Task: Find a place to stay in Papillion, NE, from July 1 to July 3 for 1 guest, with a price range of ₹5000 to ₹15000, 1 bedroom, 1 bathroom, and Wifi.
Action: Mouse moved to (443, 182)
Screenshot: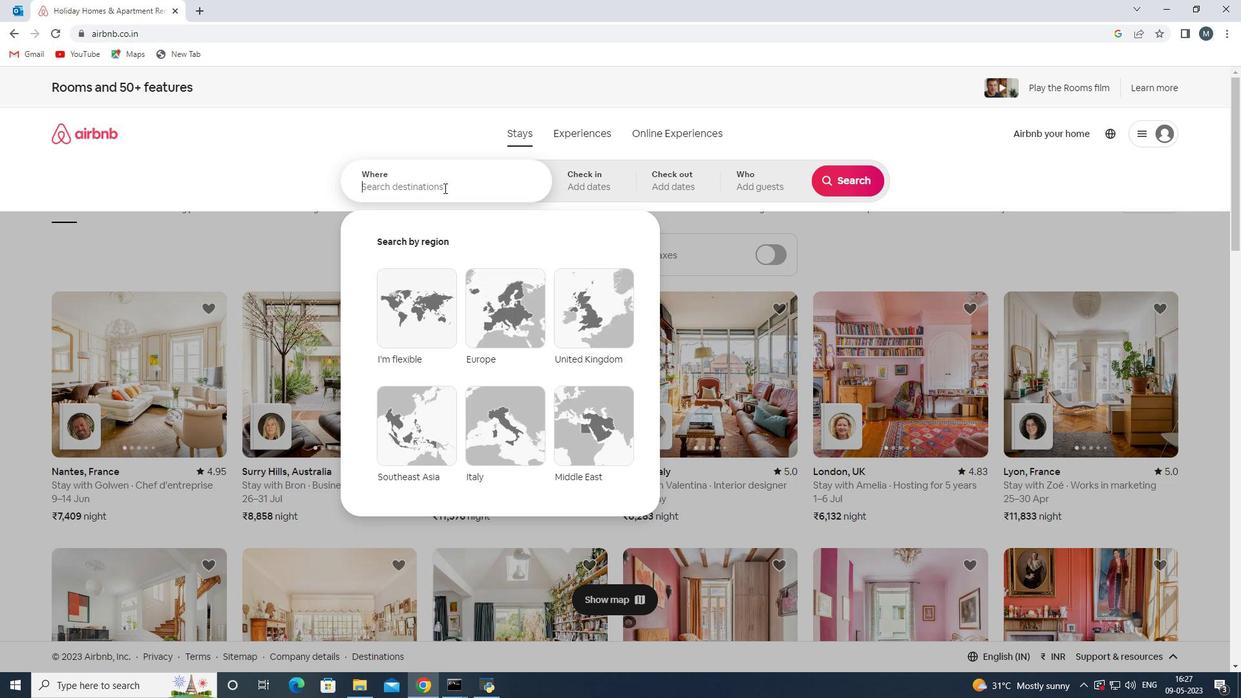 
Action: Mouse pressed left at (443, 182)
Screenshot: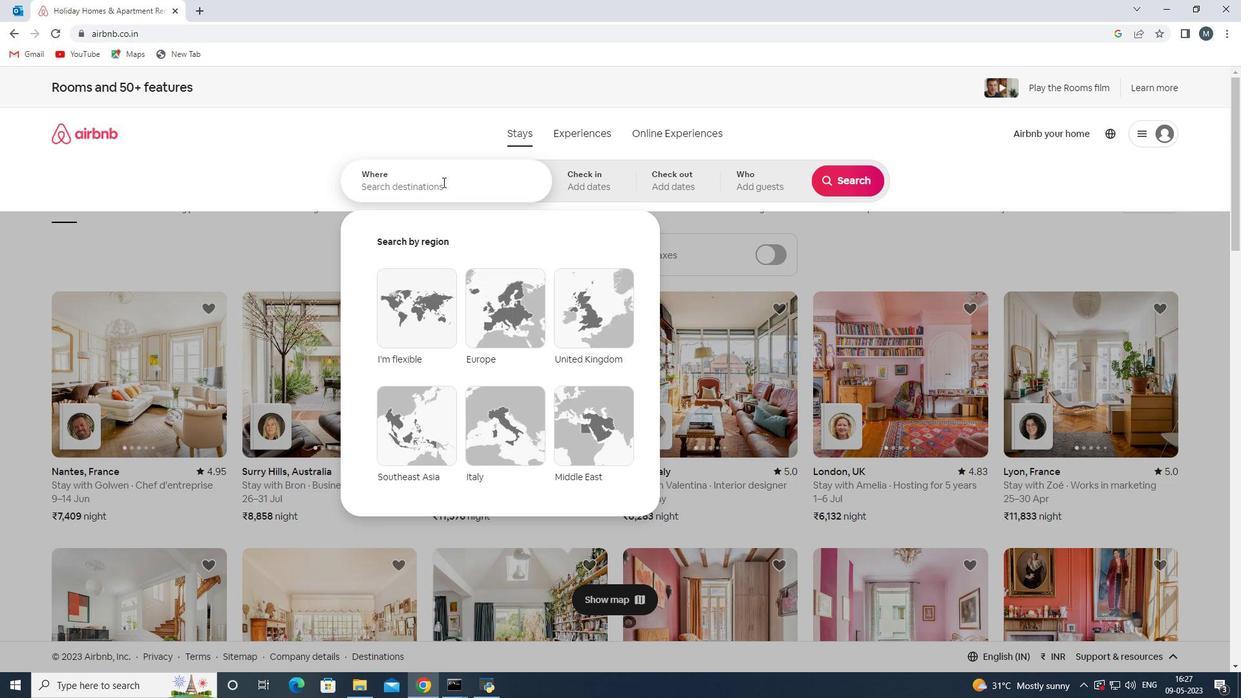 
Action: Key pressed <Key.shift>Papillion,<Key.space><Key.shift>United<Key.space><Key.shift>Sates<Key.space>
Screenshot: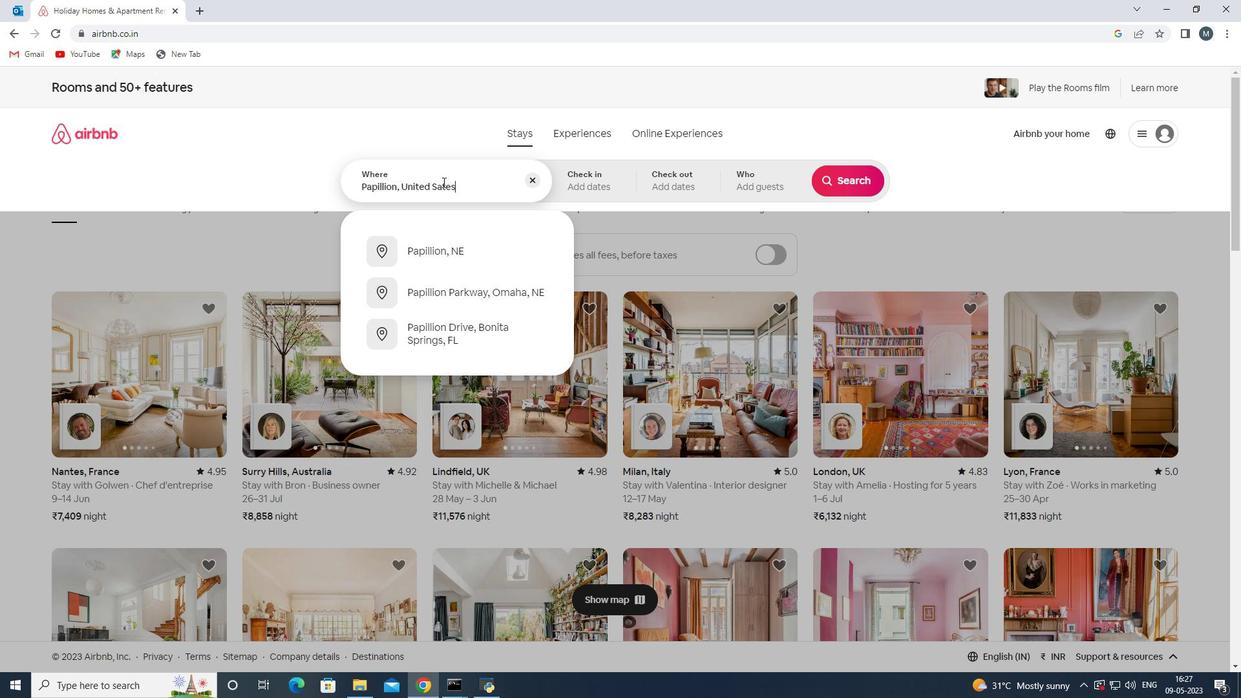 
Action: Mouse moved to (462, 237)
Screenshot: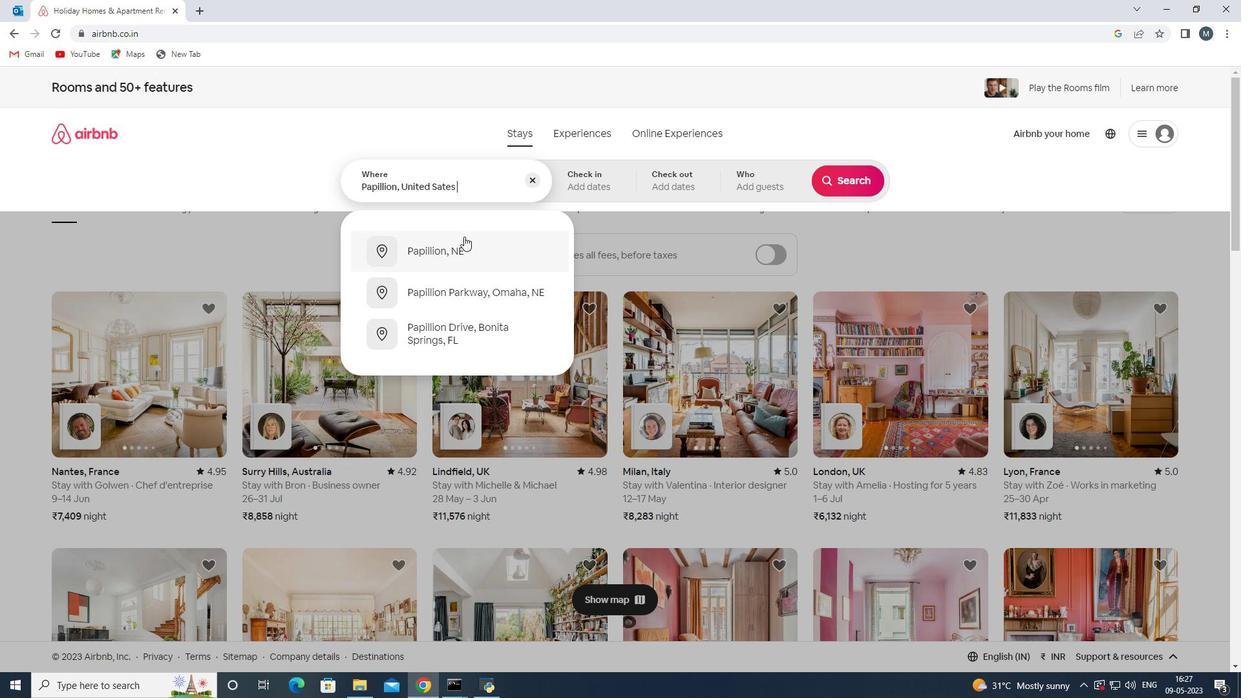 
Action: Key pressed <Key.enter>
Screenshot: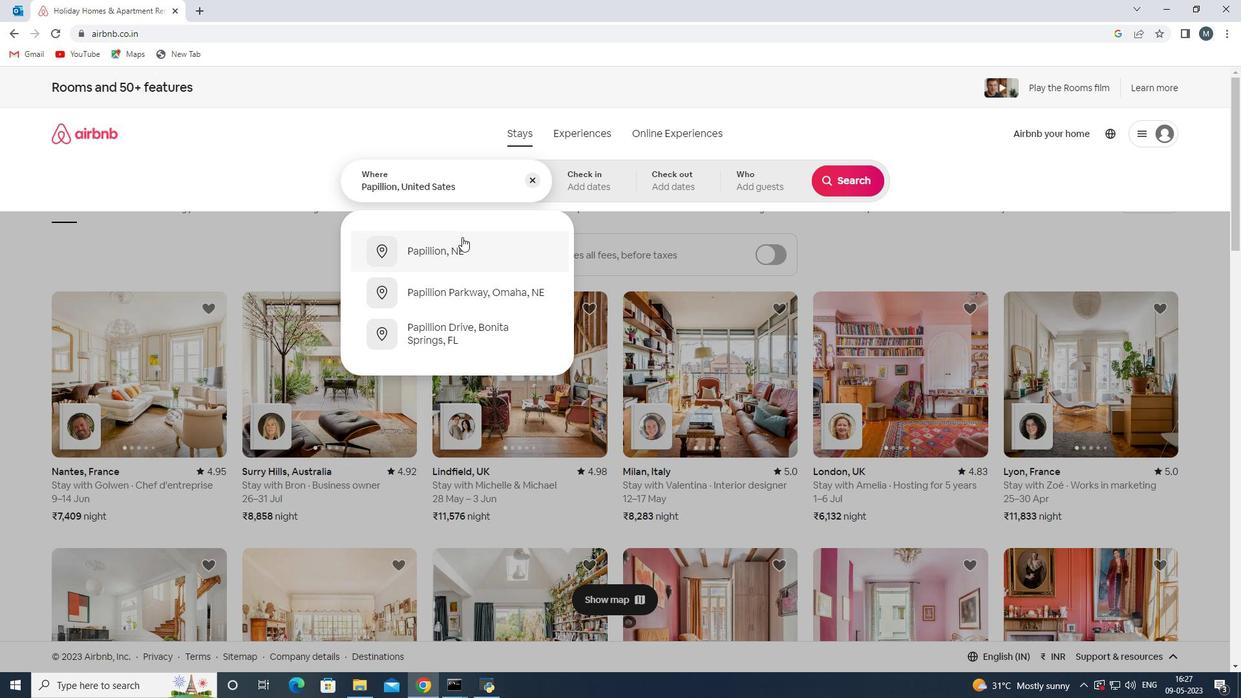 
Action: Mouse moved to (846, 287)
Screenshot: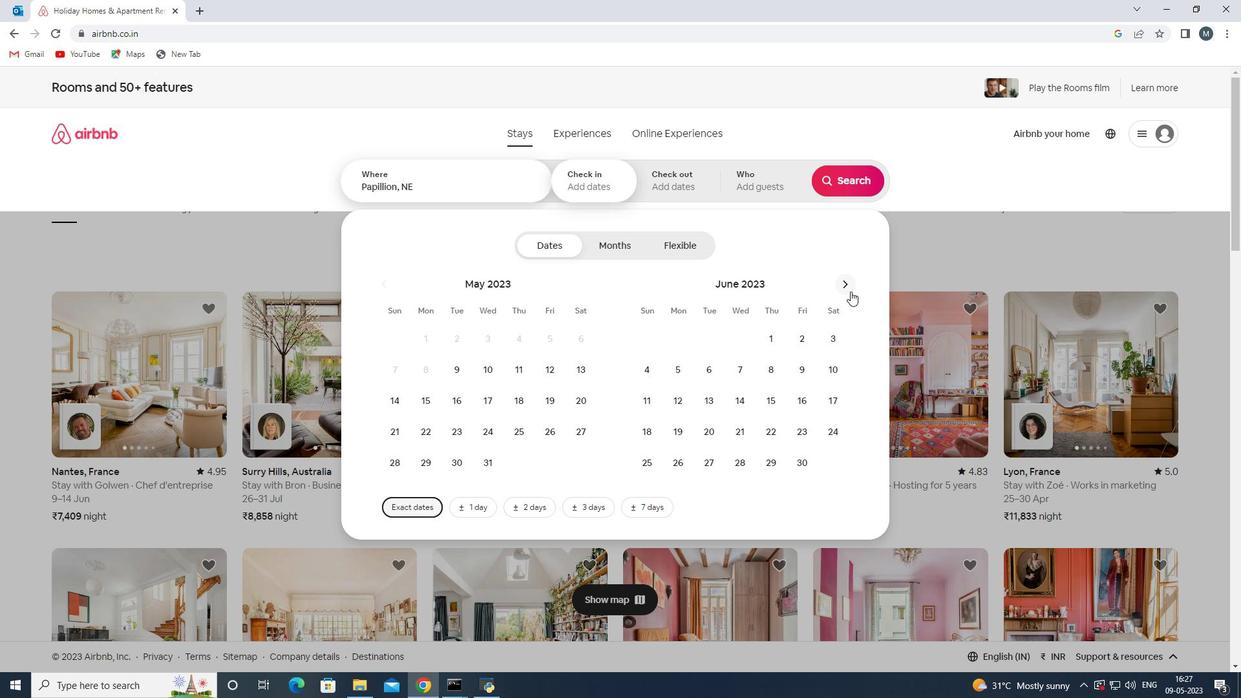 
Action: Mouse pressed left at (846, 287)
Screenshot: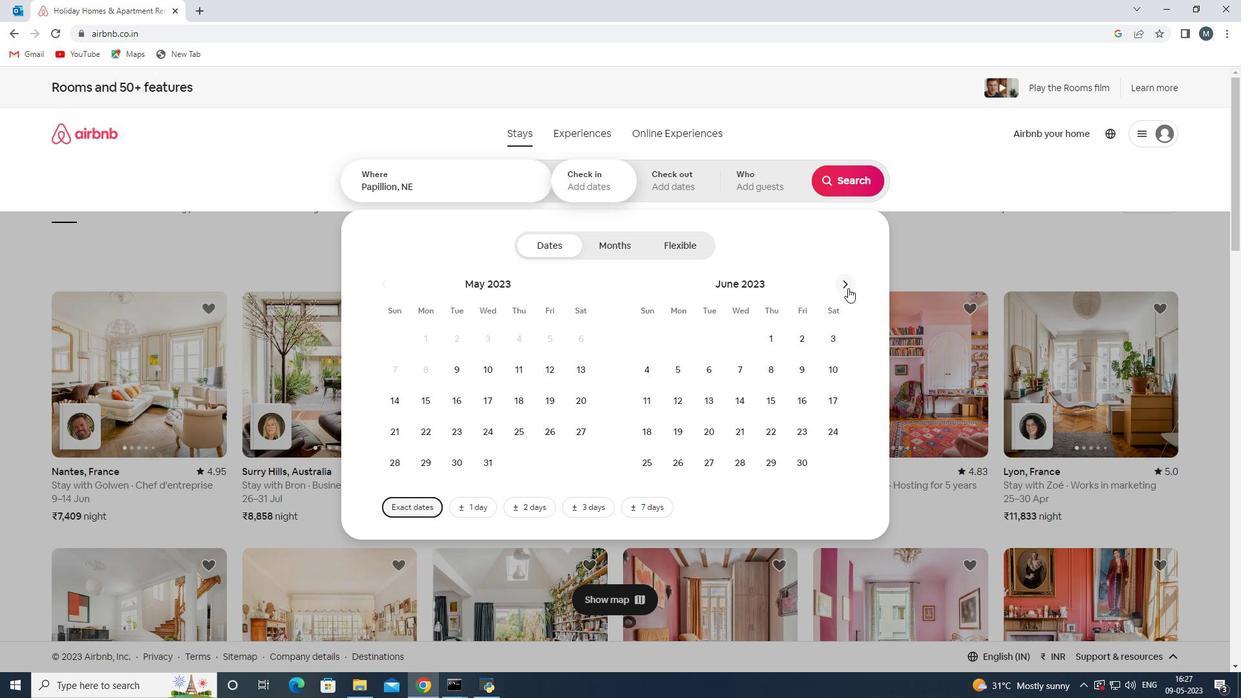 
Action: Mouse moved to (824, 333)
Screenshot: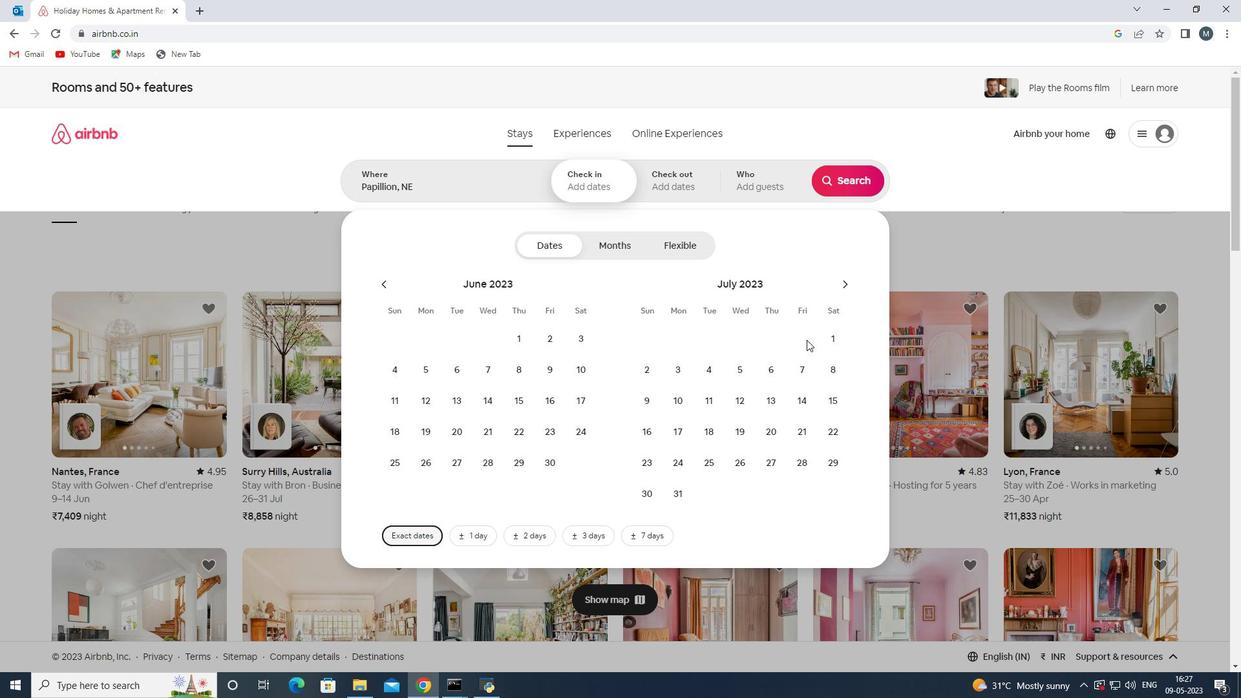 
Action: Mouse pressed left at (824, 333)
Screenshot: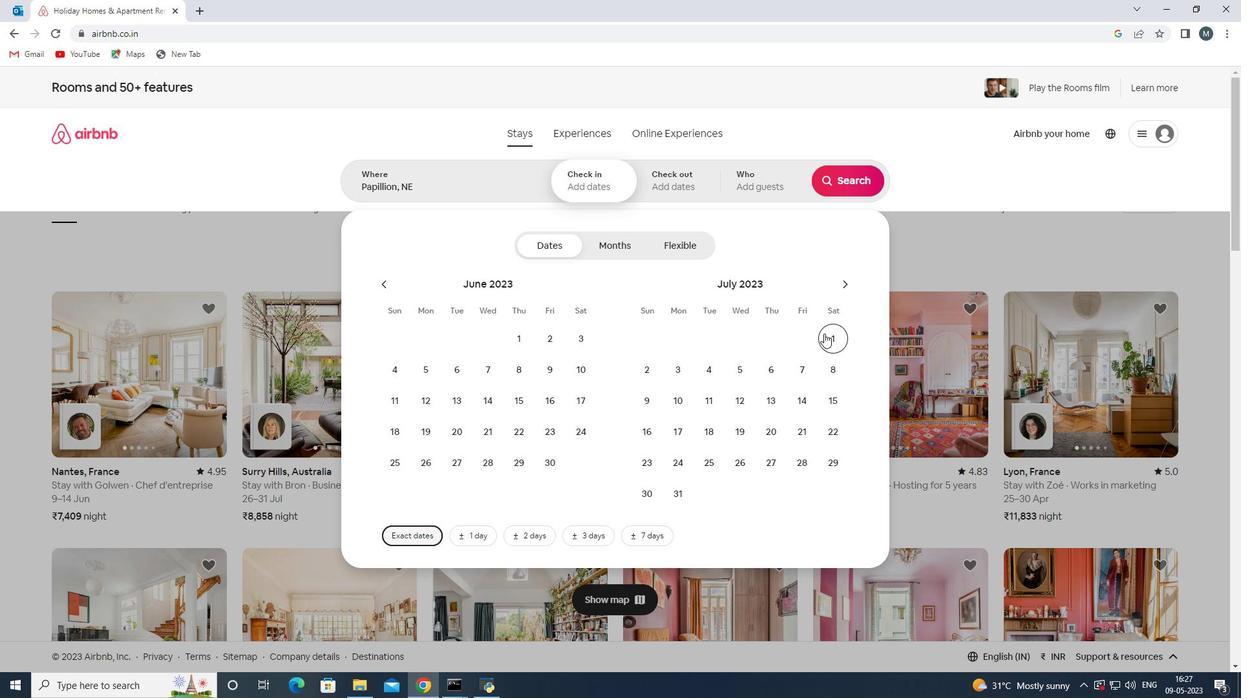 
Action: Mouse moved to (685, 370)
Screenshot: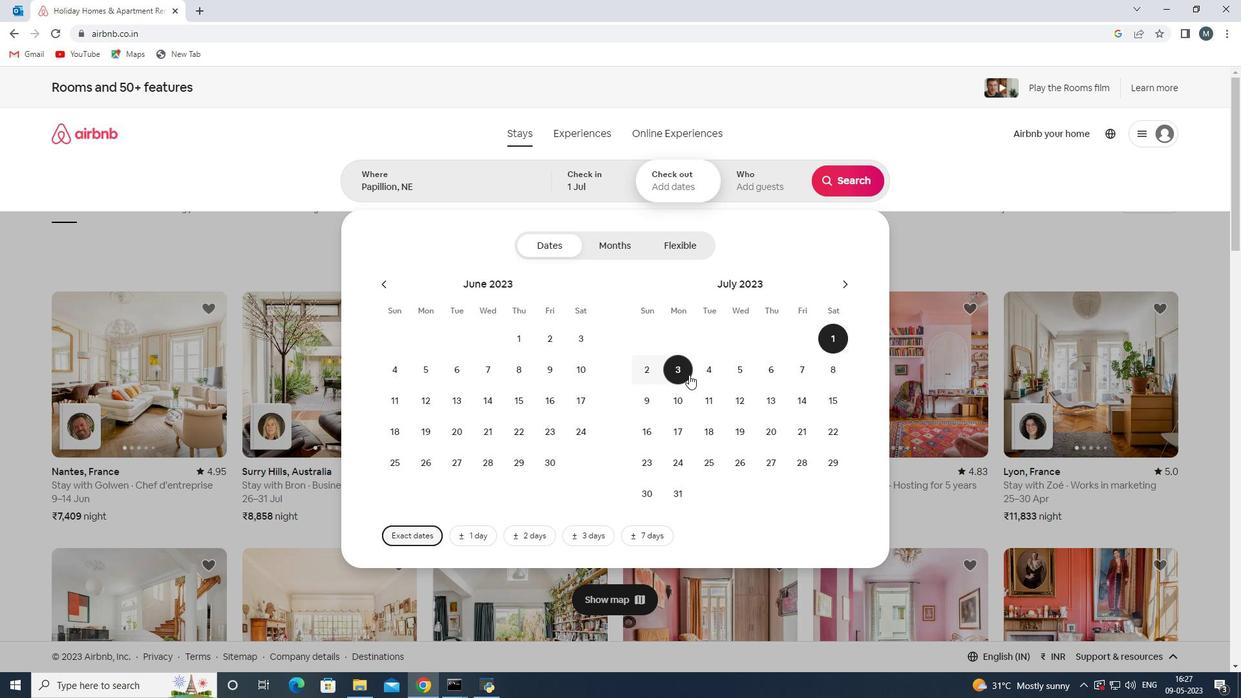 
Action: Mouse pressed left at (685, 370)
Screenshot: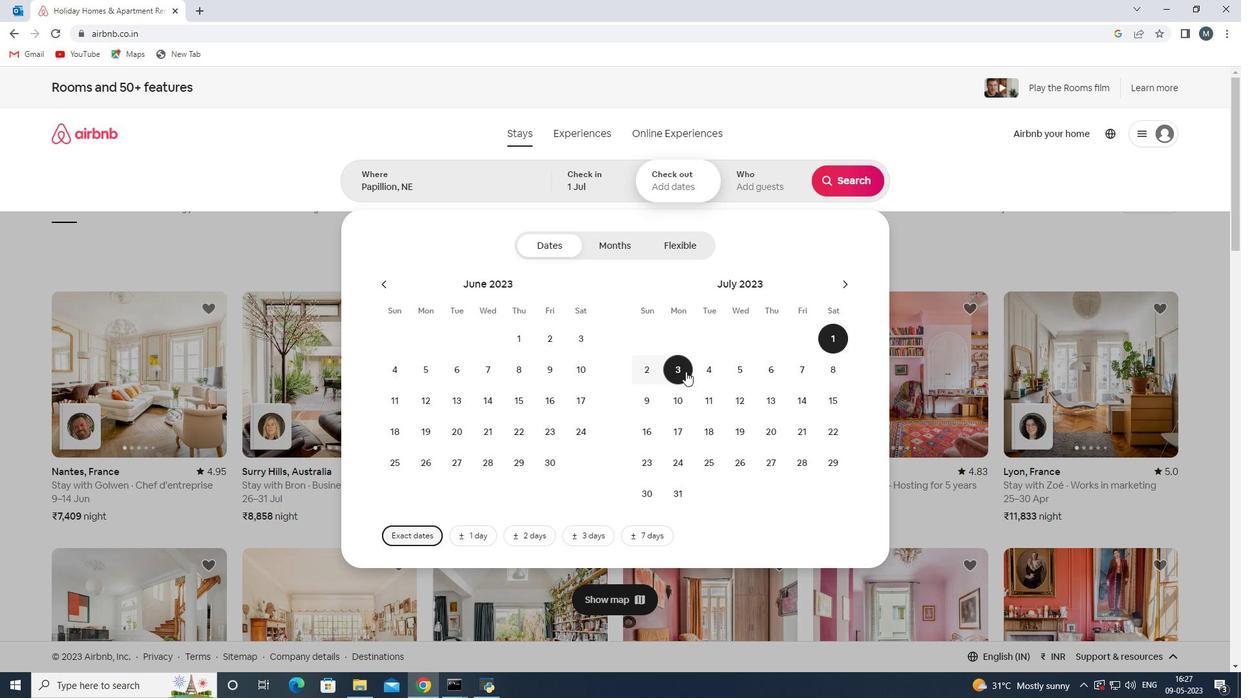 
Action: Mouse moved to (773, 192)
Screenshot: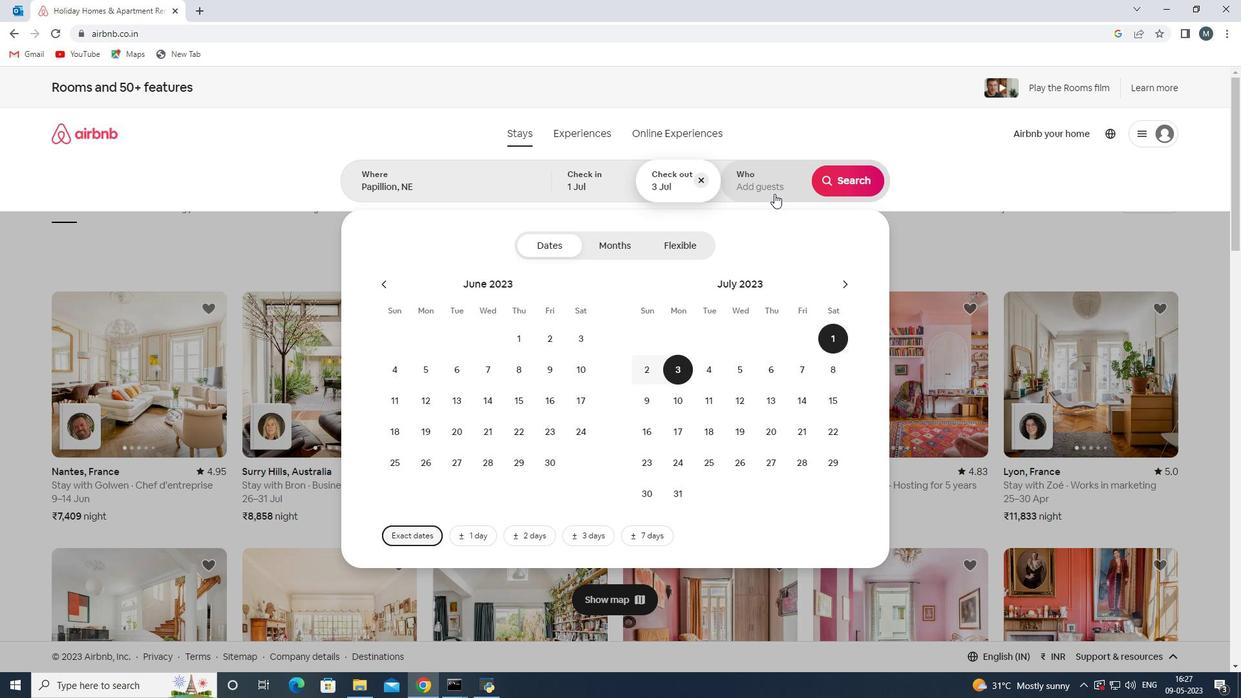 
Action: Mouse pressed left at (773, 192)
Screenshot: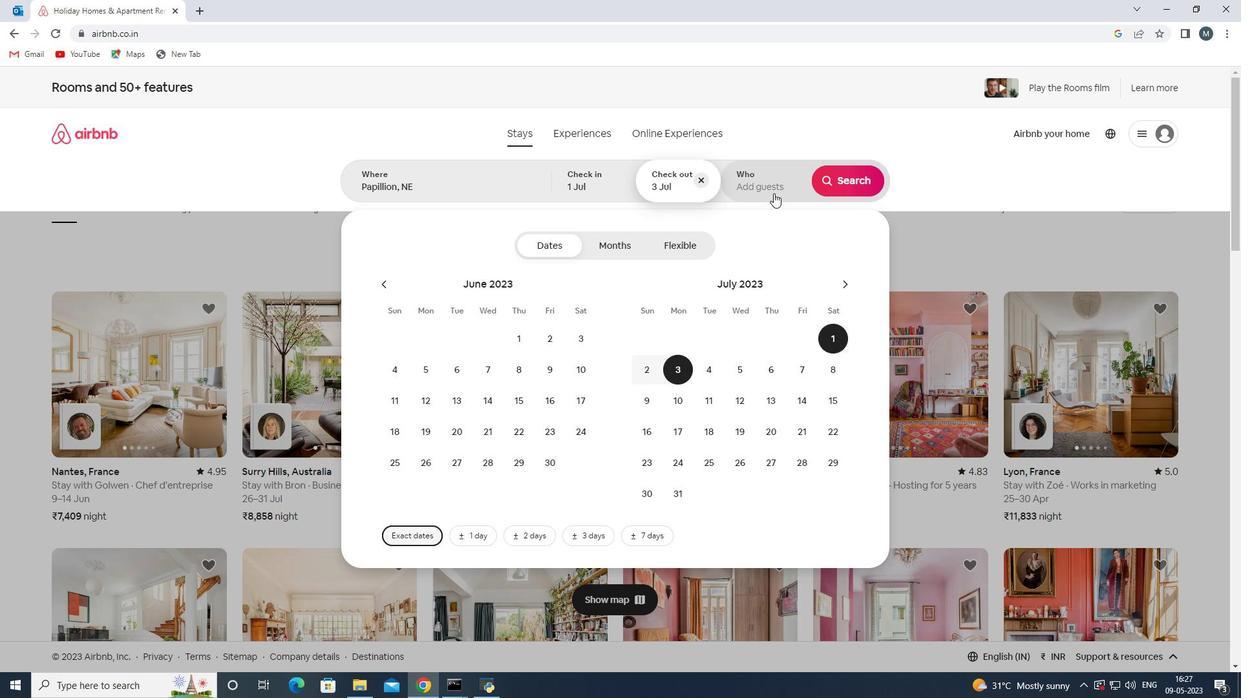 
Action: Mouse moved to (848, 247)
Screenshot: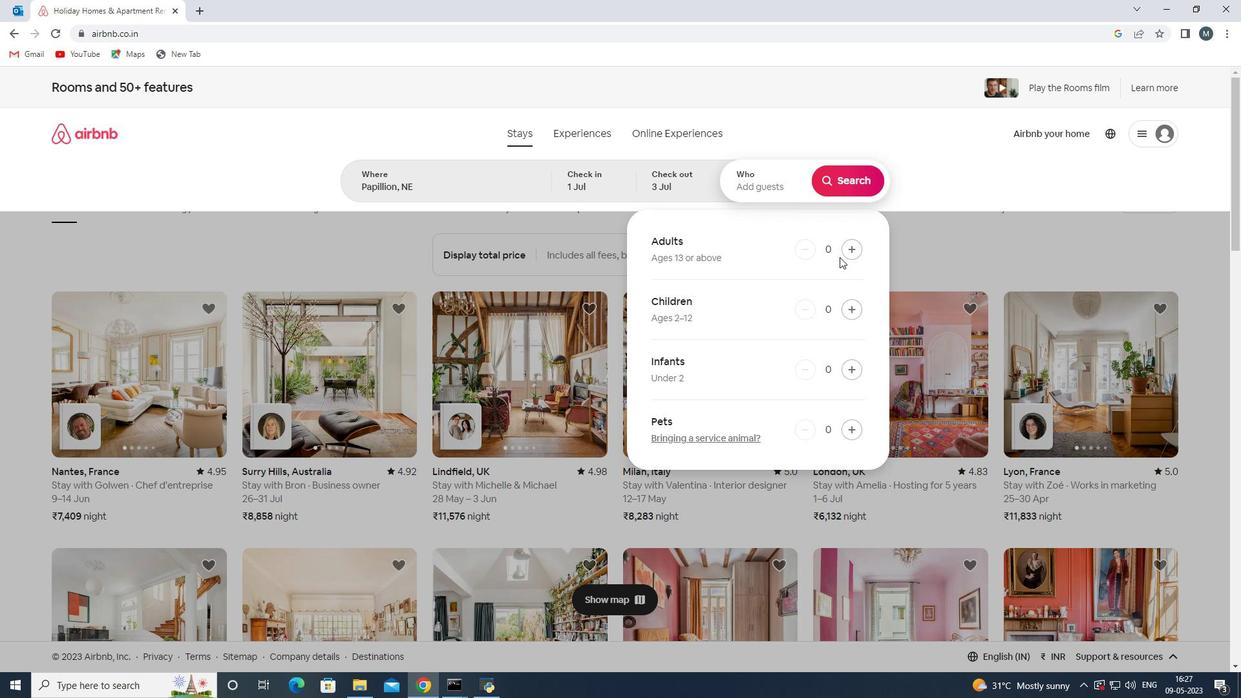 
Action: Mouse pressed left at (848, 247)
Screenshot: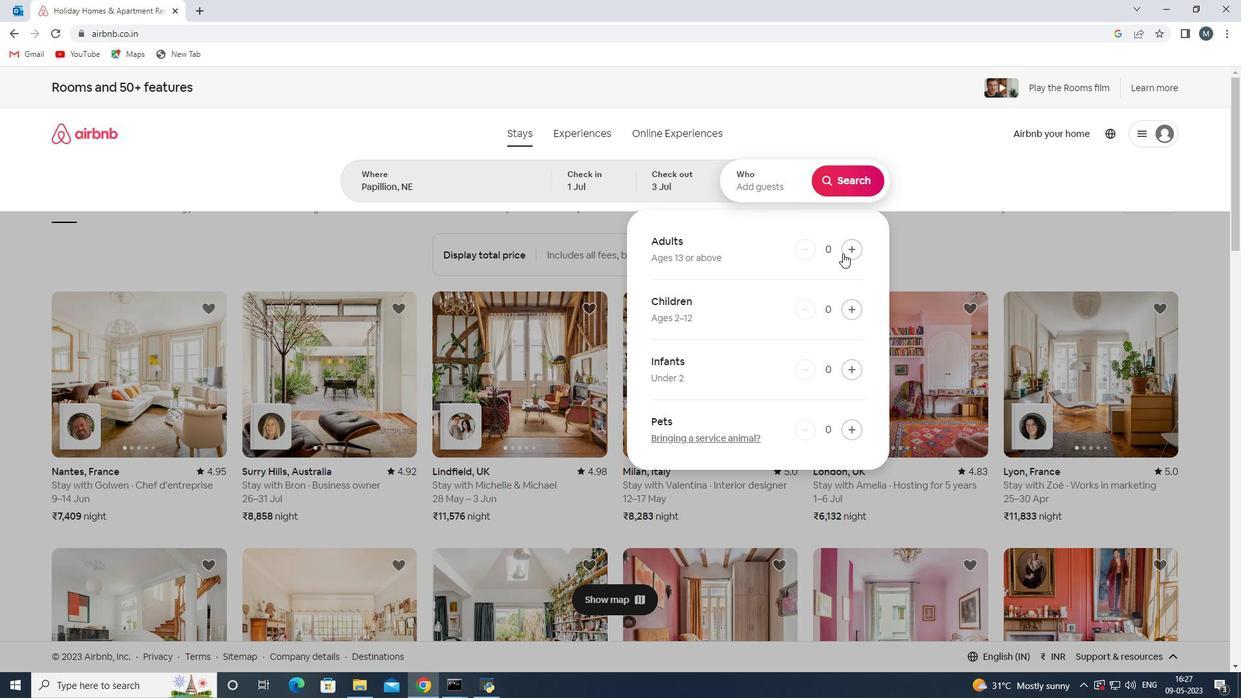 
Action: Mouse moved to (849, 178)
Screenshot: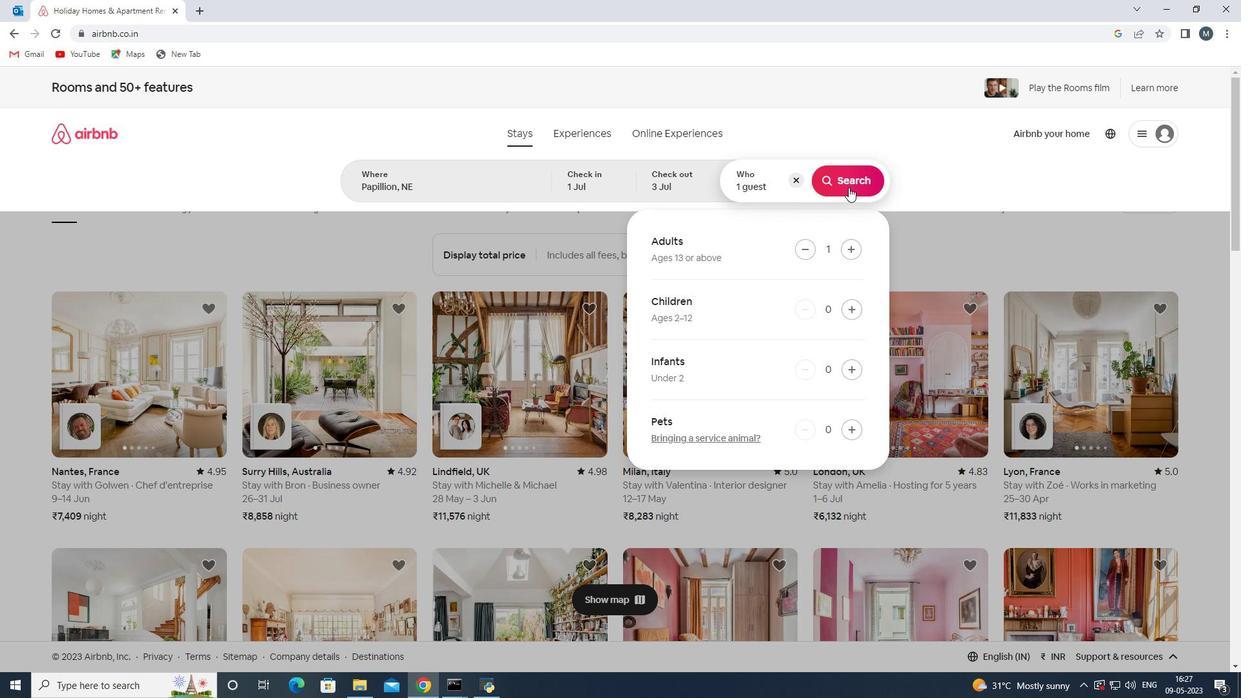 
Action: Mouse pressed left at (849, 178)
Screenshot: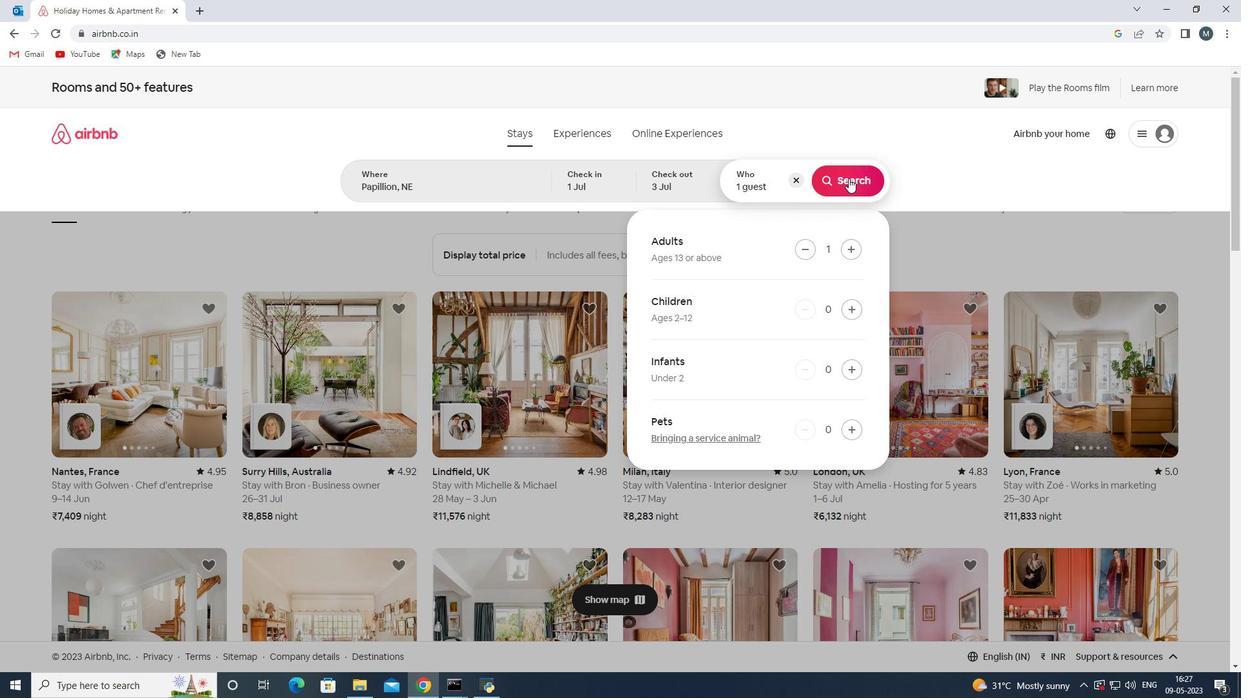 
Action: Mouse moved to (1197, 146)
Screenshot: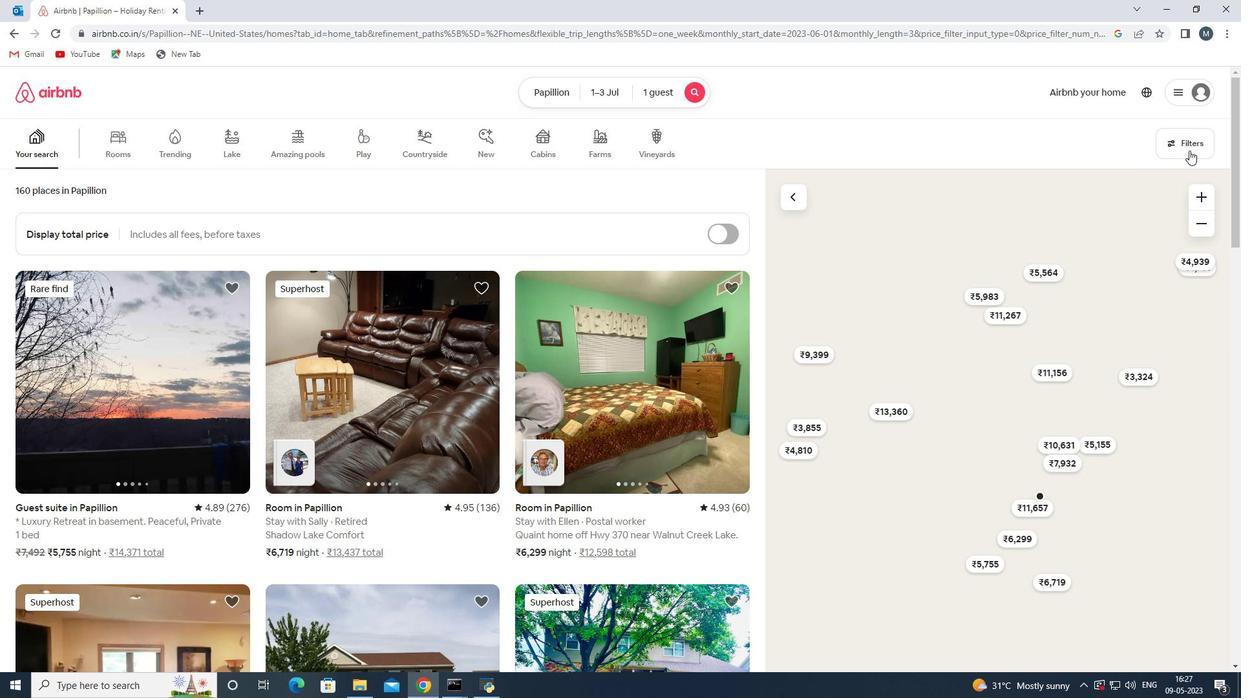 
Action: Mouse pressed left at (1197, 146)
Screenshot: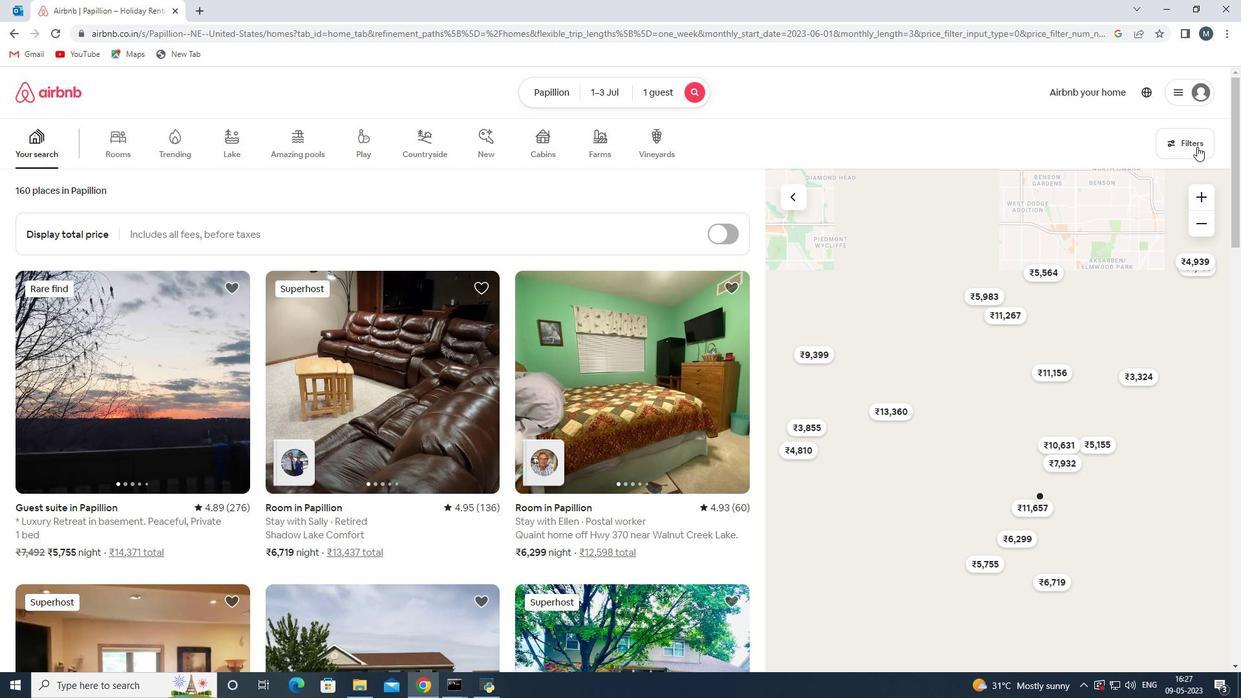 
Action: Mouse moved to (489, 461)
Screenshot: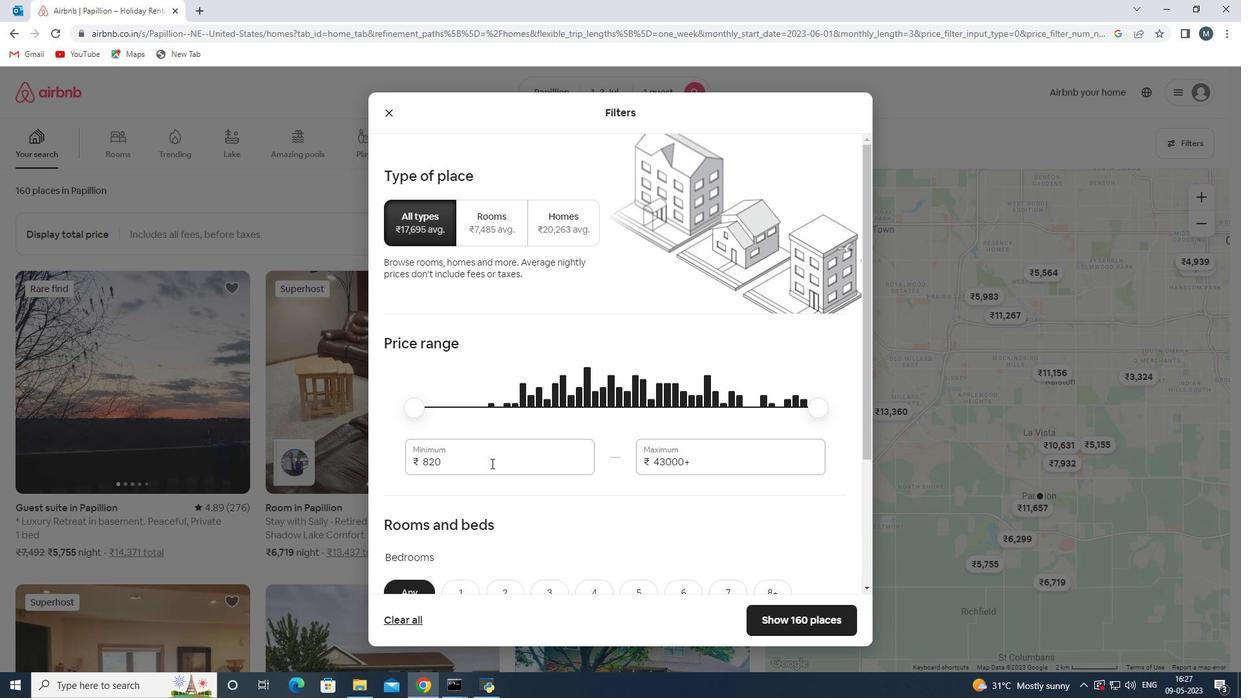 
Action: Mouse pressed left at (489, 461)
Screenshot: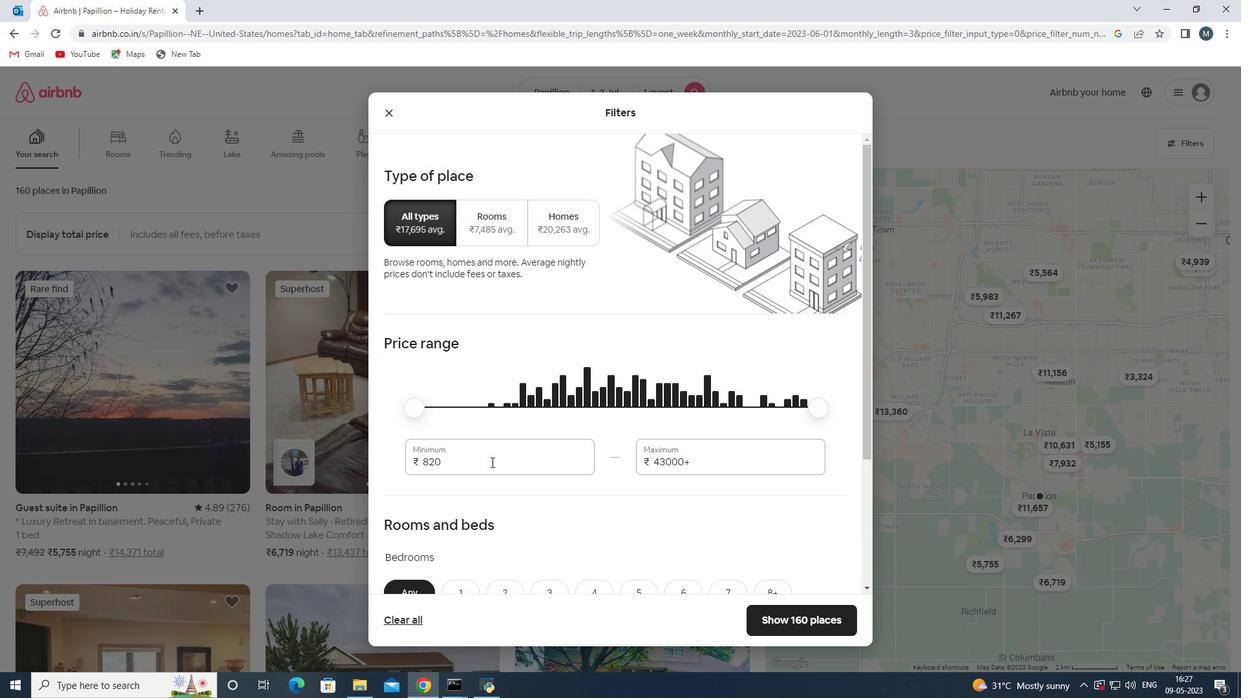 
Action: Mouse moved to (402, 466)
Screenshot: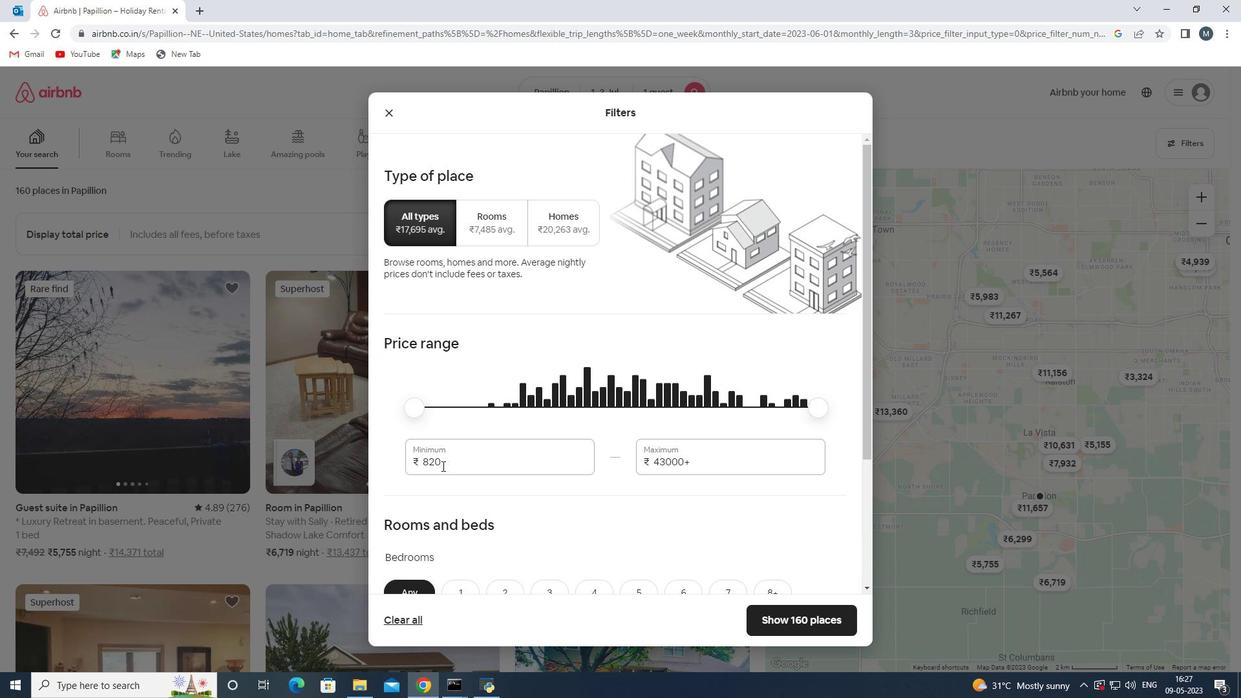
Action: Key pressed 500
Screenshot: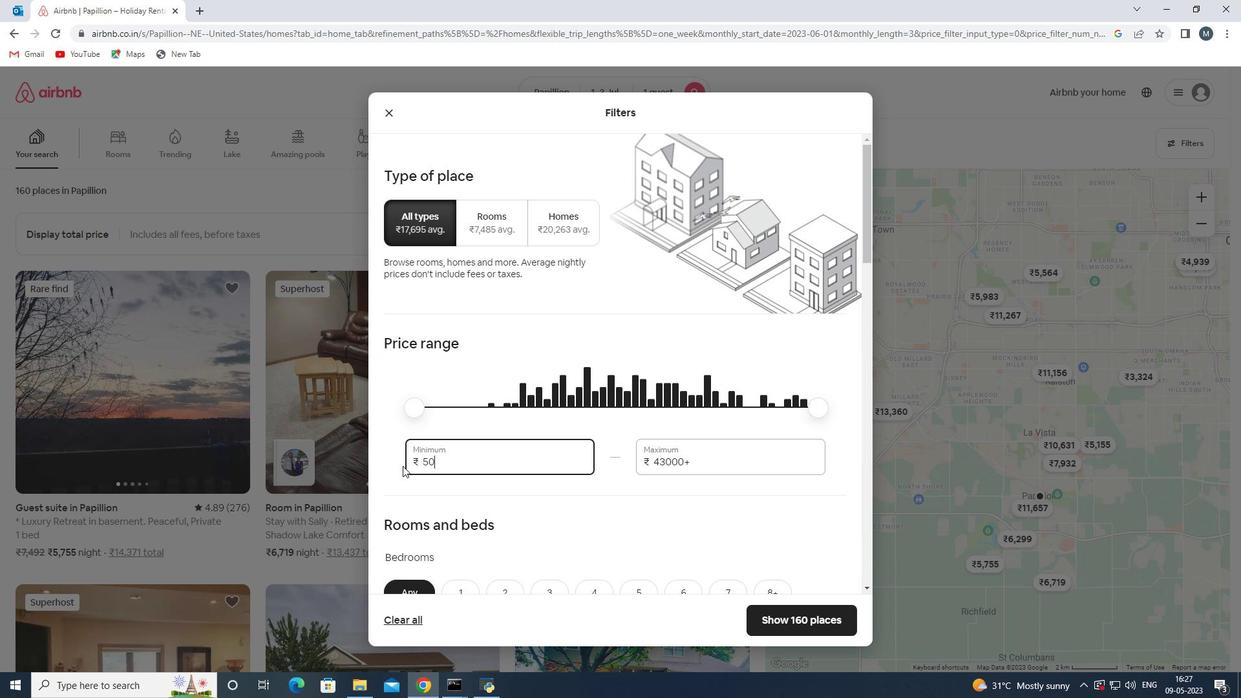 
Action: Mouse moved to (523, 487)
Screenshot: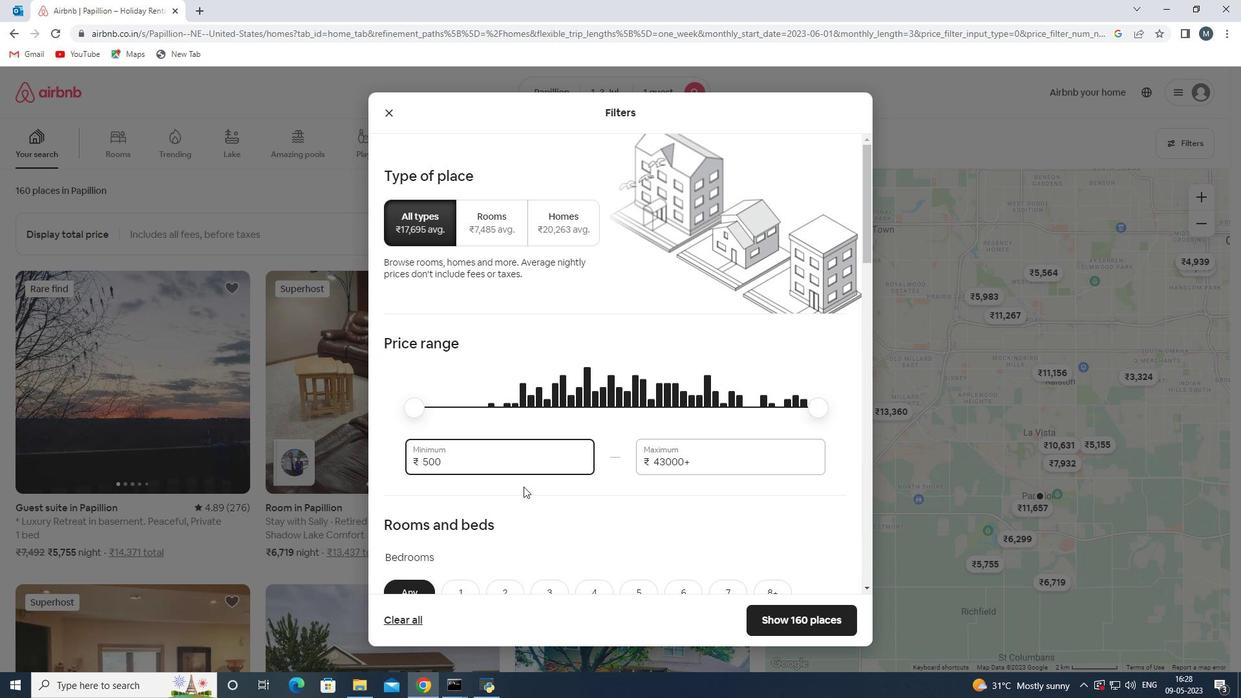 
Action: Key pressed 0
Screenshot: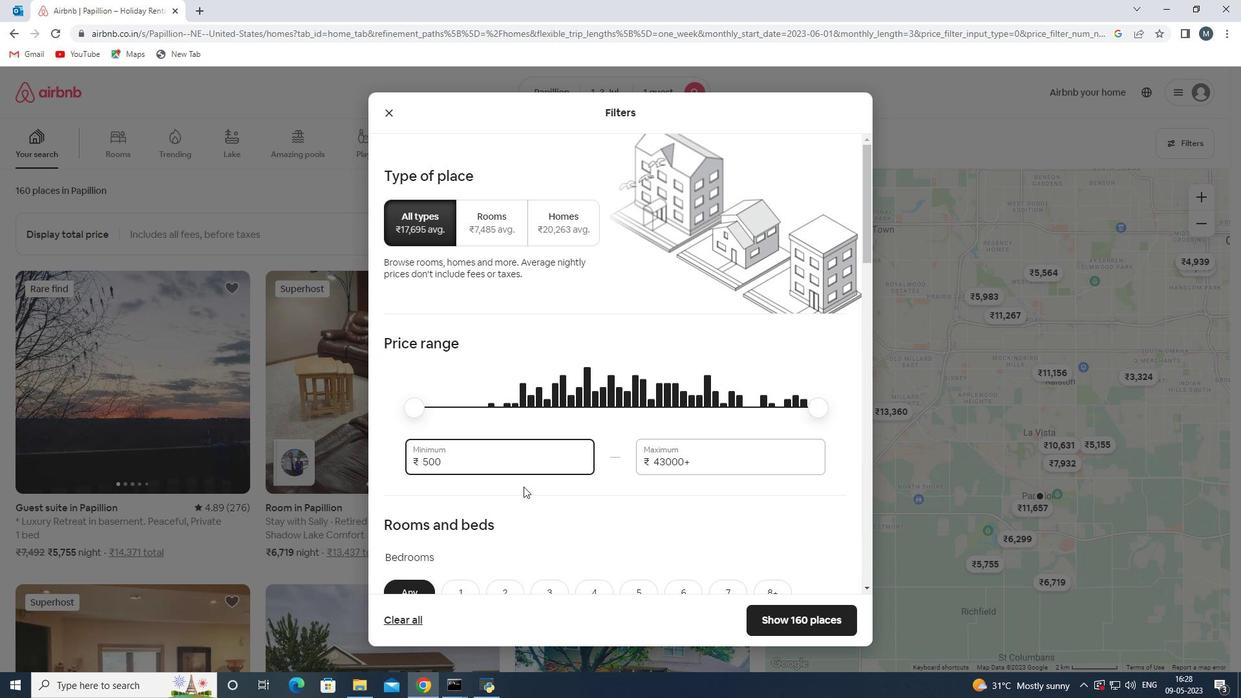 
Action: Mouse moved to (699, 463)
Screenshot: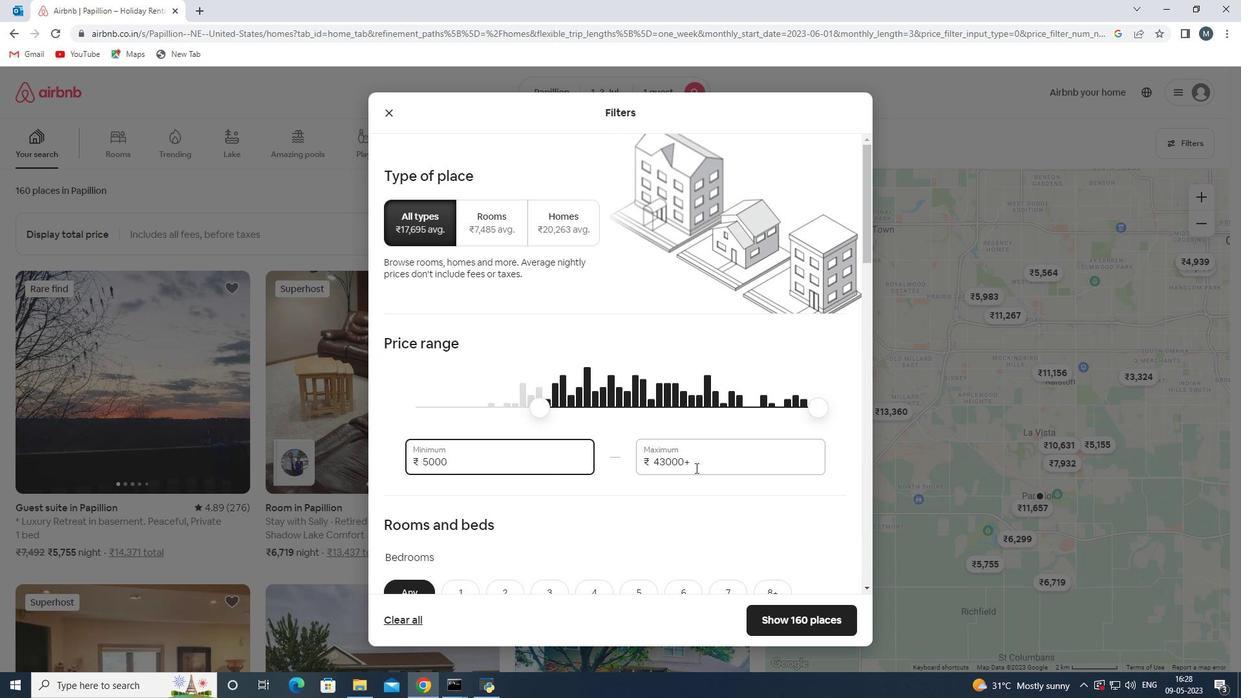
Action: Mouse pressed left at (699, 463)
Screenshot: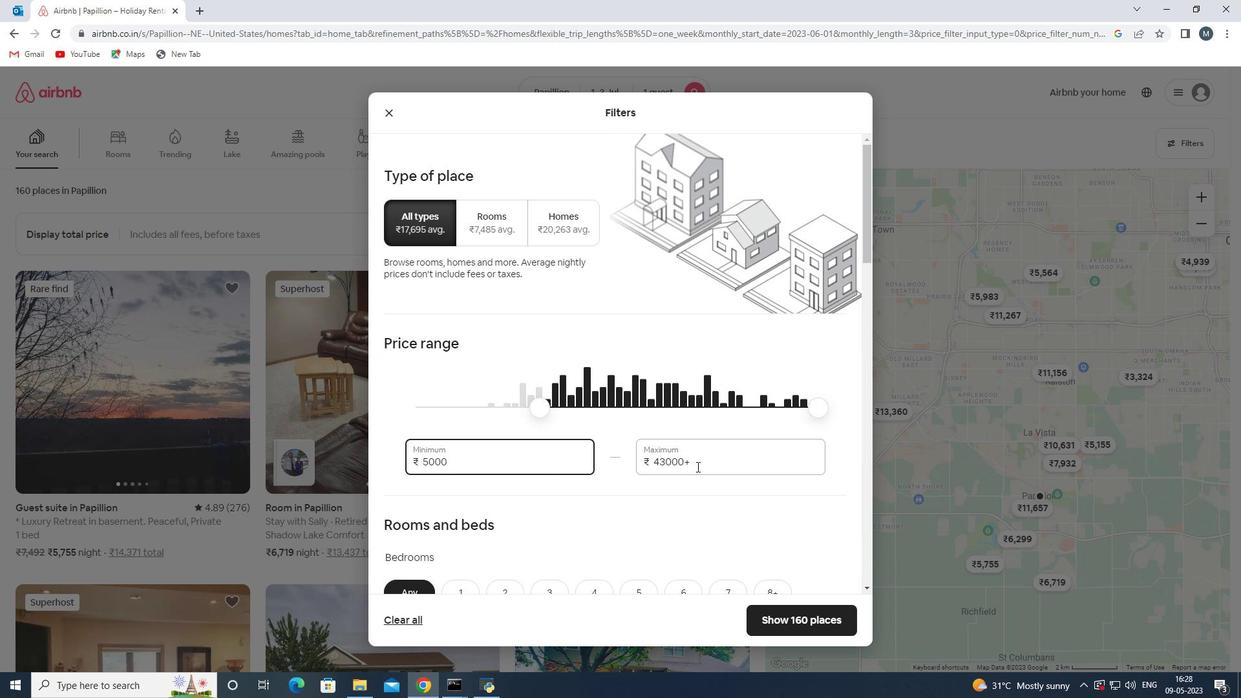 
Action: Mouse moved to (646, 467)
Screenshot: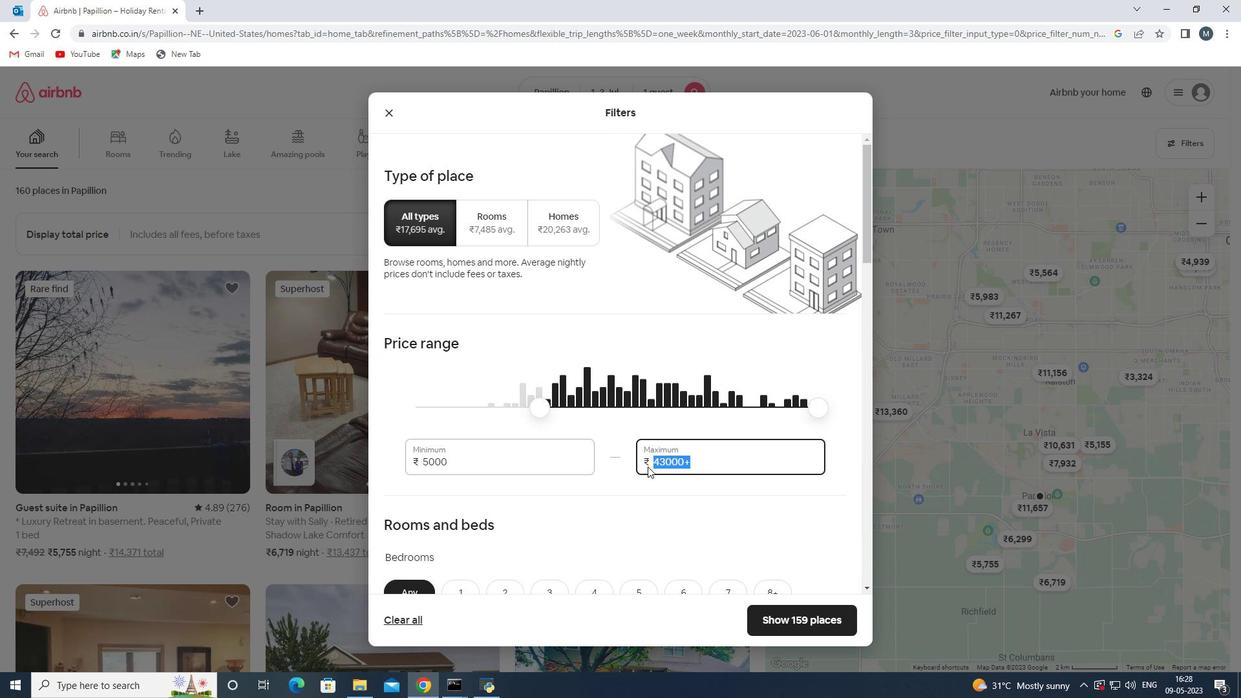
Action: Key pressed 1
Screenshot: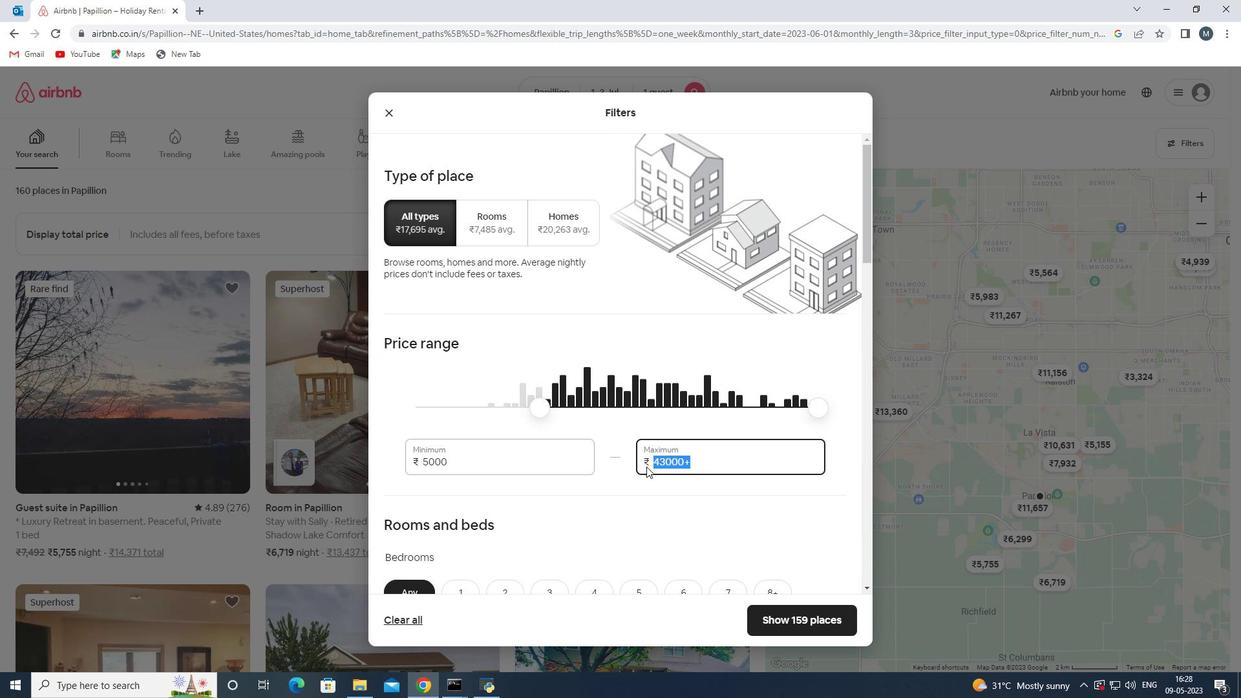 
Action: Mouse moved to (644, 467)
Screenshot: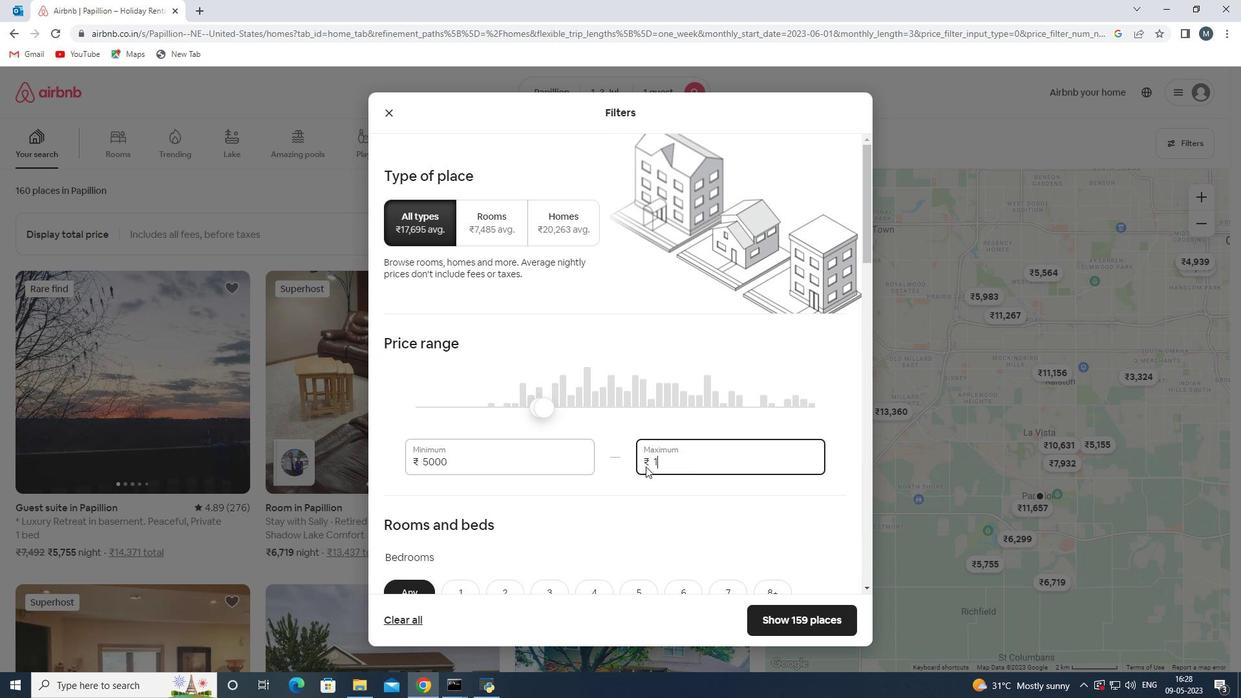 
Action: Key pressed 5000
Screenshot: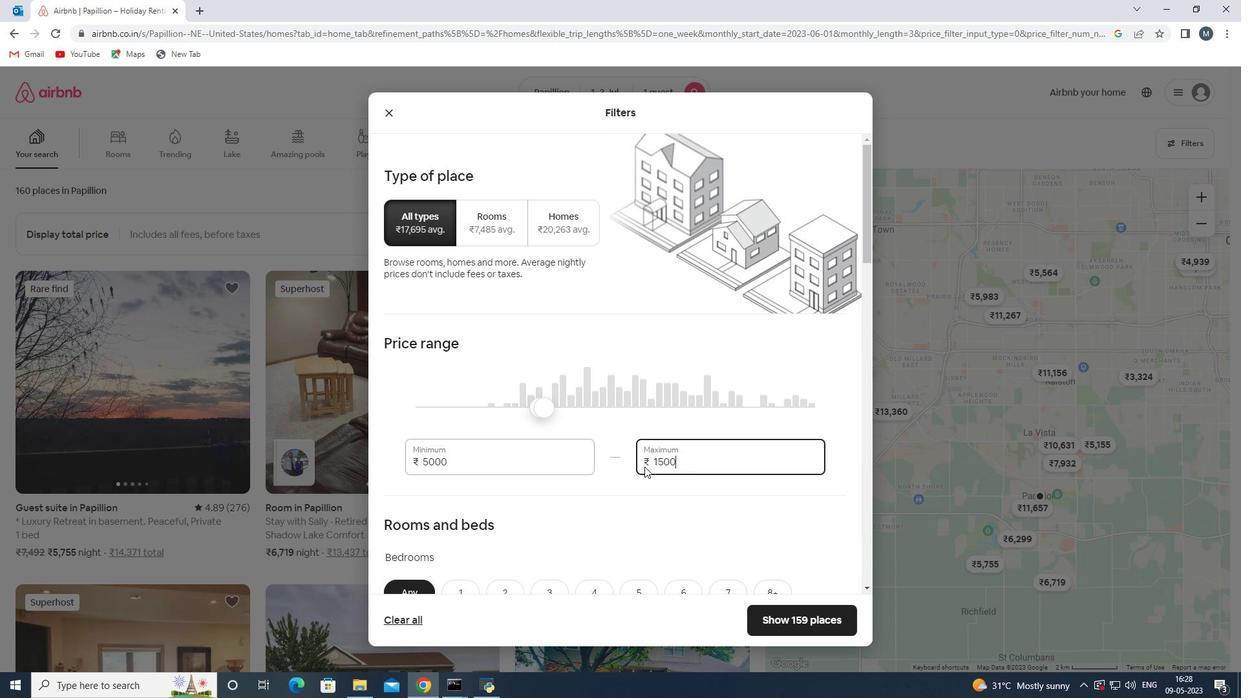 
Action: Mouse moved to (596, 425)
Screenshot: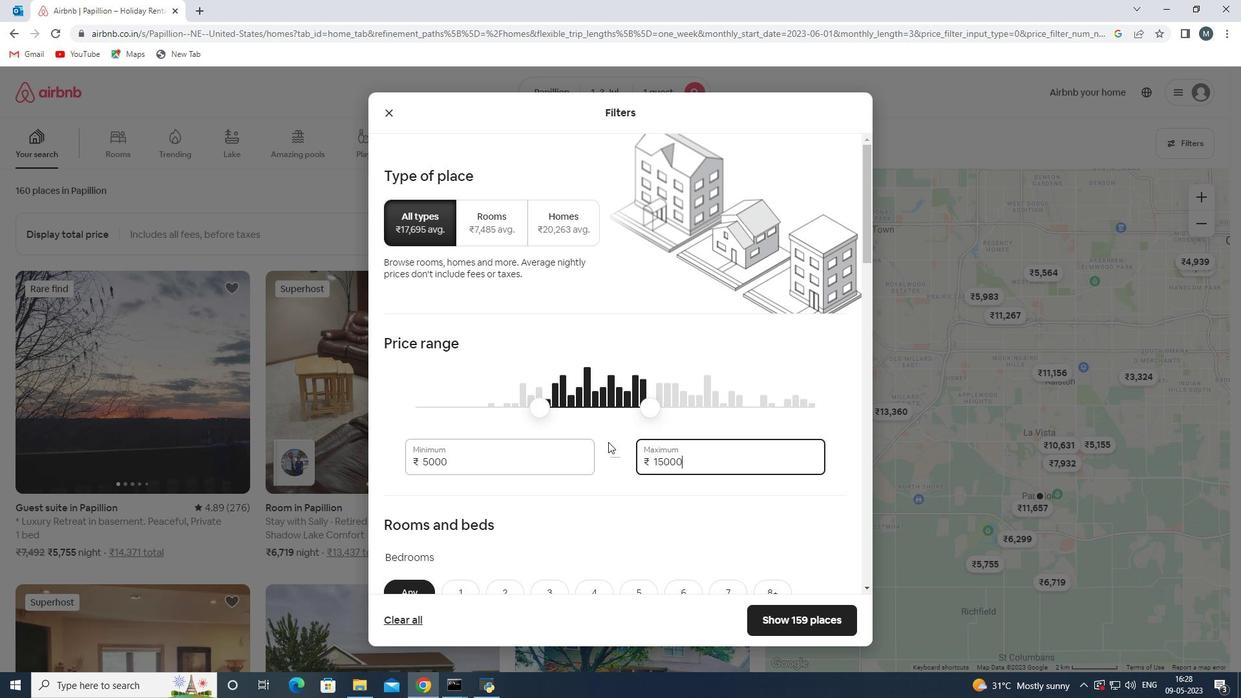 
Action: Mouse scrolled (596, 424) with delta (0, 0)
Screenshot: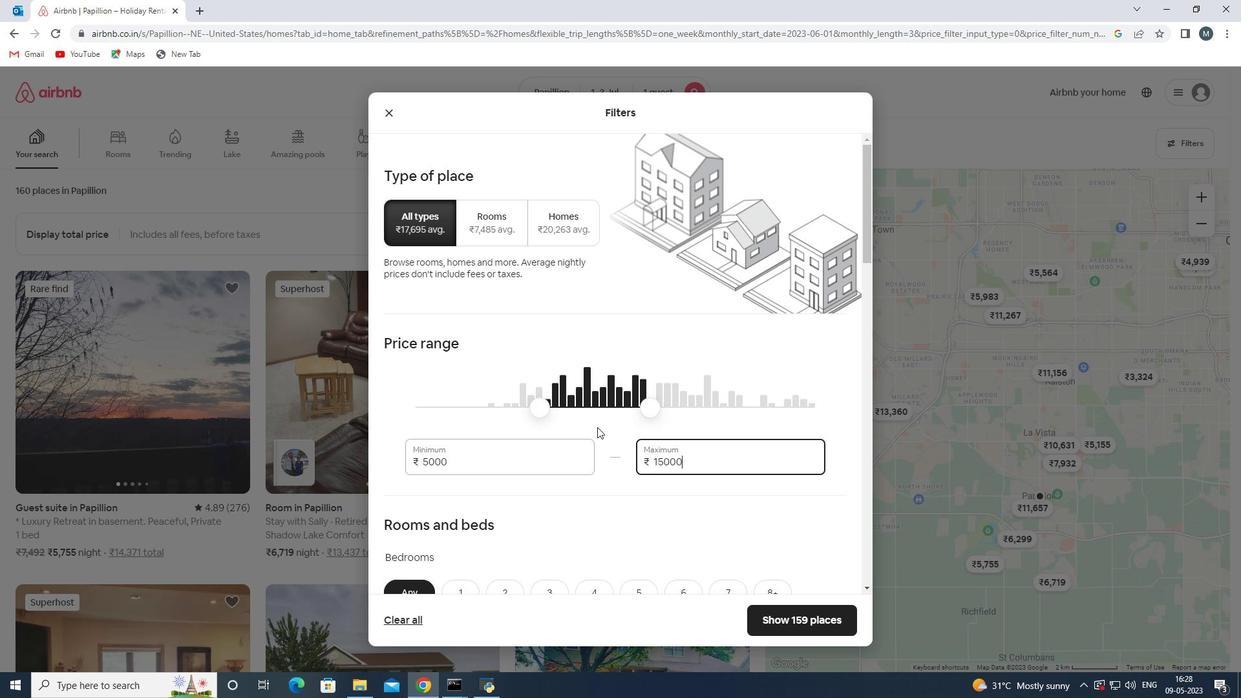 
Action: Mouse moved to (595, 424)
Screenshot: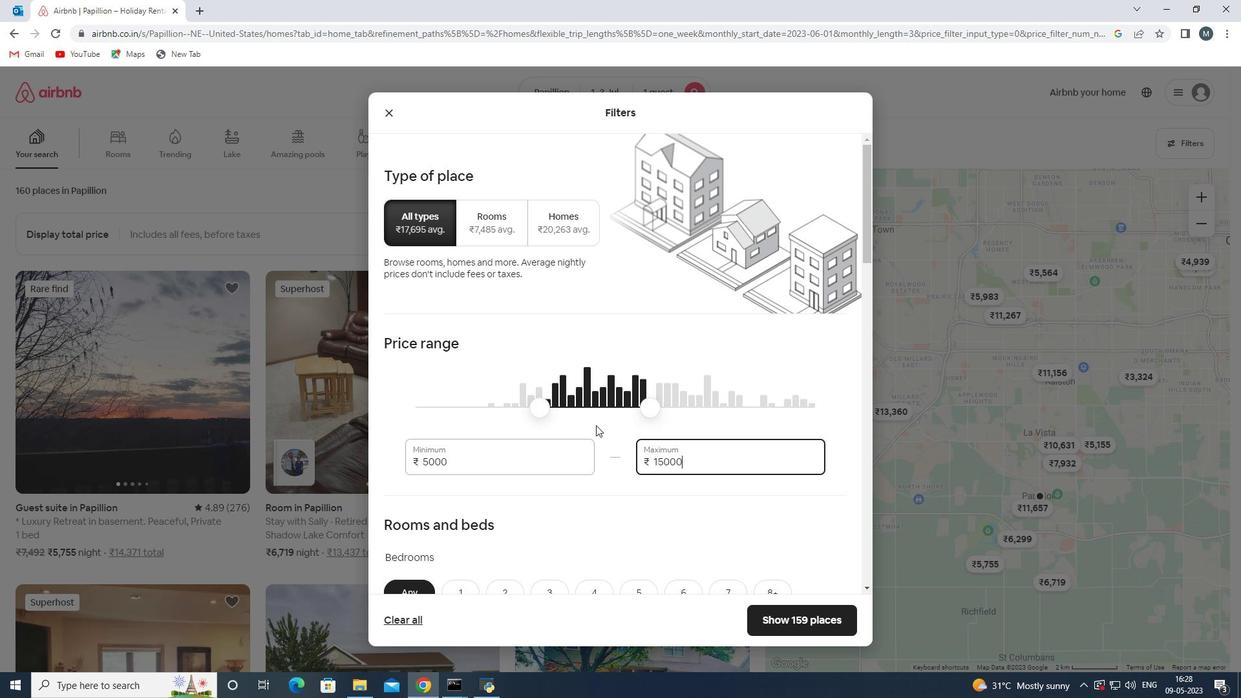 
Action: Mouse scrolled (596, 424) with delta (0, 0)
Screenshot: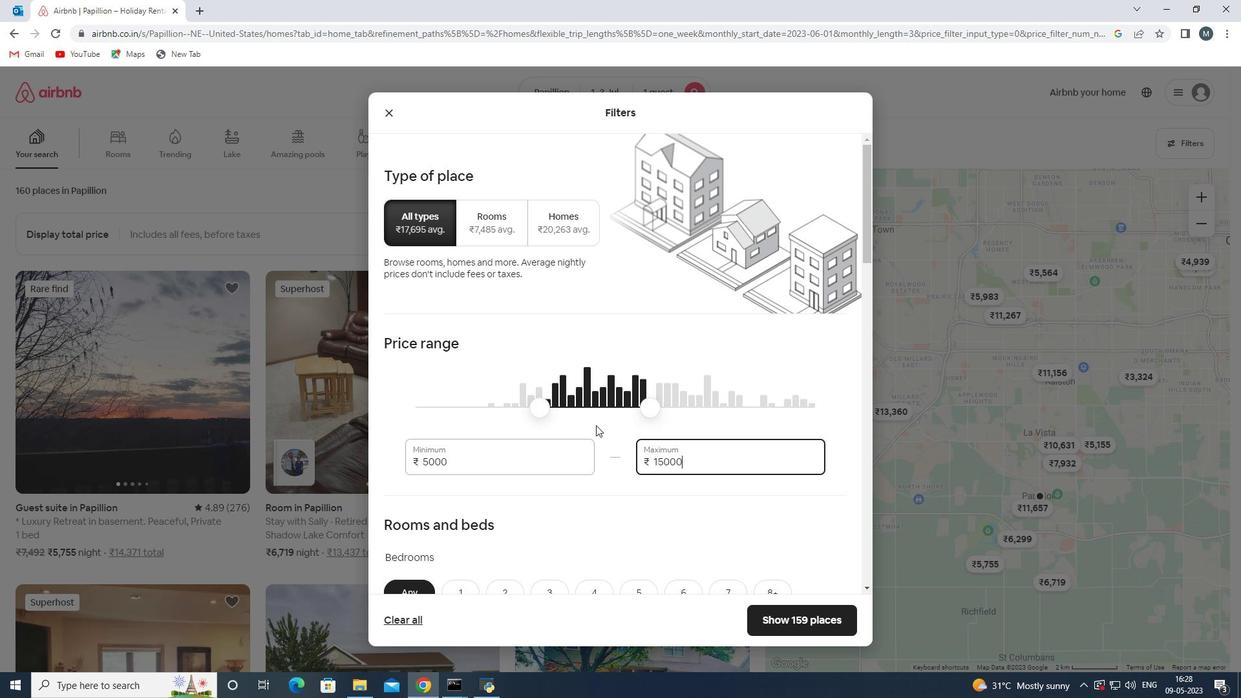 
Action: Mouse moved to (578, 424)
Screenshot: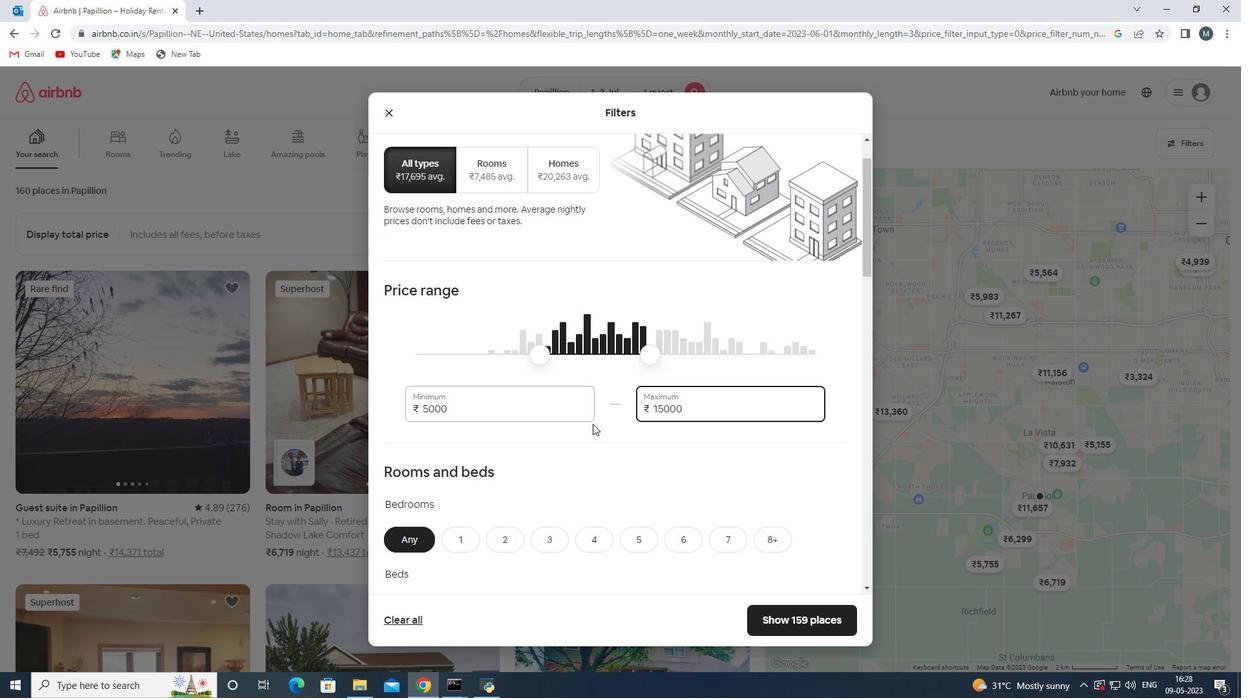 
Action: Mouse scrolled (578, 424) with delta (0, 0)
Screenshot: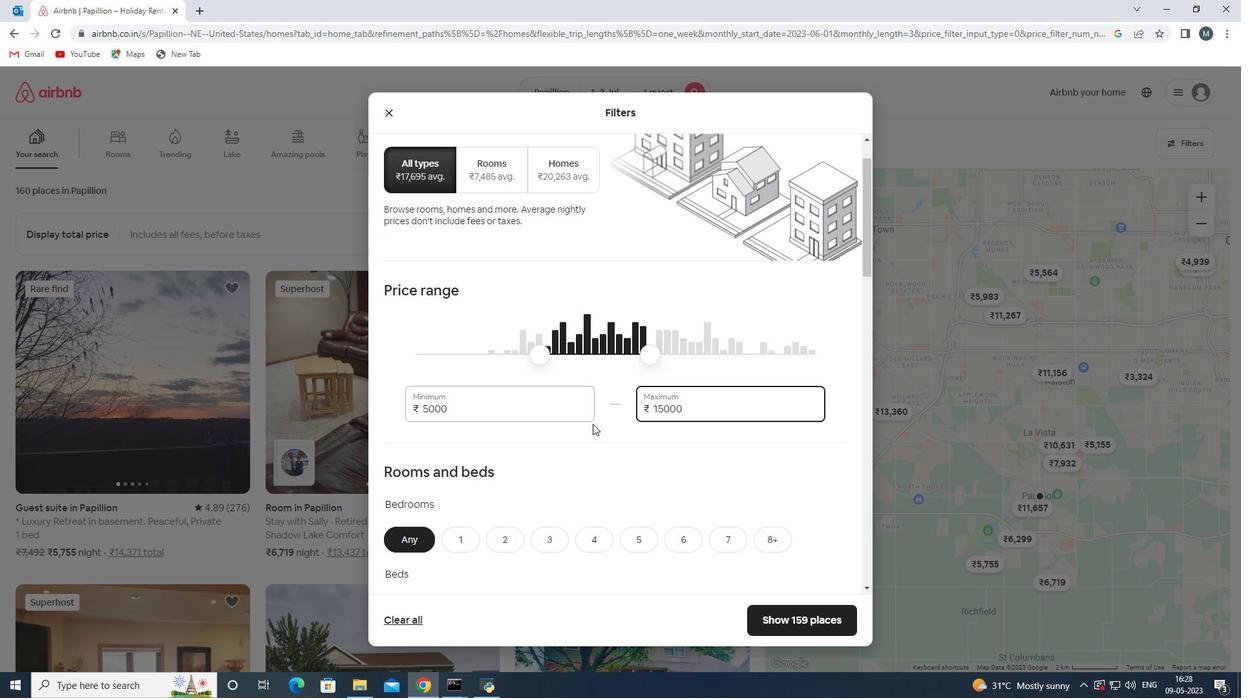 
Action: Mouse moved to (468, 408)
Screenshot: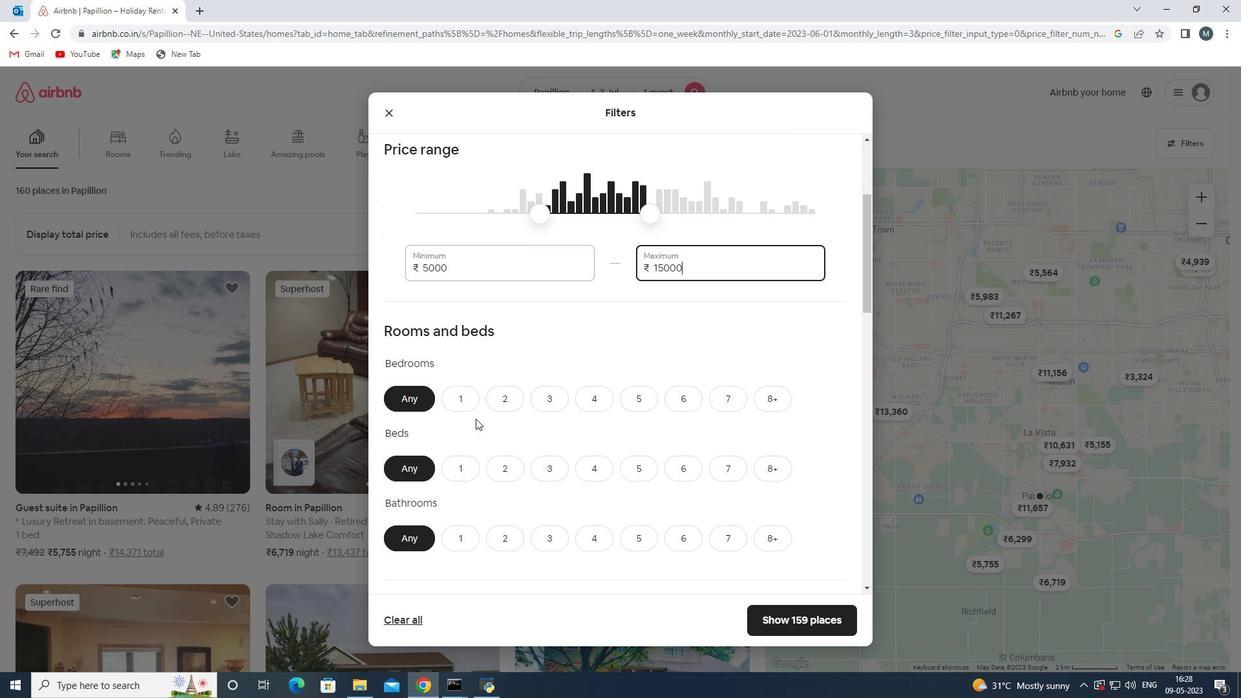 
Action: Mouse pressed left at (468, 408)
Screenshot: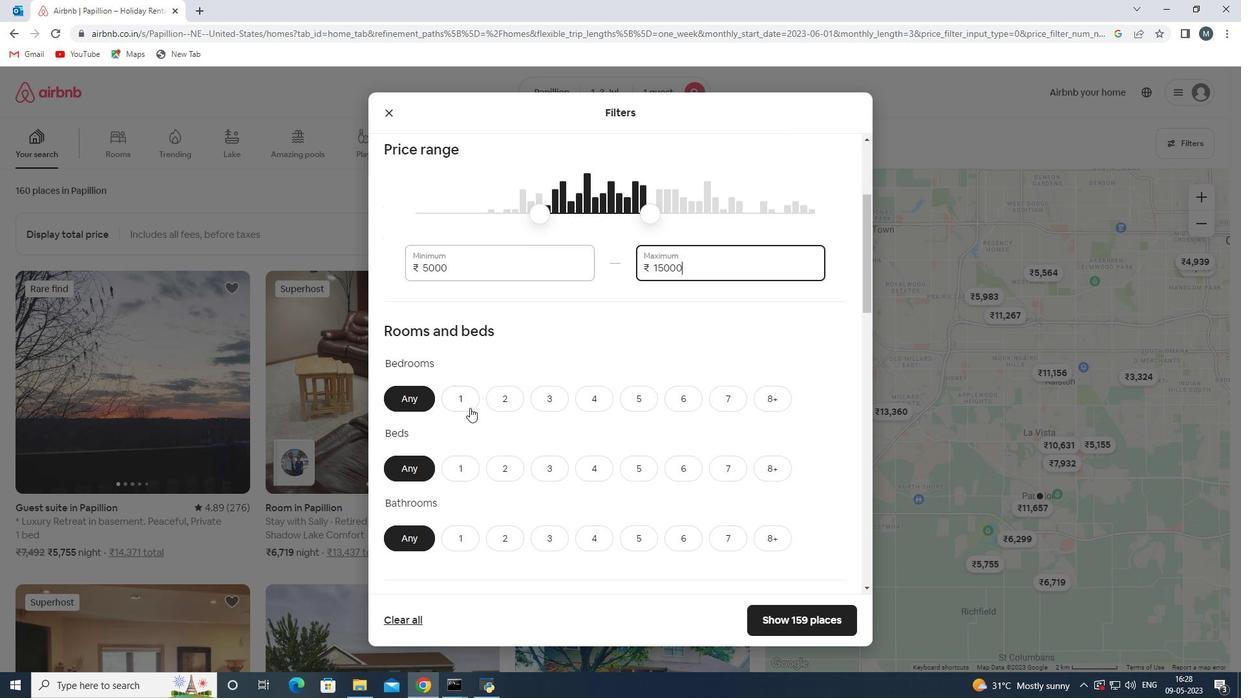 
Action: Mouse moved to (457, 461)
Screenshot: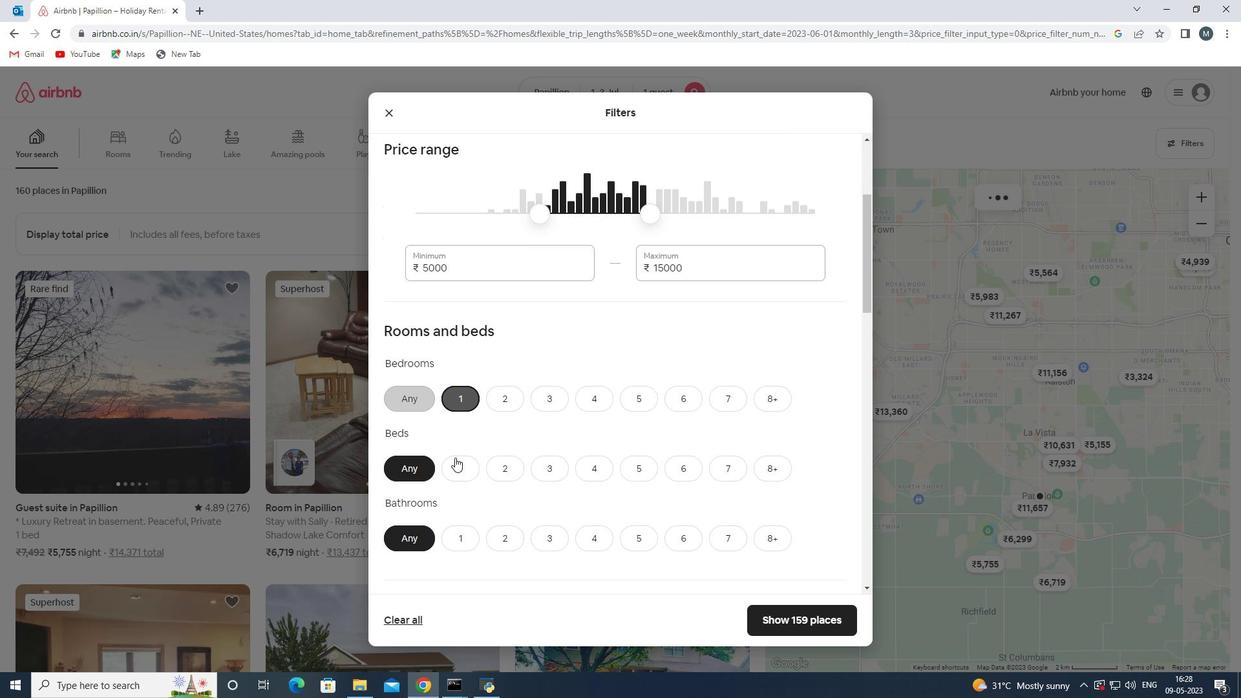 
Action: Mouse pressed left at (457, 461)
Screenshot: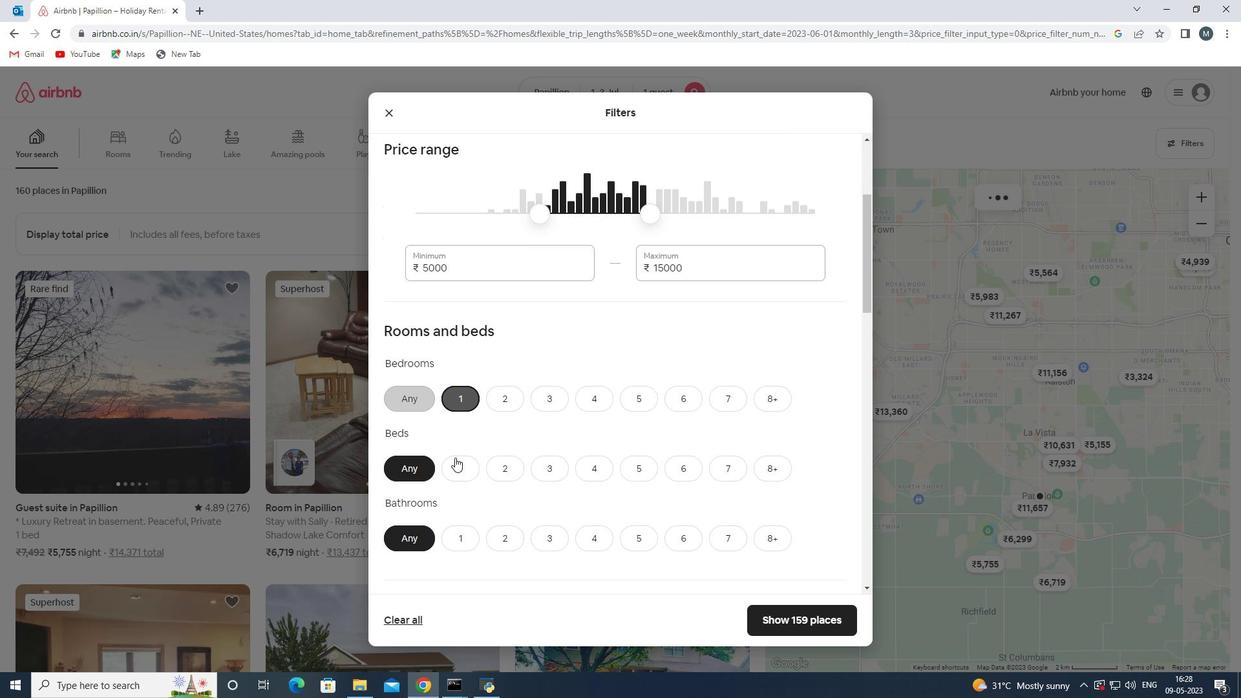 
Action: Mouse moved to (461, 459)
Screenshot: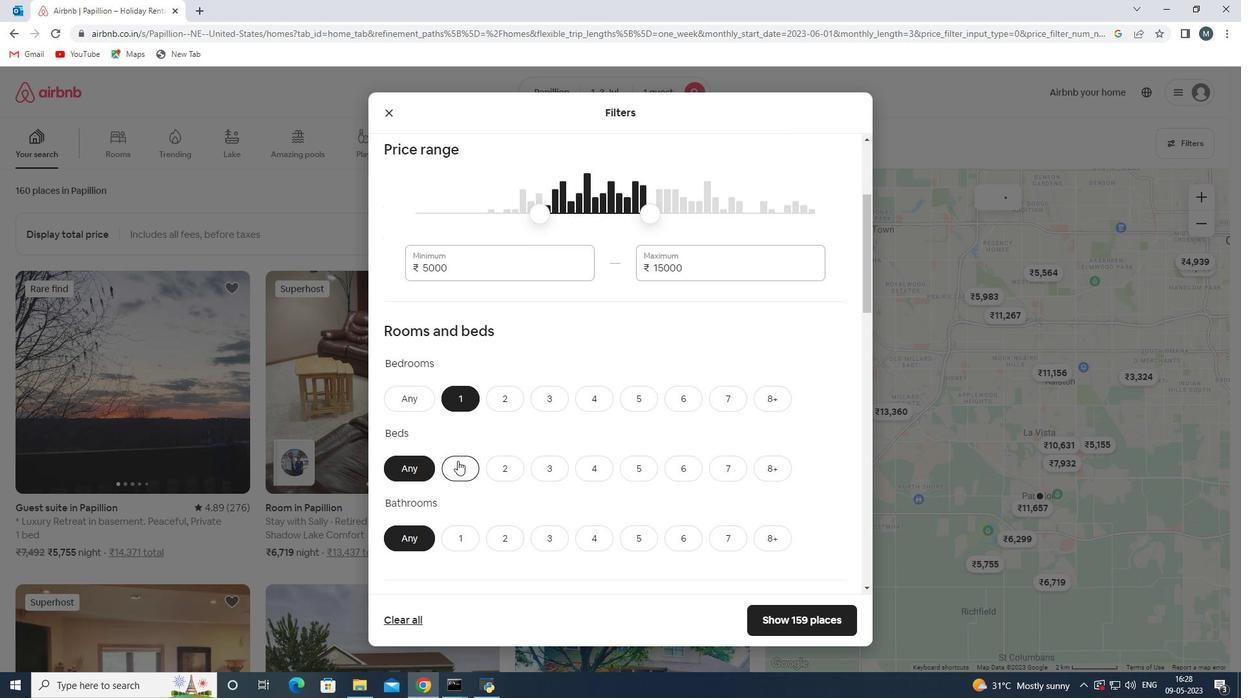 
Action: Mouse scrolled (461, 458) with delta (0, 0)
Screenshot: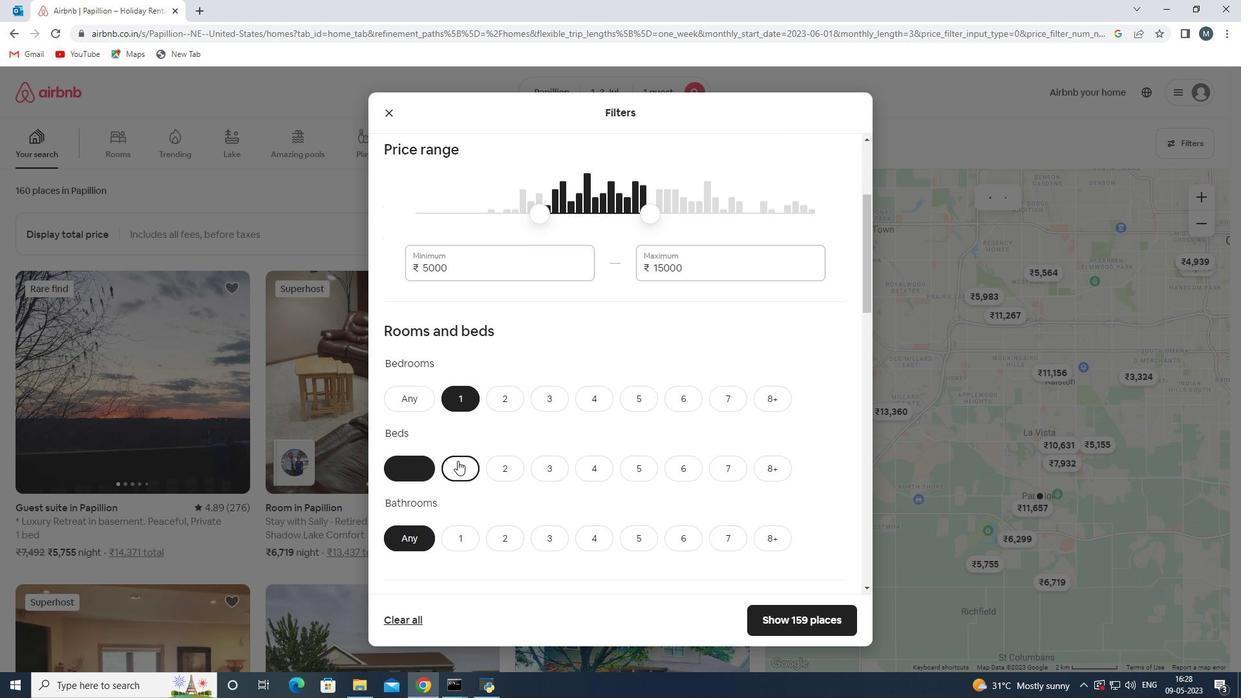 
Action: Mouse moved to (463, 464)
Screenshot: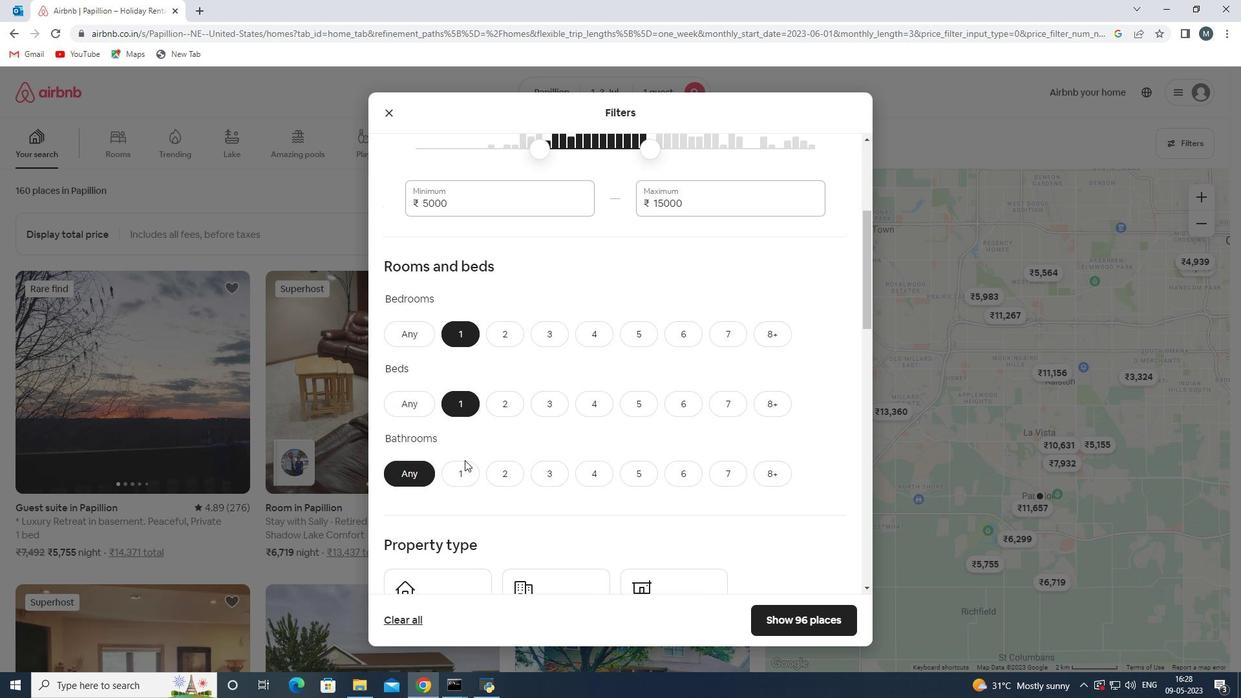 
Action: Mouse pressed left at (463, 464)
Screenshot: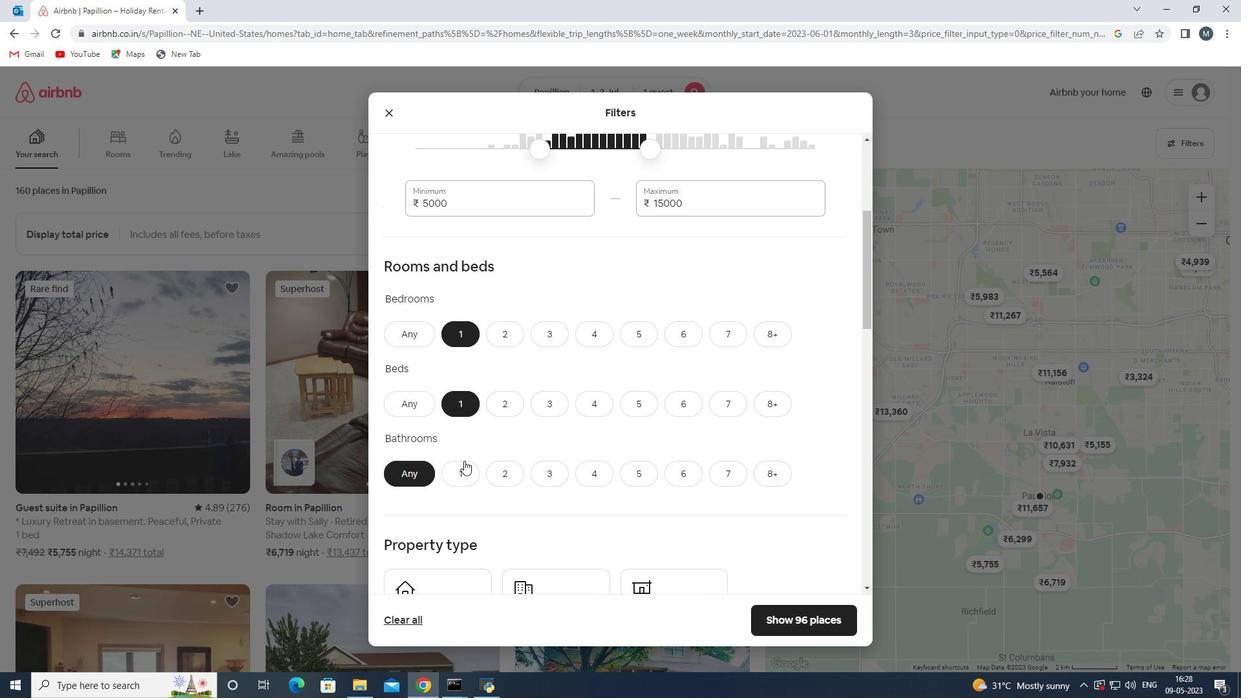
Action: Mouse moved to (489, 441)
Screenshot: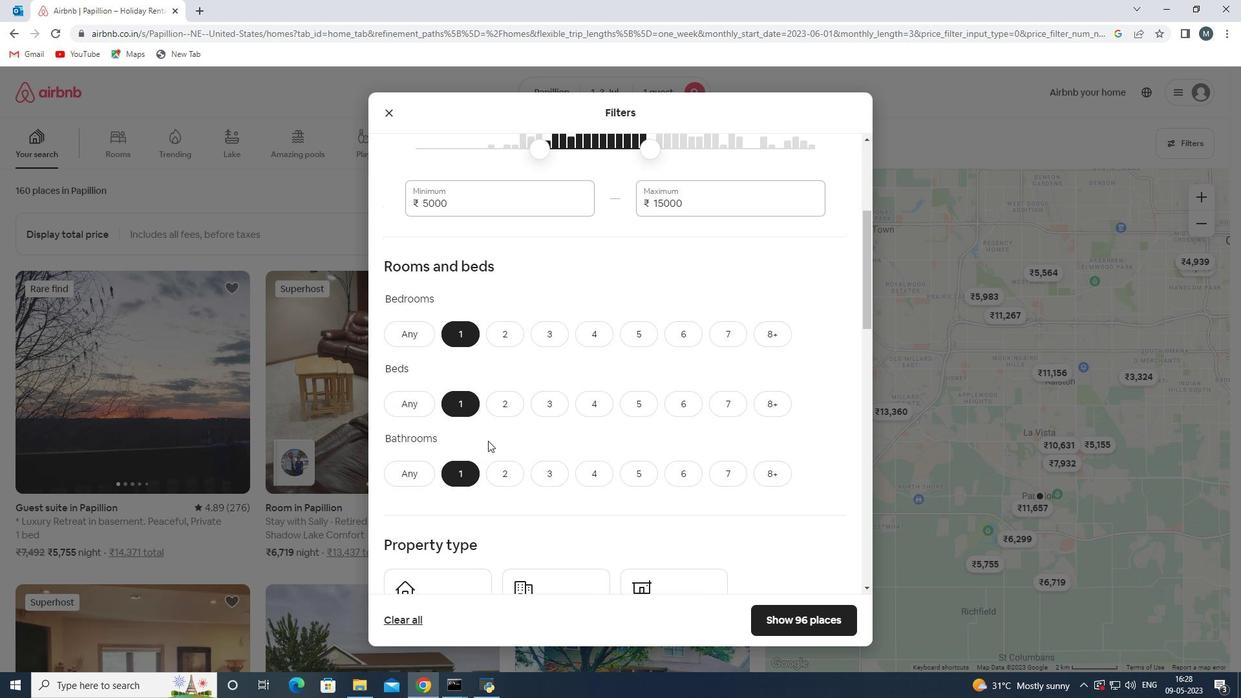 
Action: Mouse scrolled (489, 440) with delta (0, 0)
Screenshot: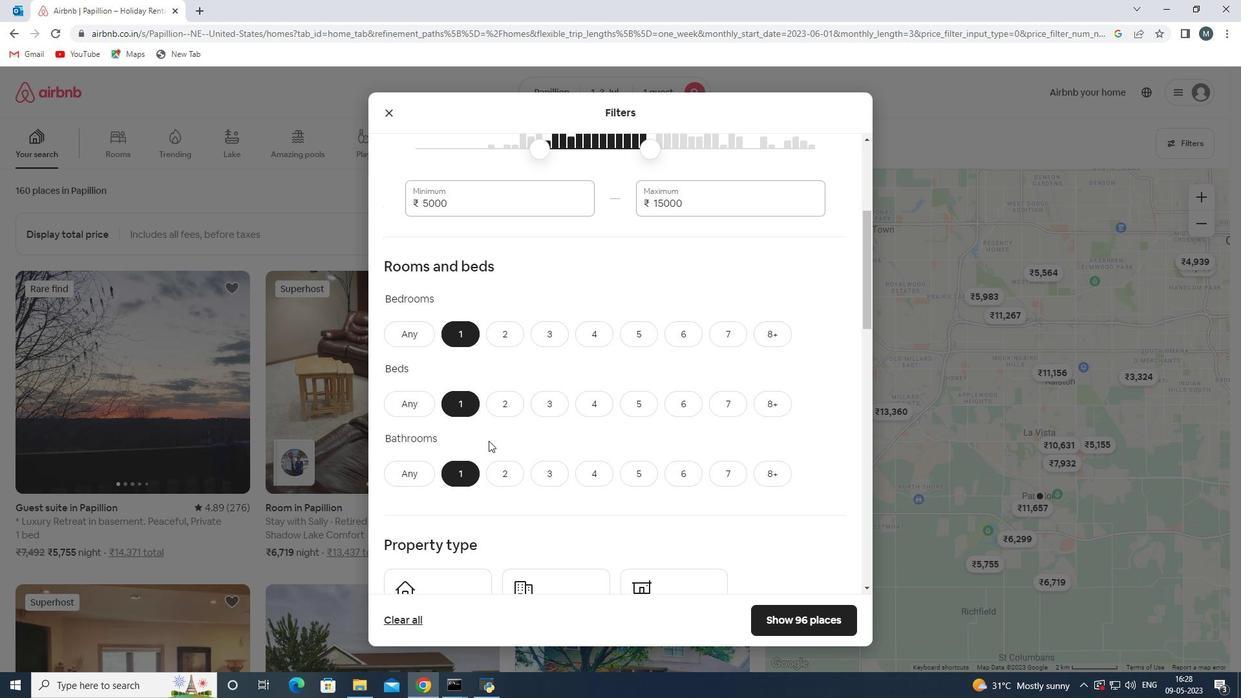 
Action: Mouse moved to (489, 441)
Screenshot: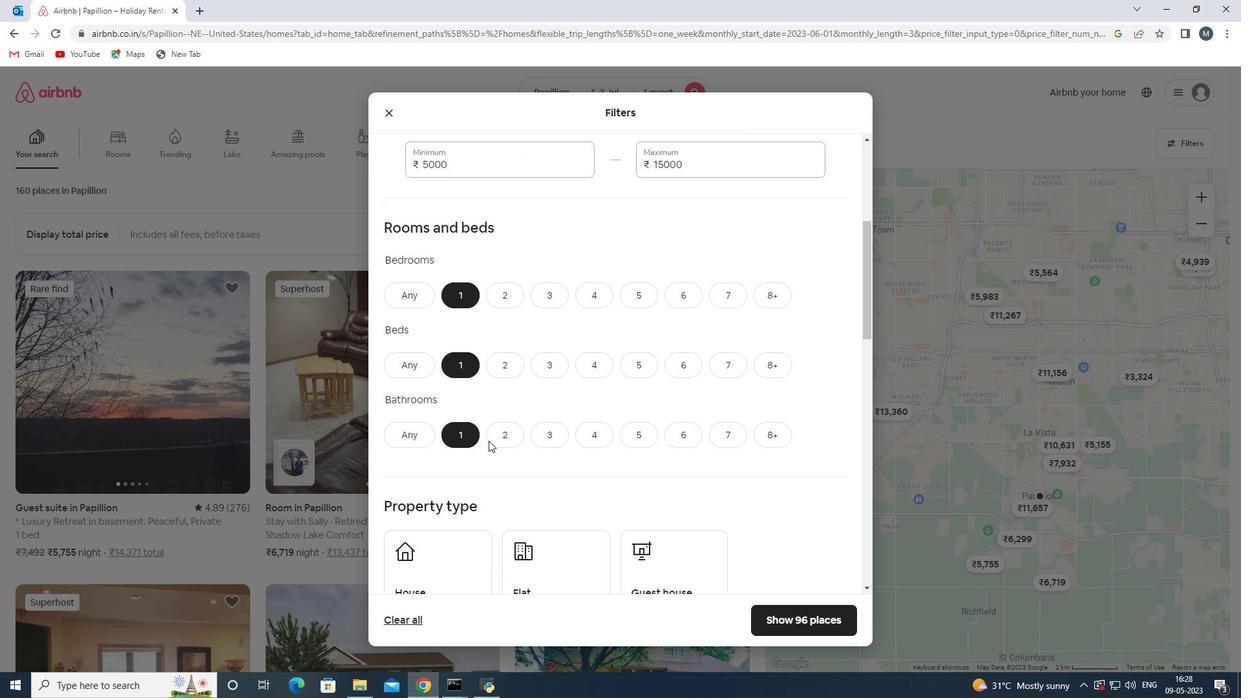 
Action: Mouse scrolled (489, 440) with delta (0, 0)
Screenshot: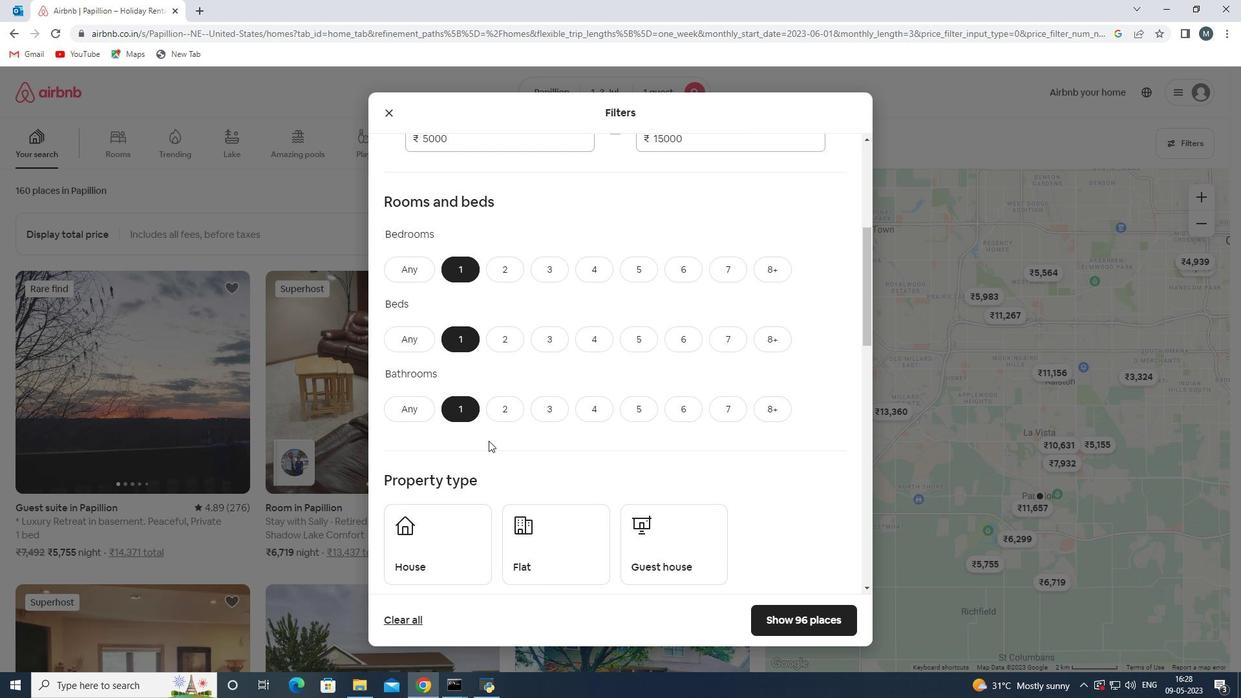 
Action: Mouse moved to (444, 465)
Screenshot: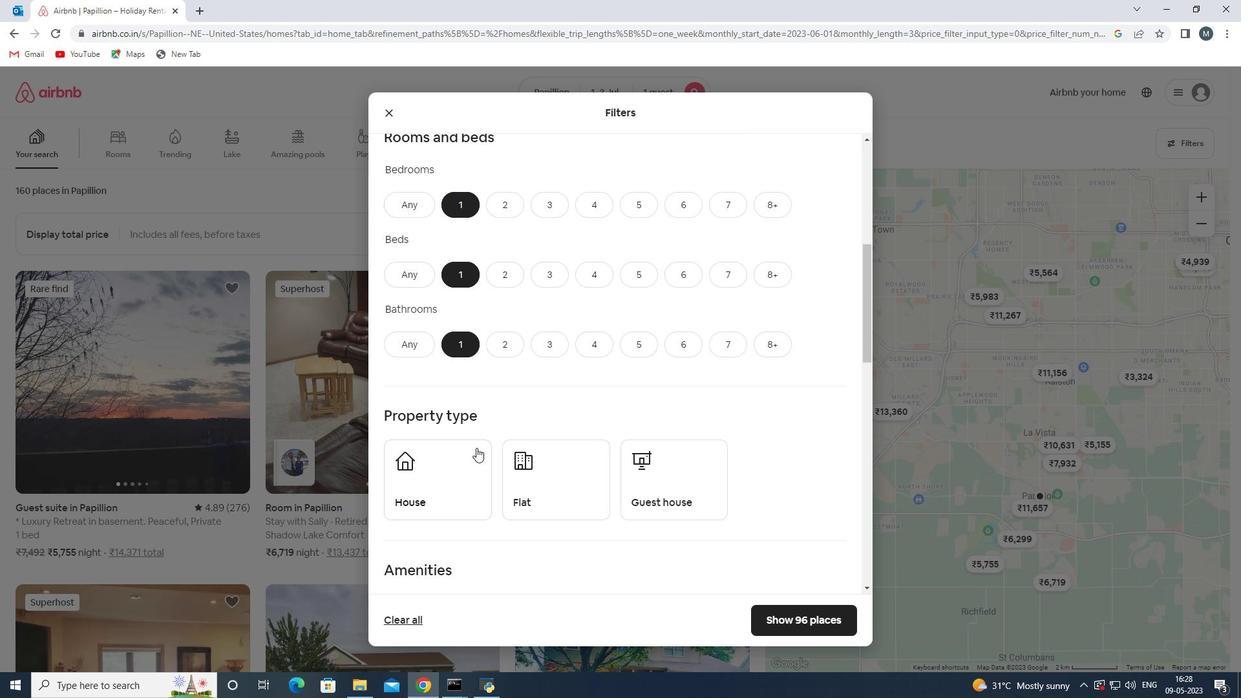 
Action: Mouse pressed left at (444, 465)
Screenshot: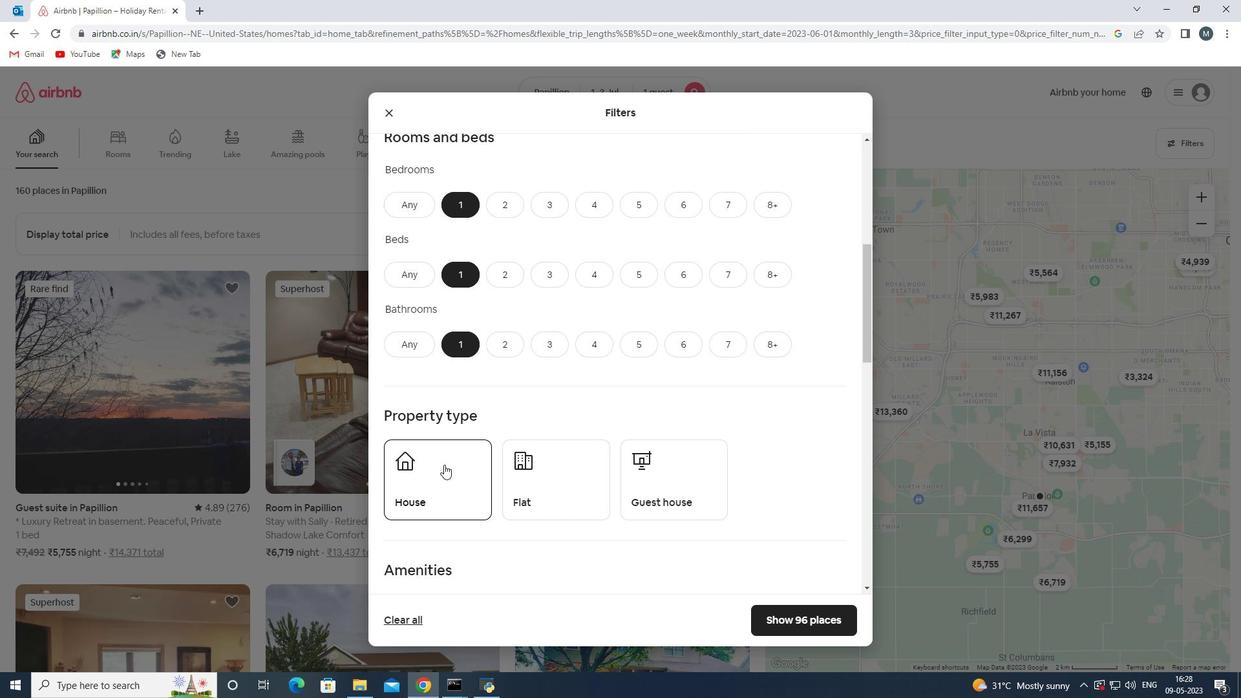 
Action: Mouse moved to (531, 468)
Screenshot: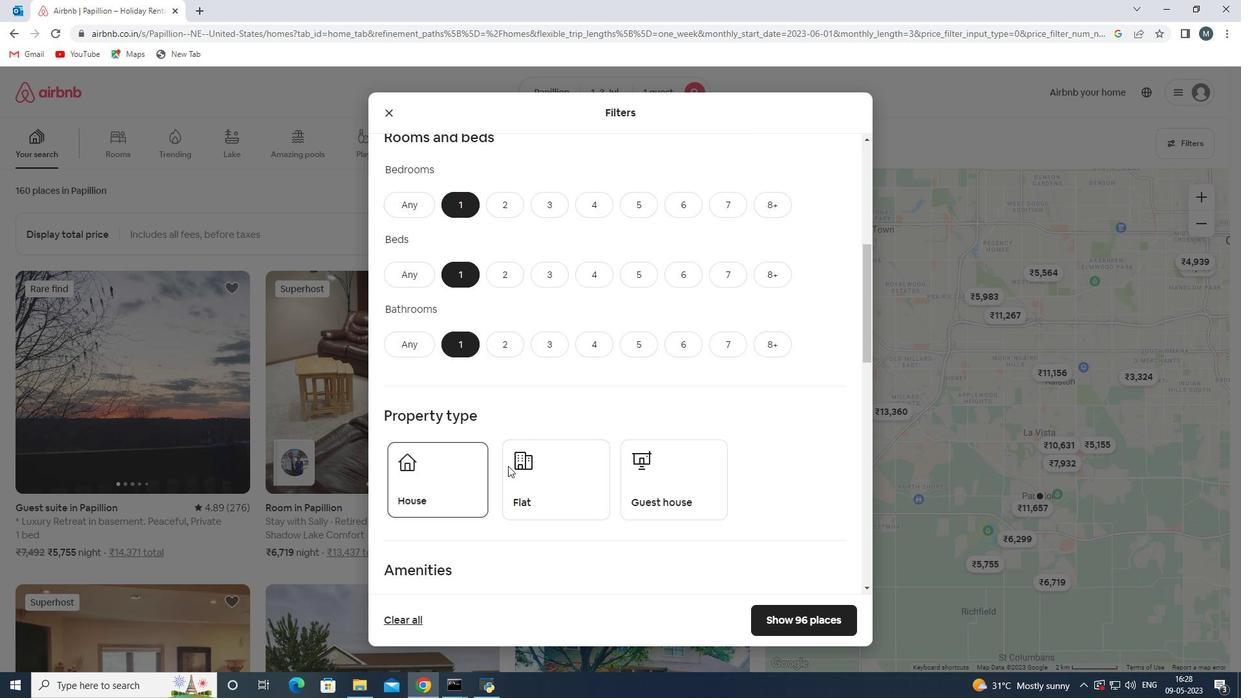 
Action: Mouse pressed left at (531, 468)
Screenshot: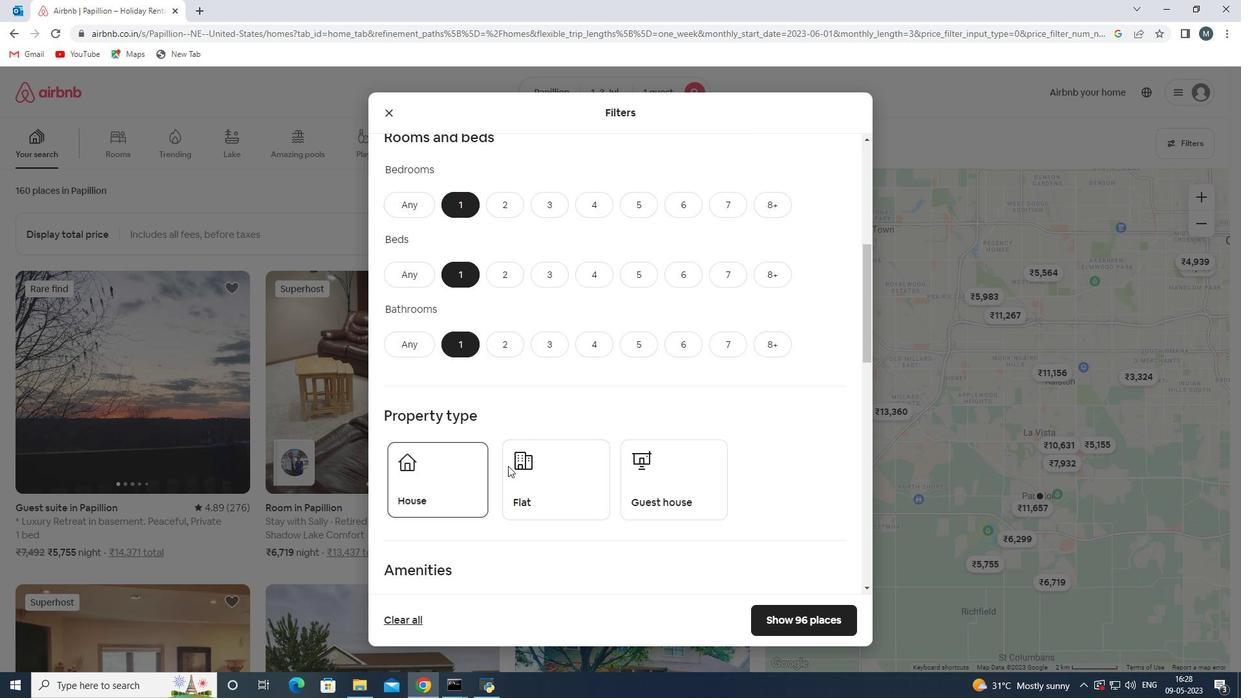
Action: Mouse moved to (613, 475)
Screenshot: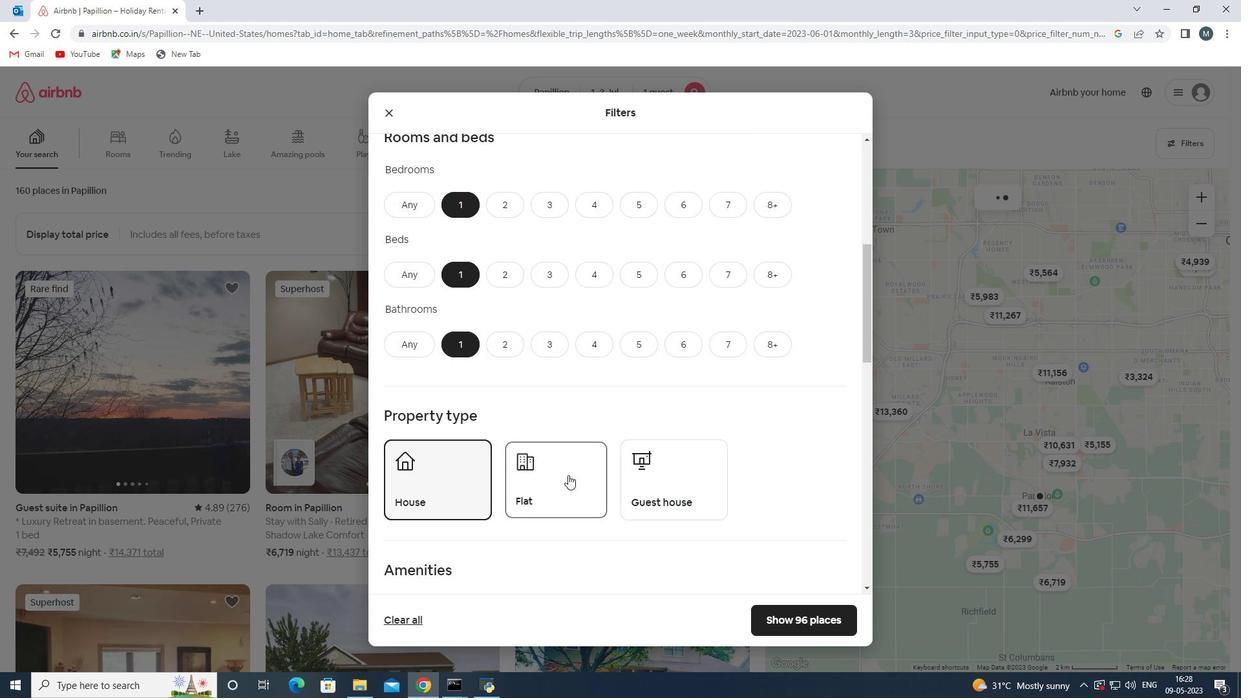 
Action: Mouse pressed left at (613, 475)
Screenshot: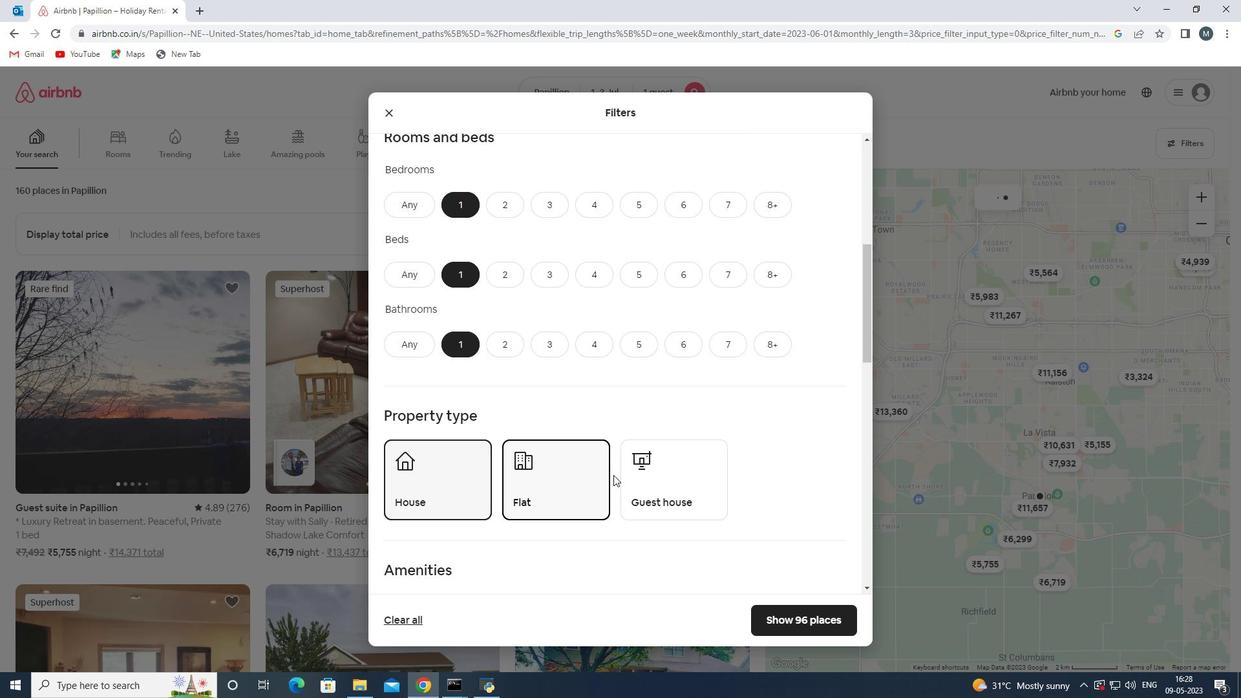 
Action: Mouse moved to (659, 476)
Screenshot: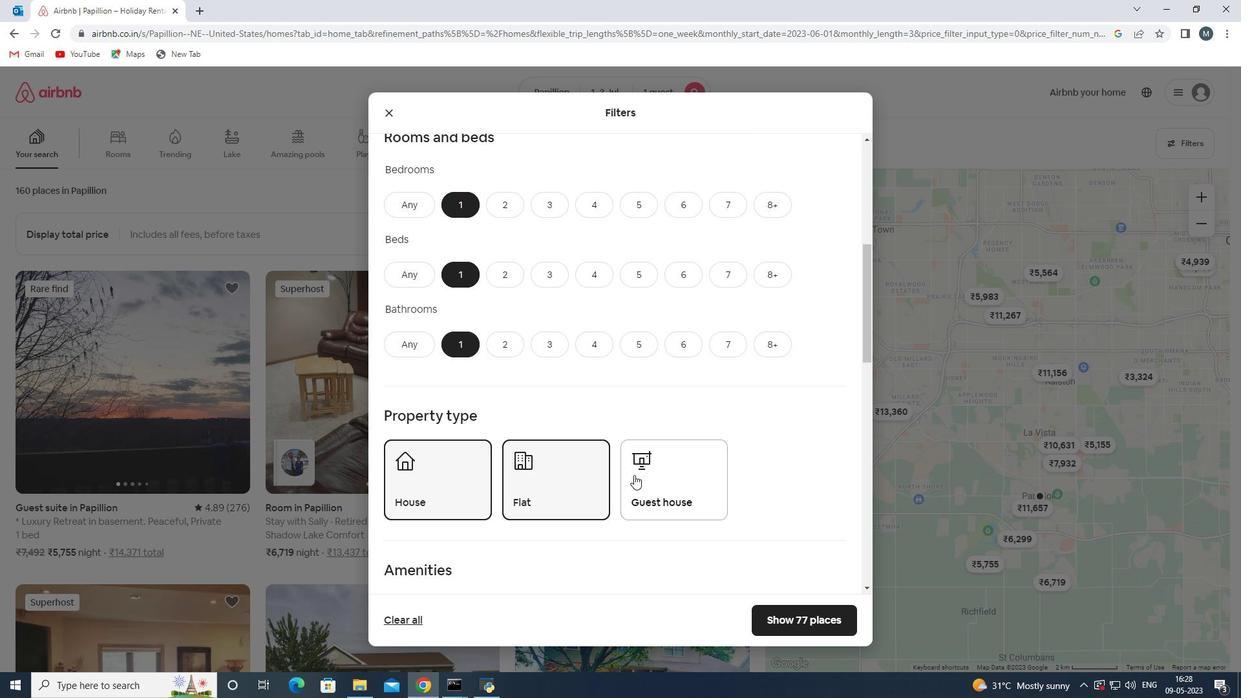 
Action: Mouse pressed left at (659, 476)
Screenshot: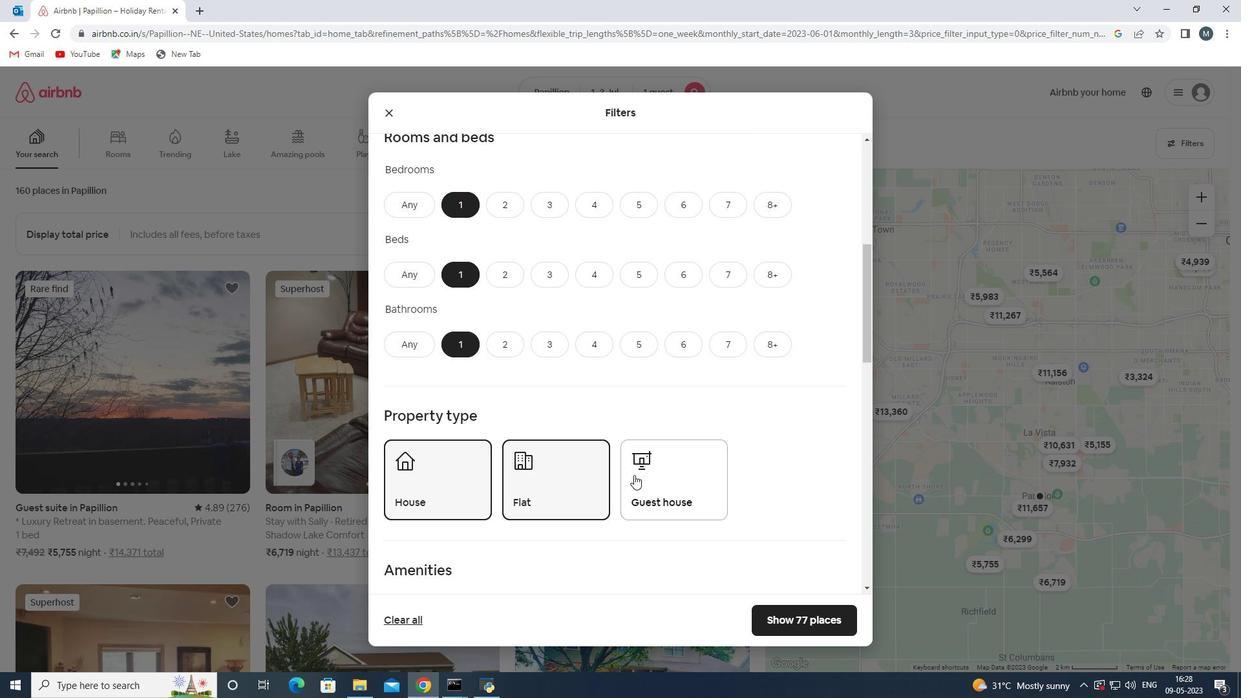 
Action: Mouse moved to (519, 478)
Screenshot: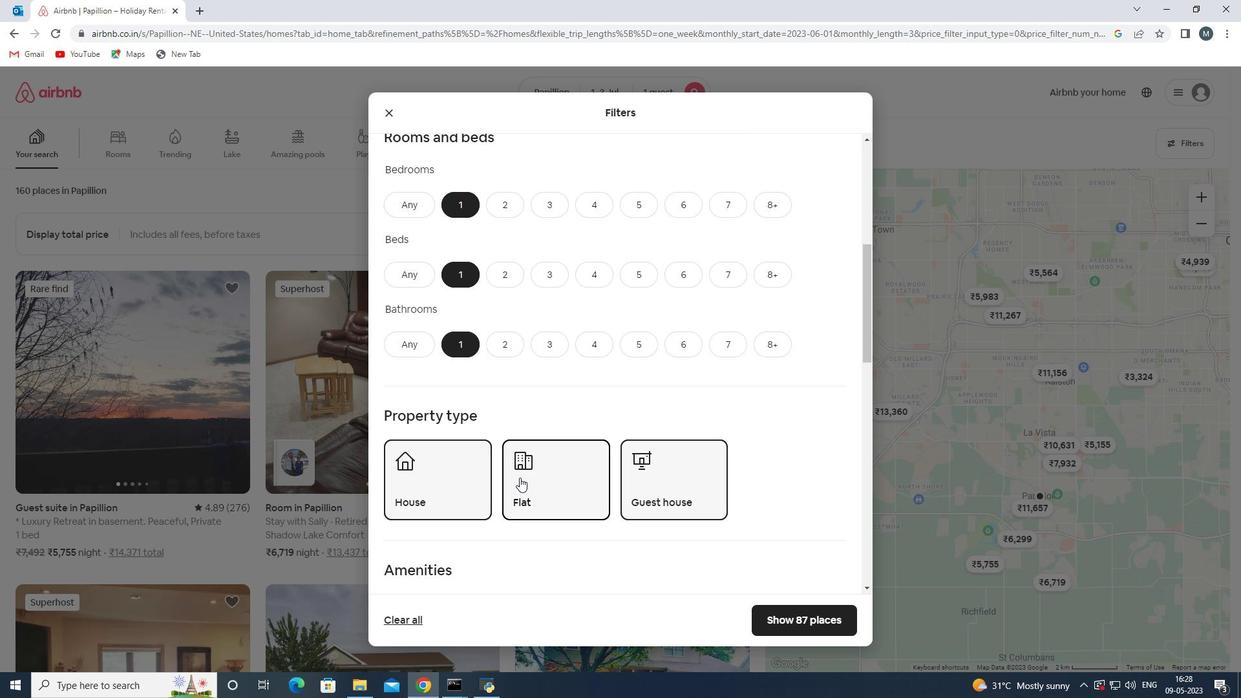 
Action: Mouse scrolled (519, 477) with delta (0, 0)
Screenshot: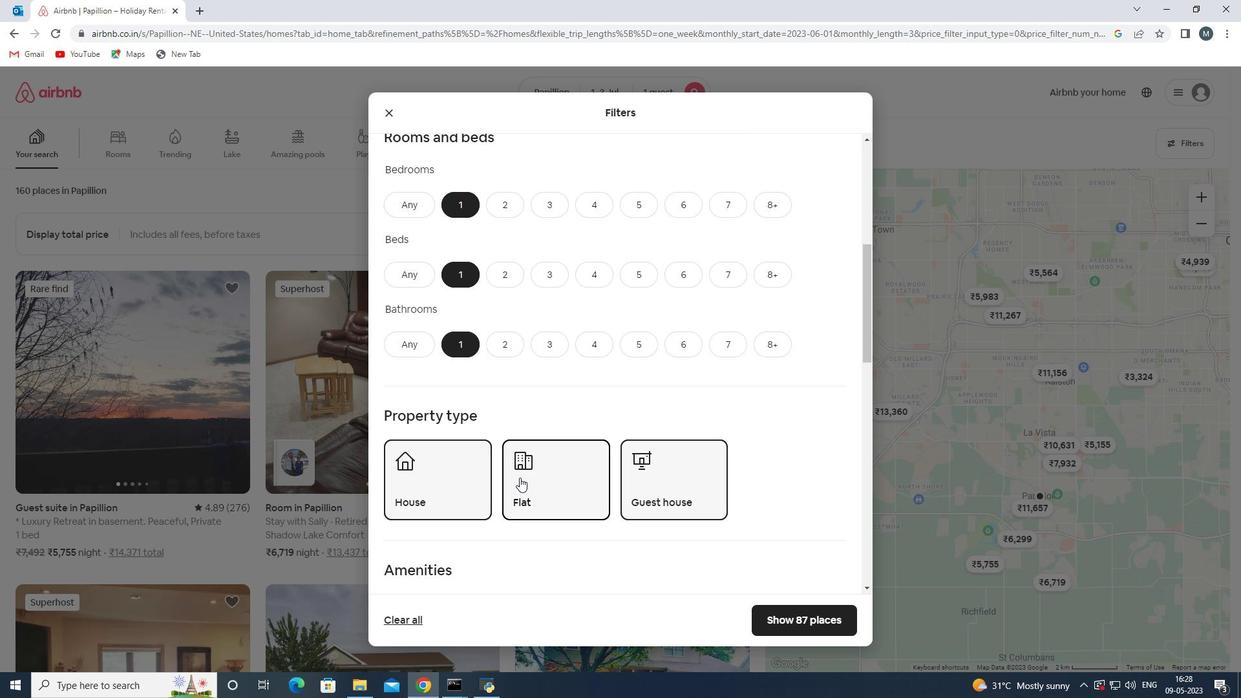 
Action: Mouse moved to (485, 469)
Screenshot: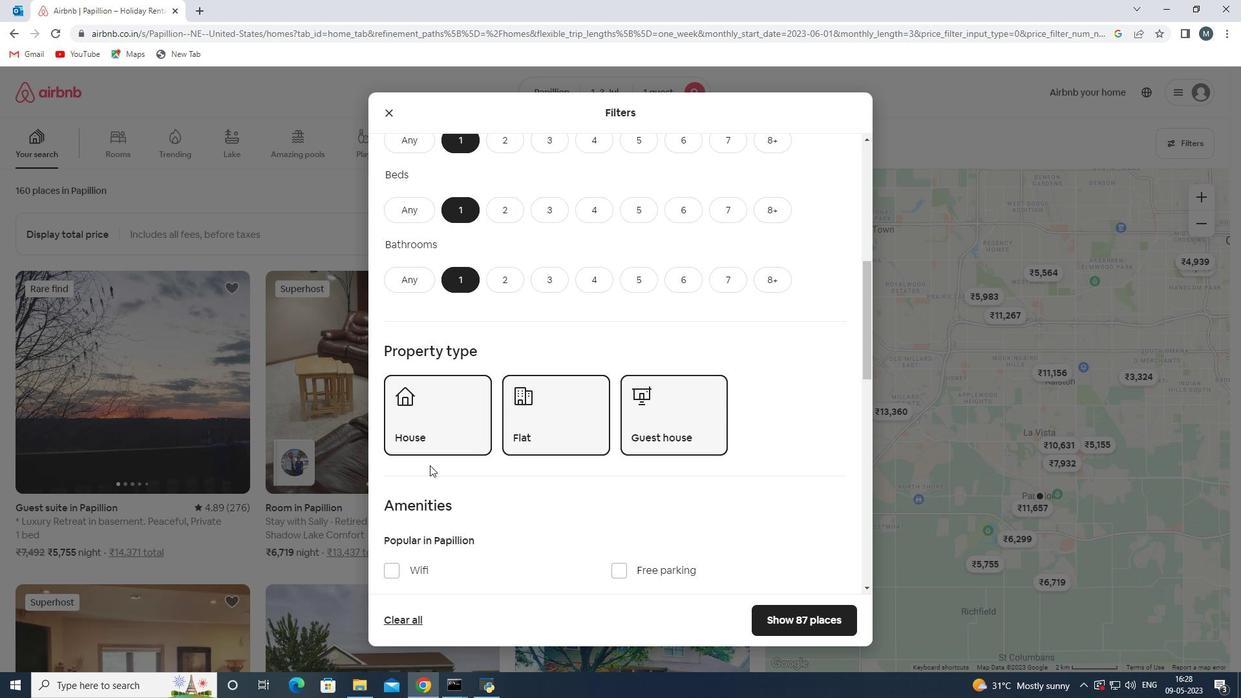 
Action: Mouse scrolled (485, 468) with delta (0, 0)
Screenshot: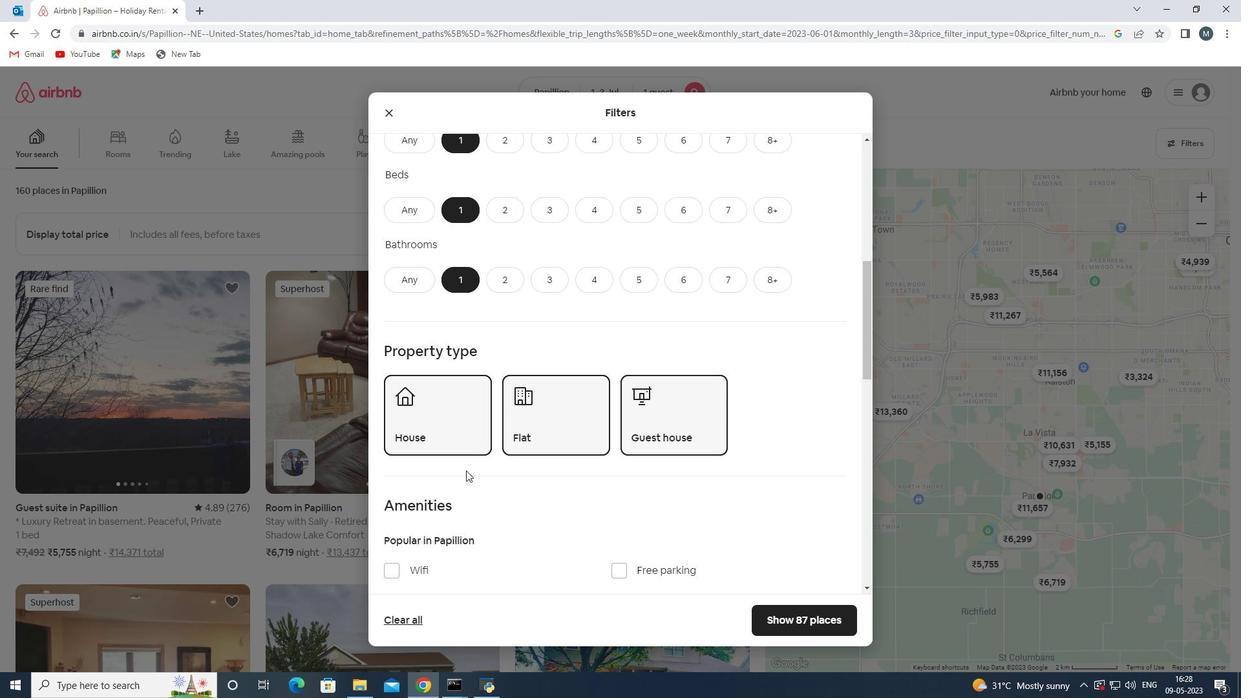 
Action: Mouse moved to (408, 506)
Screenshot: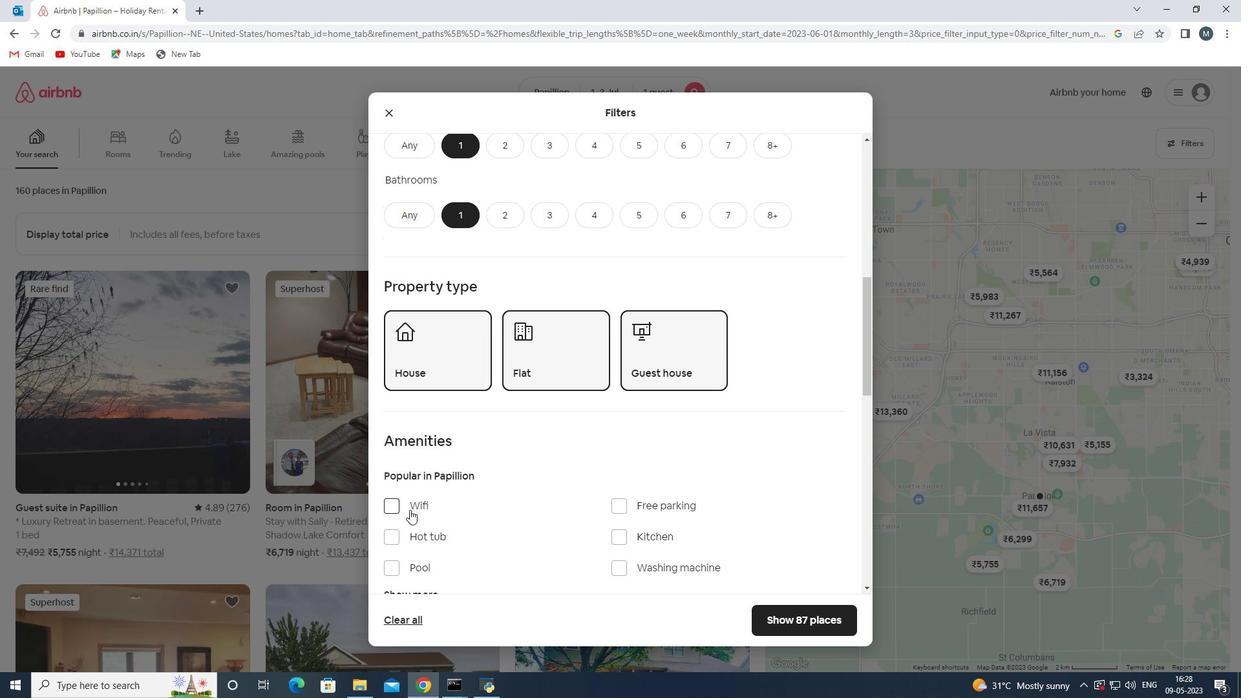 
Action: Mouse pressed left at (408, 506)
Screenshot: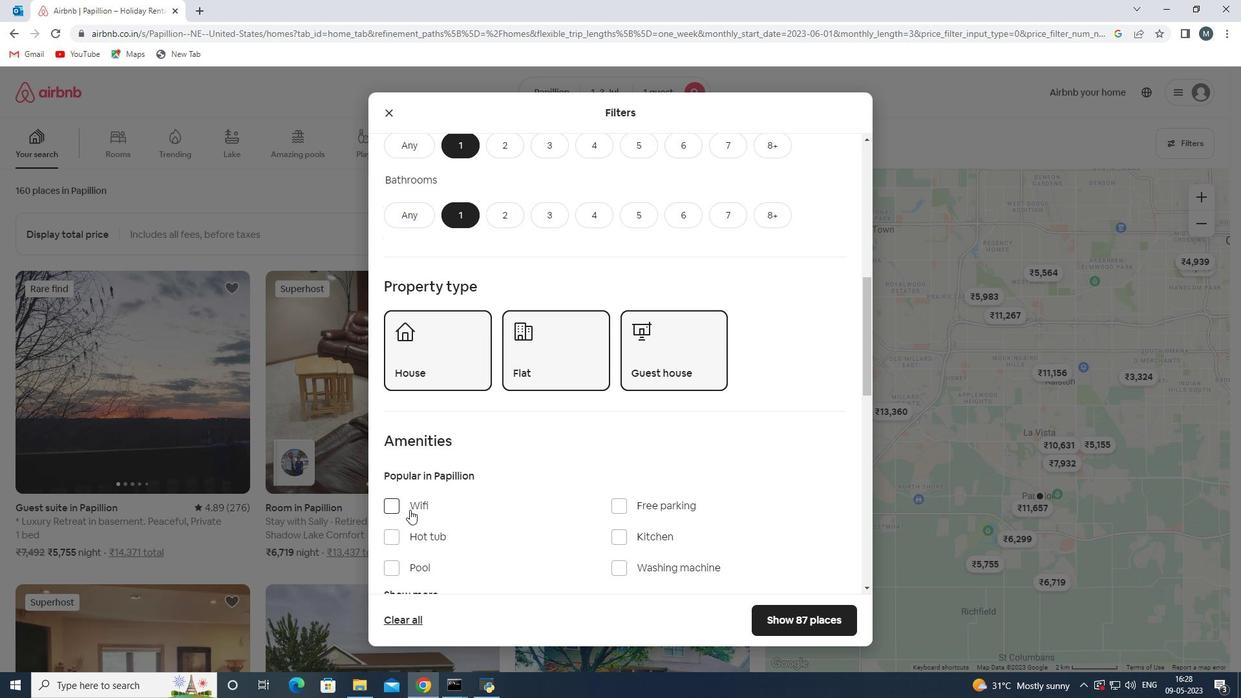 
Action: Mouse moved to (465, 492)
Screenshot: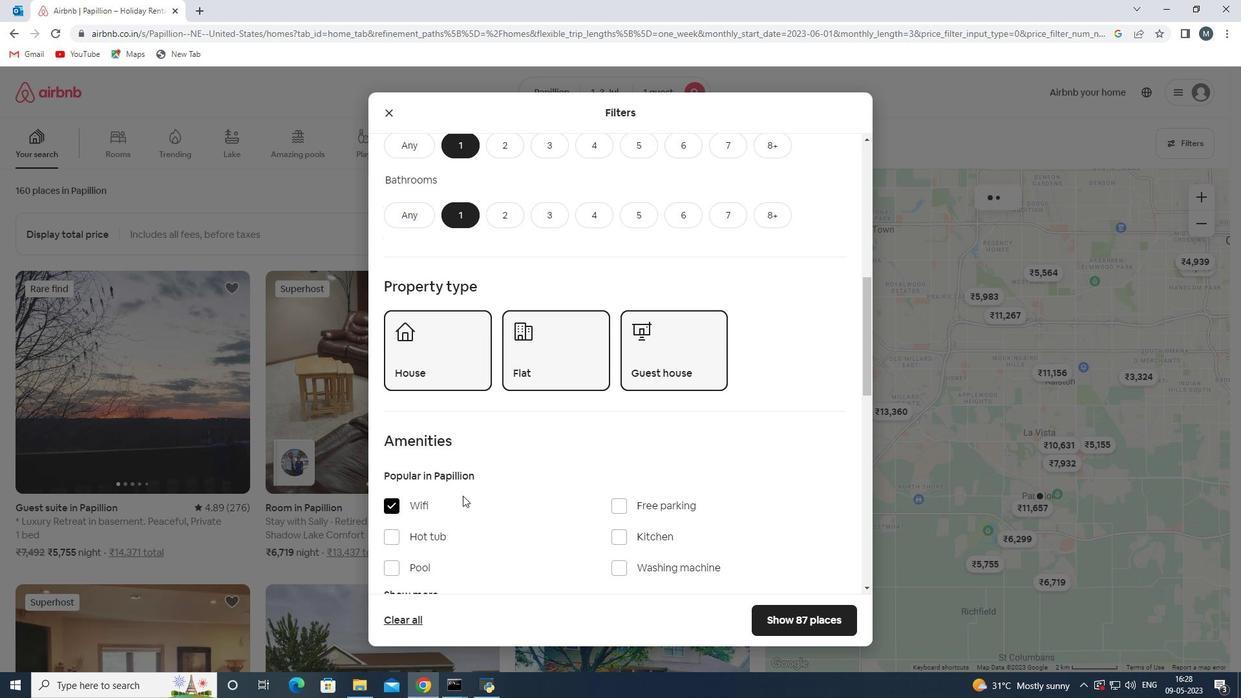 
Action: Mouse scrolled (465, 491) with delta (0, 0)
Screenshot: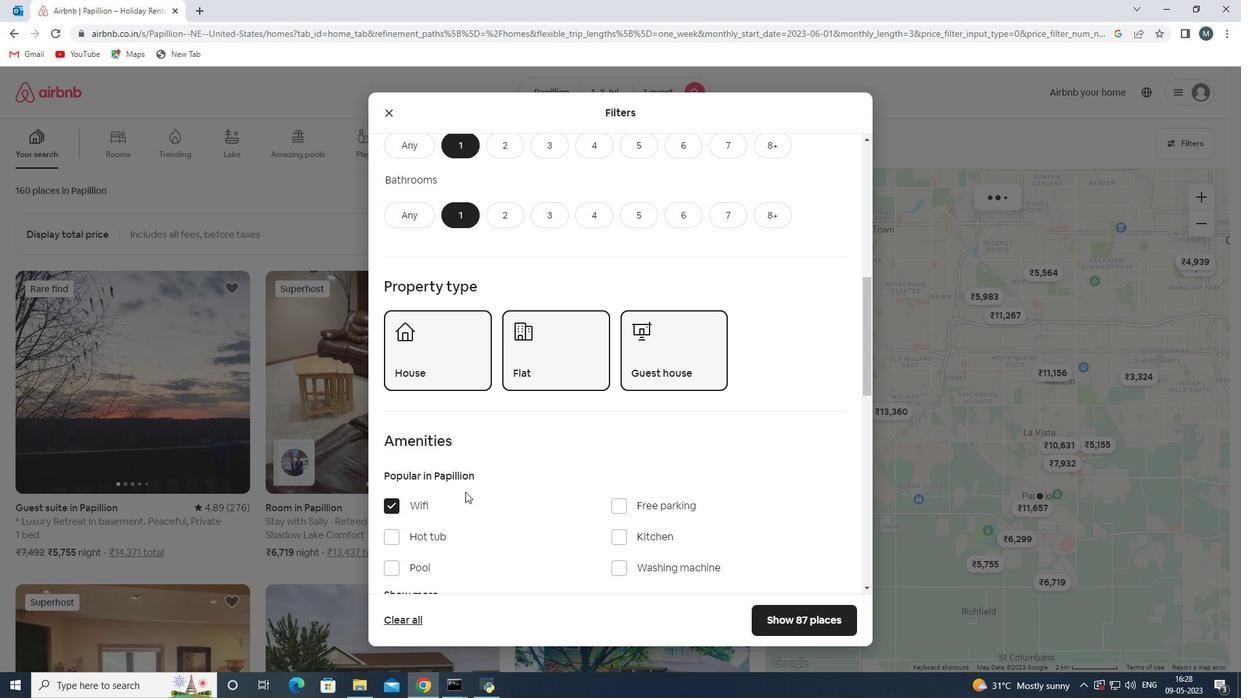 
Action: Mouse moved to (486, 487)
Screenshot: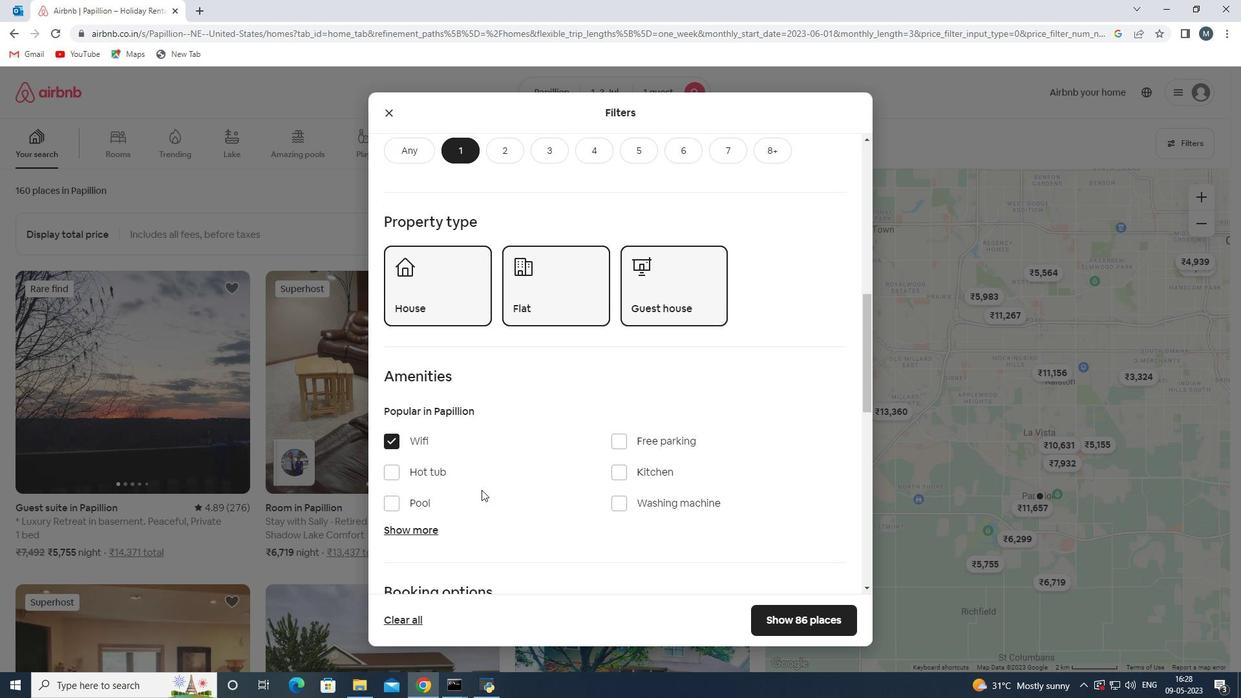 
Action: Mouse scrolled (486, 486) with delta (0, 0)
Screenshot: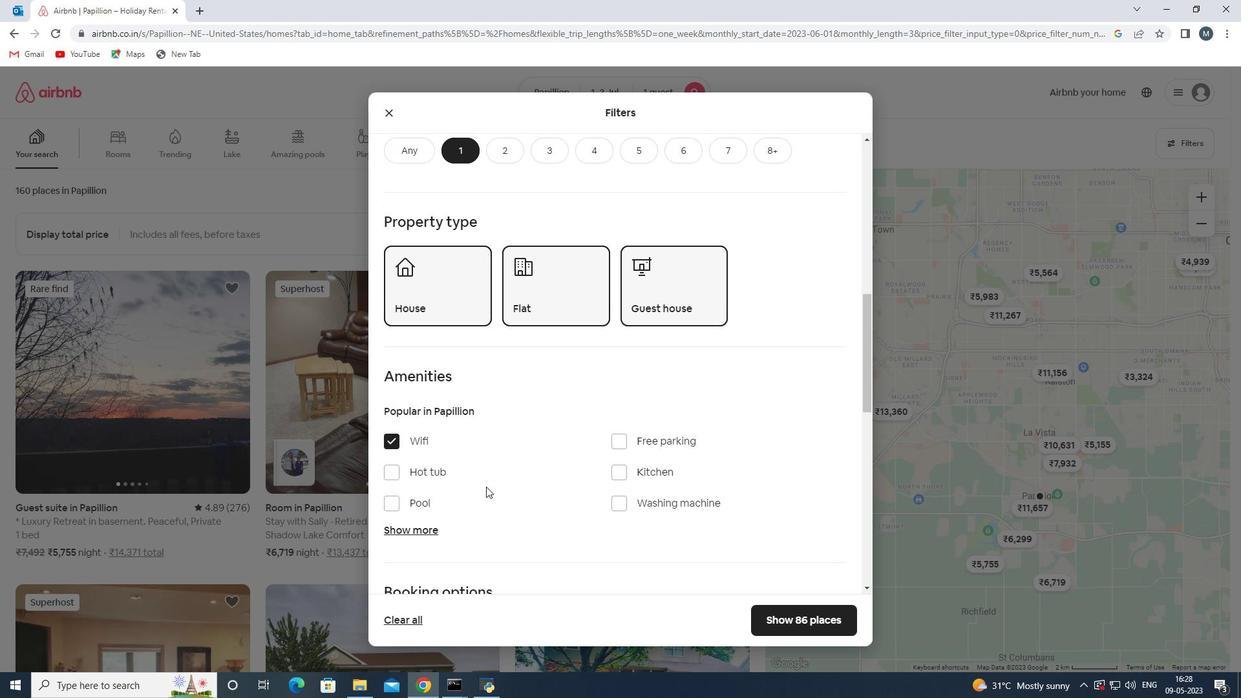 
Action: Mouse moved to (500, 470)
Screenshot: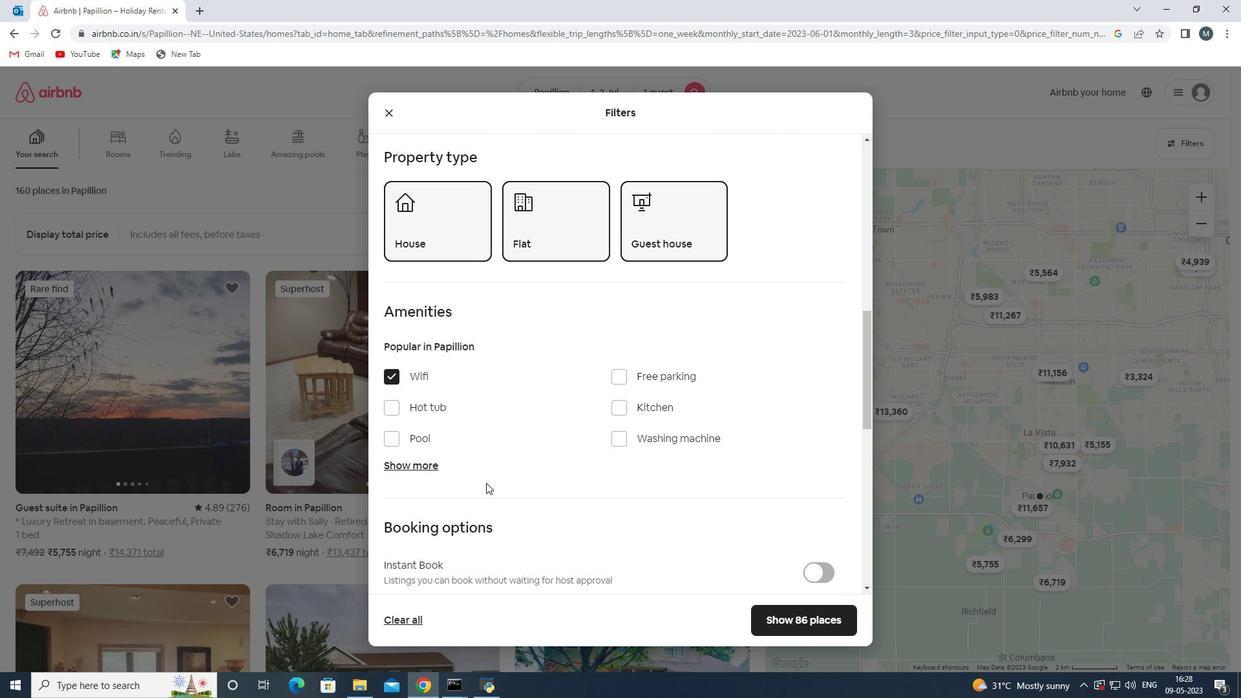 
Action: Mouse scrolled (500, 470) with delta (0, 0)
Screenshot: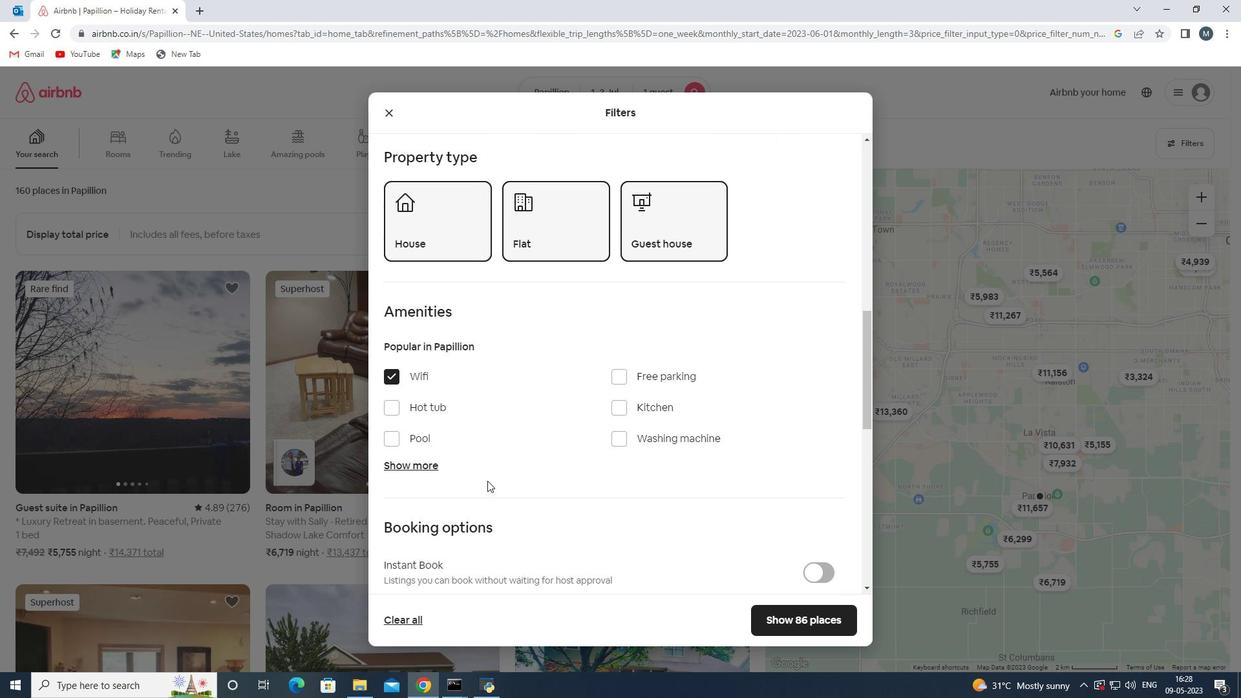 
Action: Mouse moved to (500, 470)
Screenshot: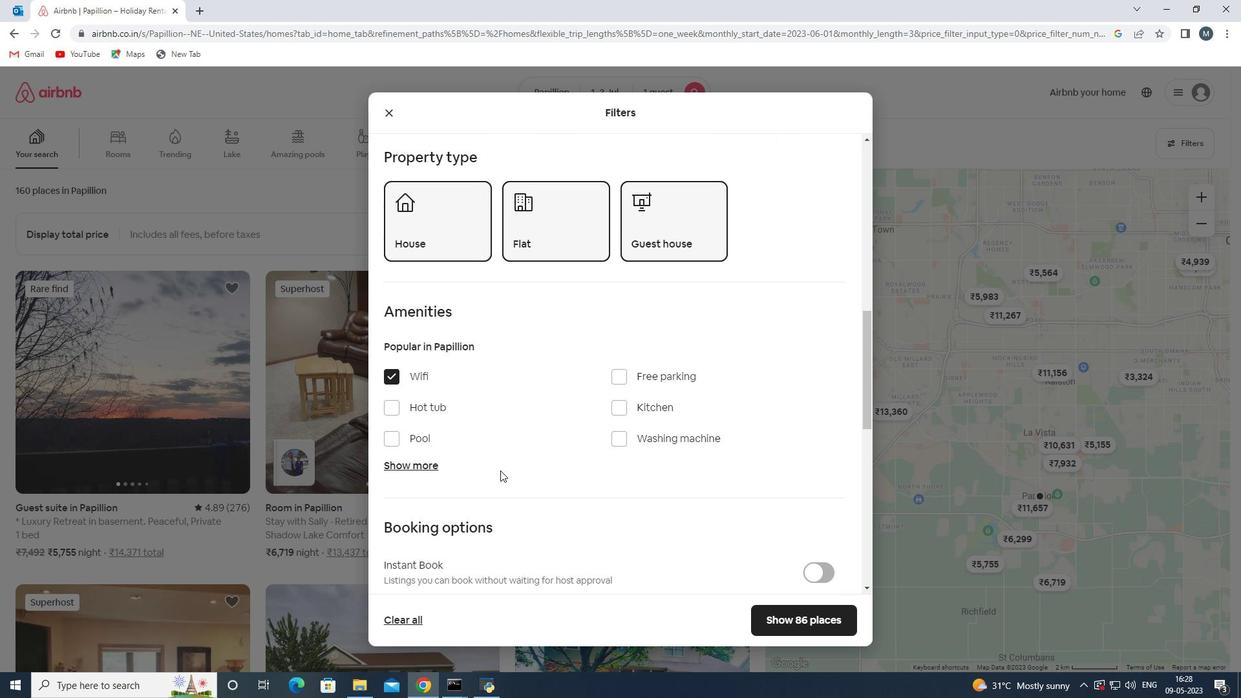 
Action: Mouse scrolled (500, 470) with delta (0, 0)
Screenshot: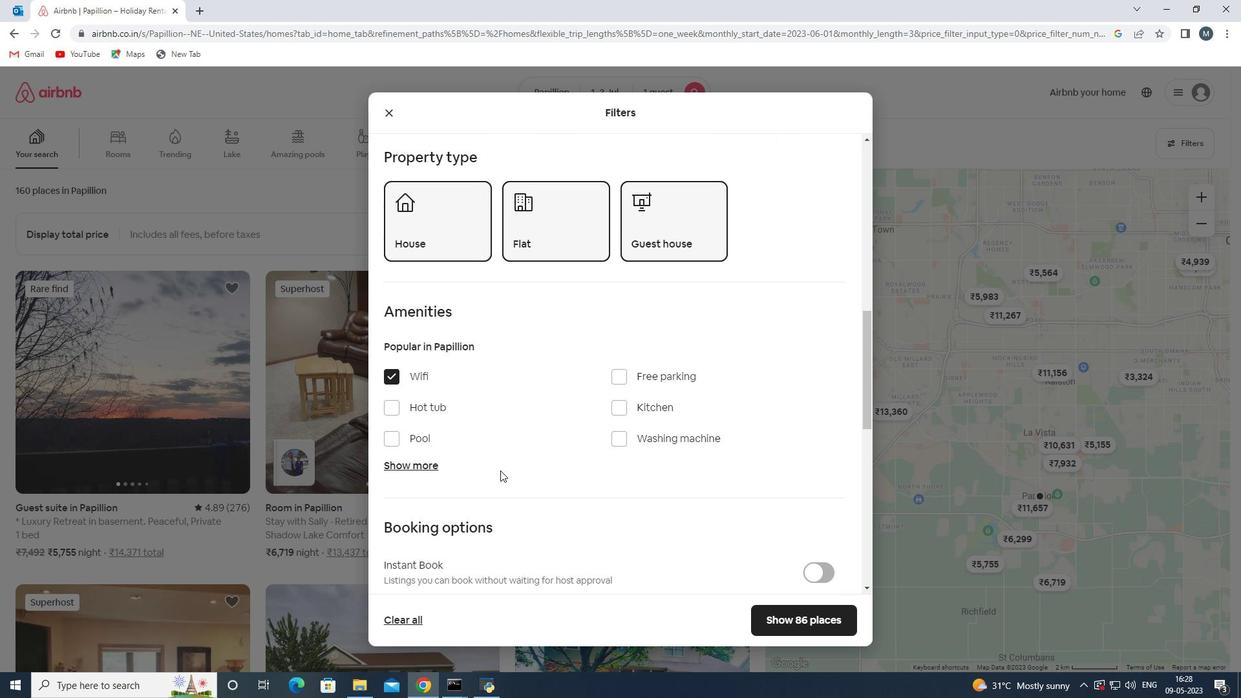 
Action: Mouse moved to (501, 472)
Screenshot: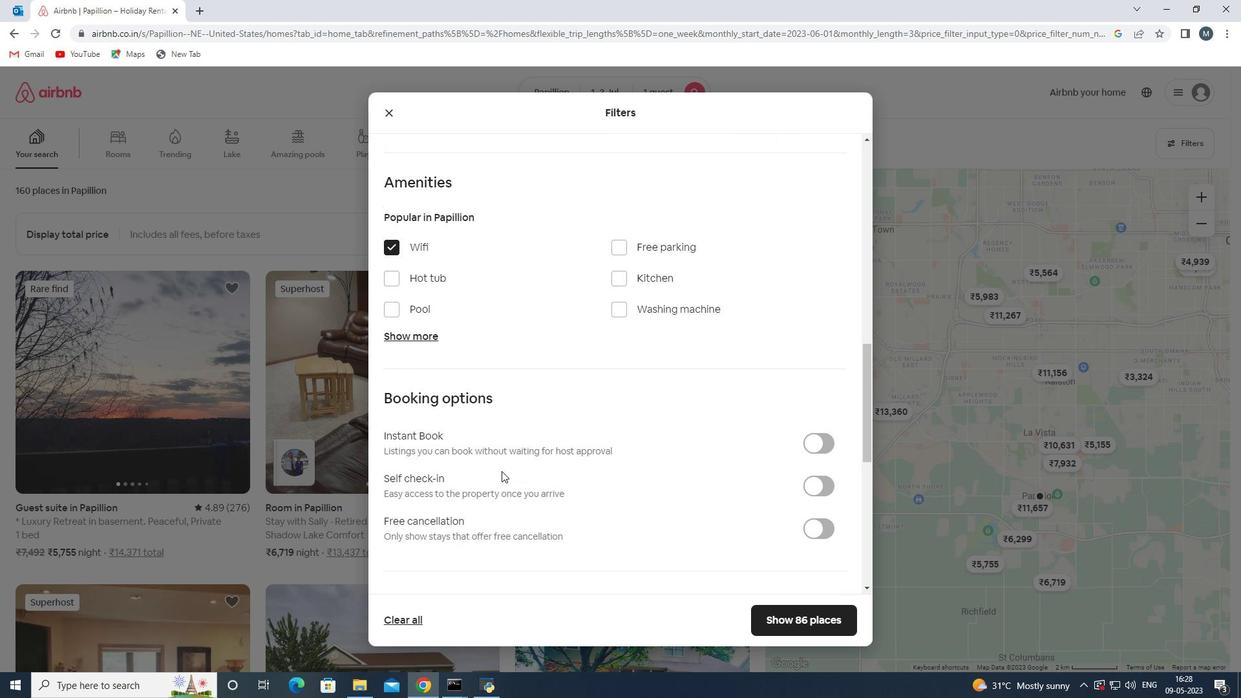 
Action: Mouse scrolled (501, 471) with delta (0, 0)
Screenshot: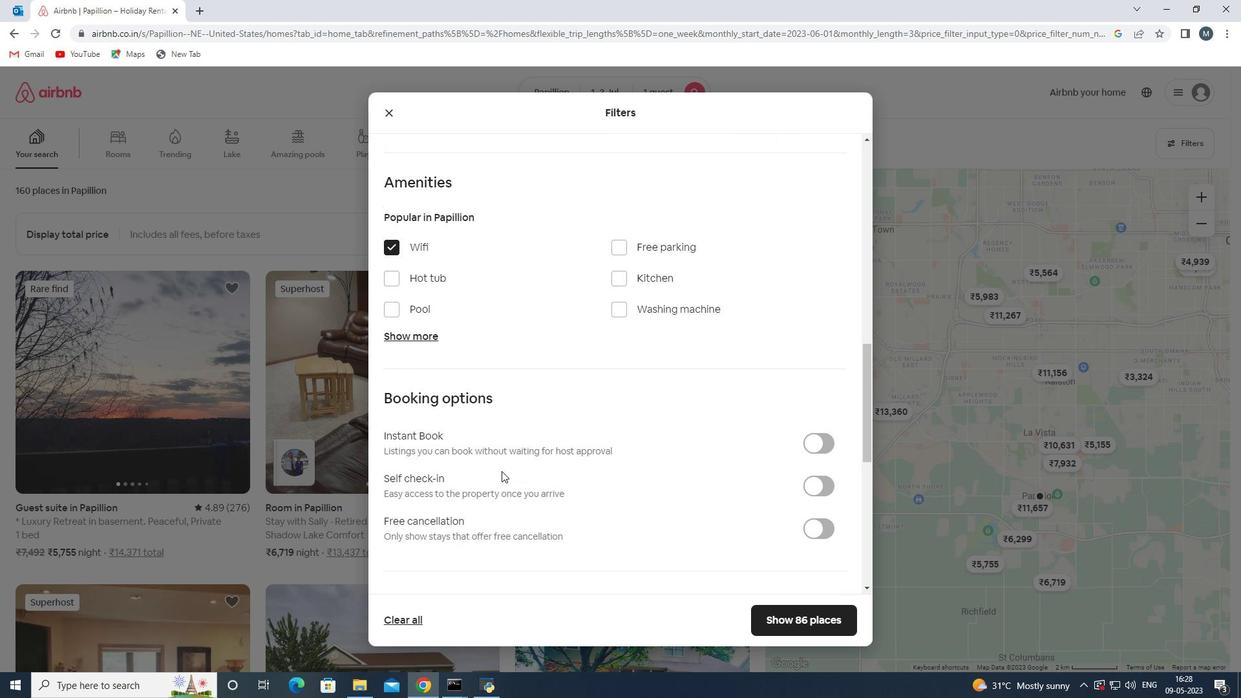 
Action: Mouse moved to (824, 423)
Screenshot: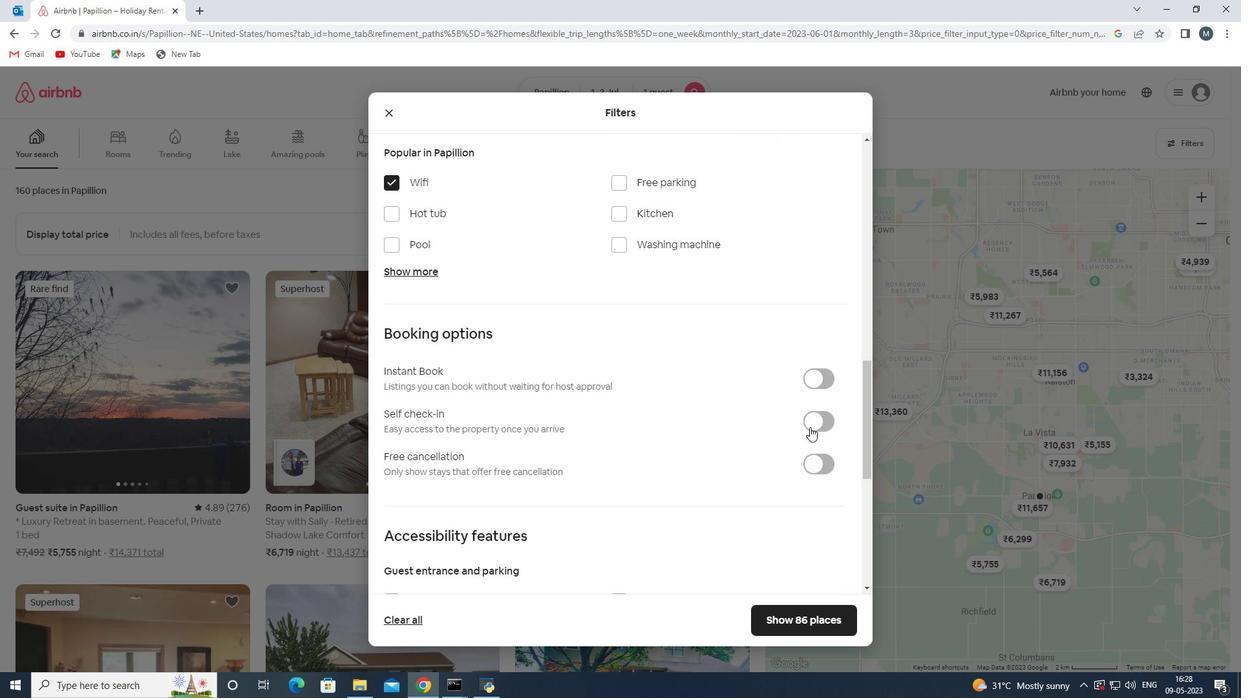 
Action: Mouse pressed left at (824, 423)
Screenshot: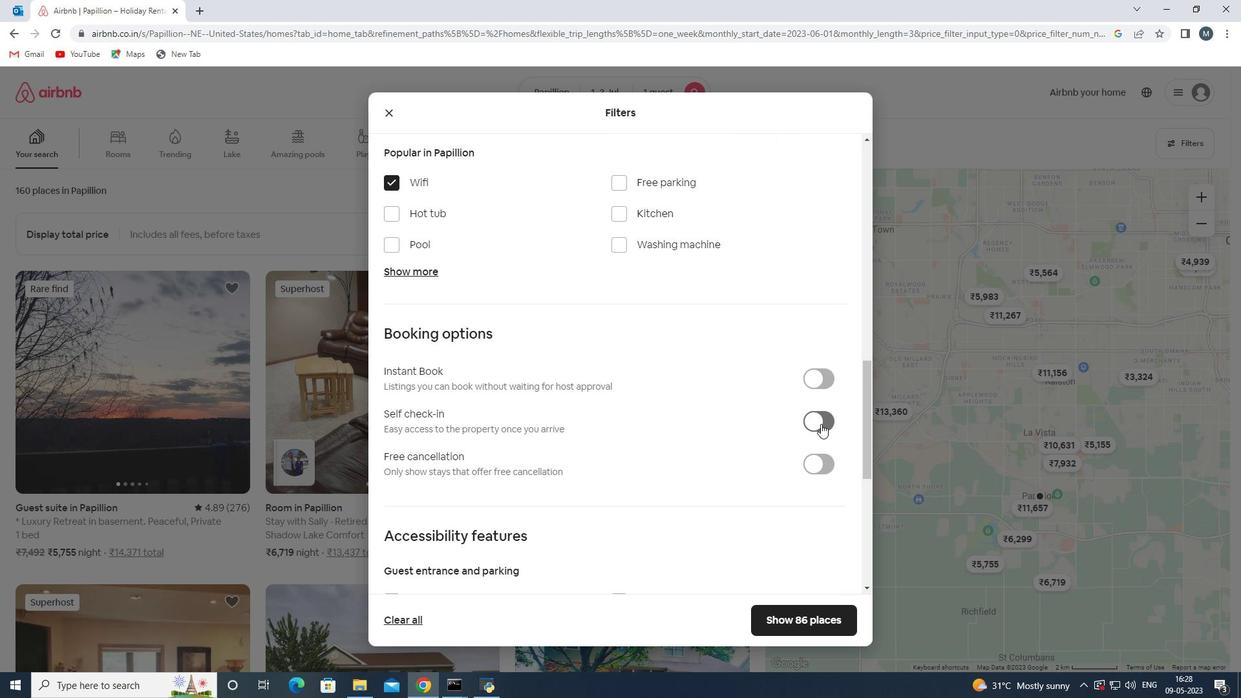 
Action: Mouse moved to (589, 445)
Screenshot: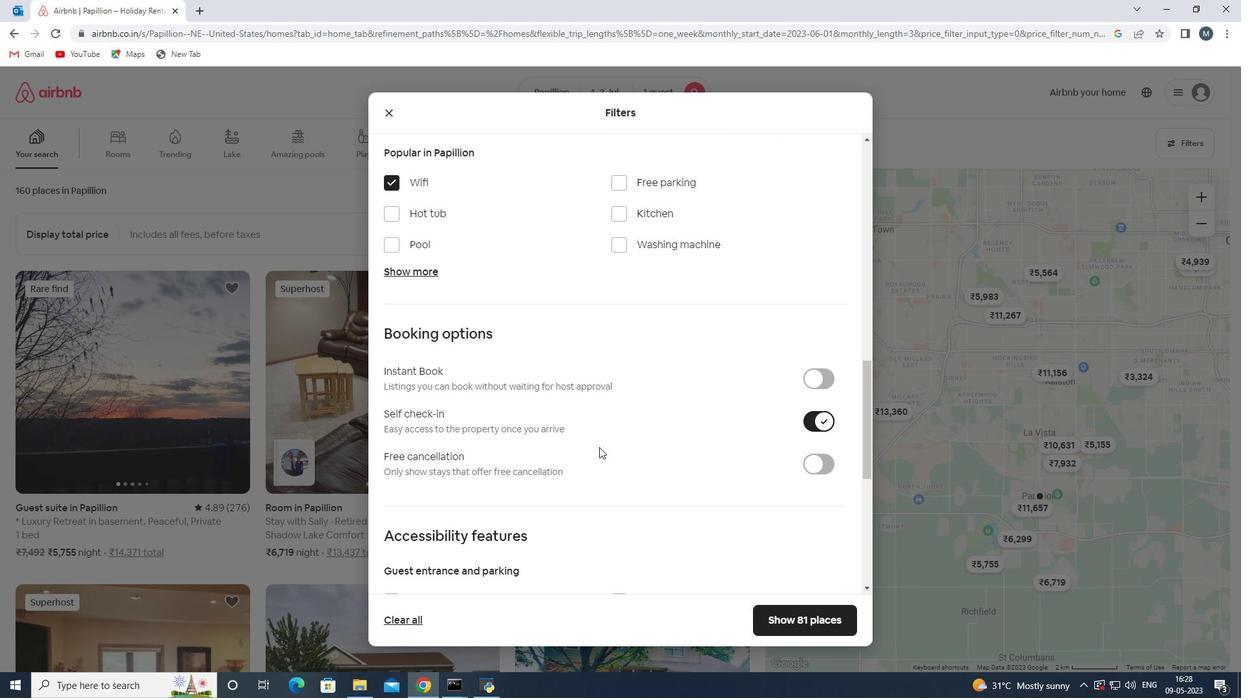 
Action: Mouse scrolled (589, 445) with delta (0, 0)
Screenshot: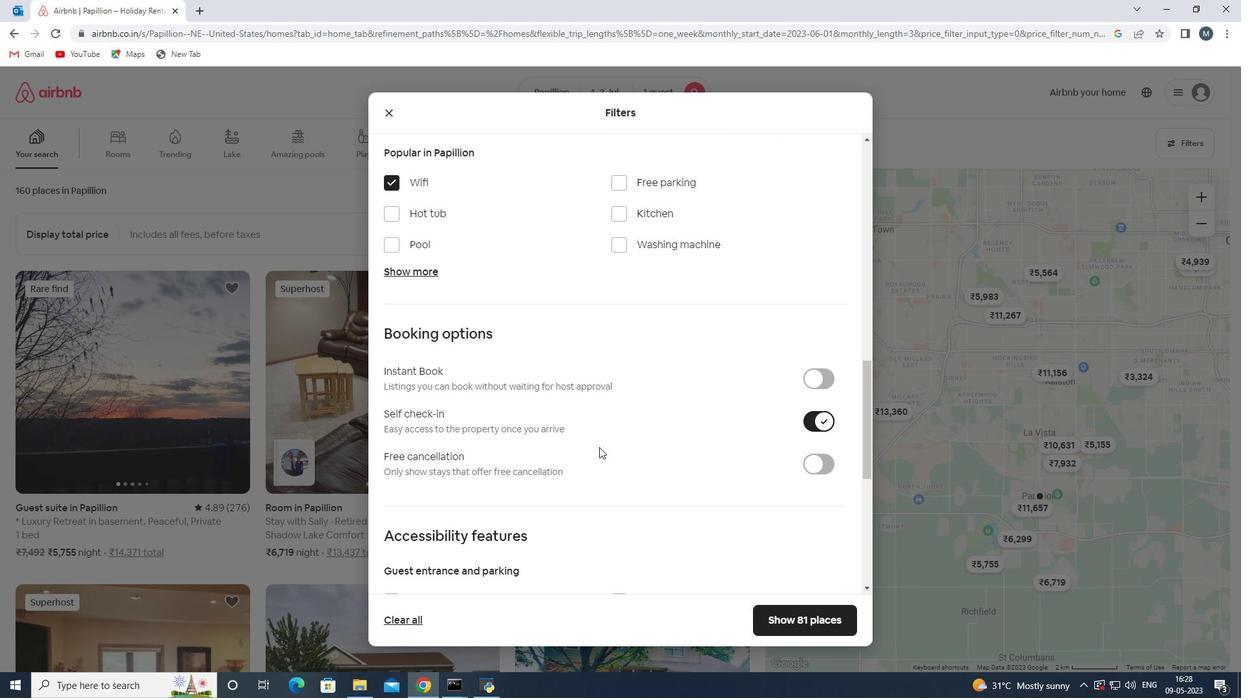 
Action: Mouse moved to (567, 441)
Screenshot: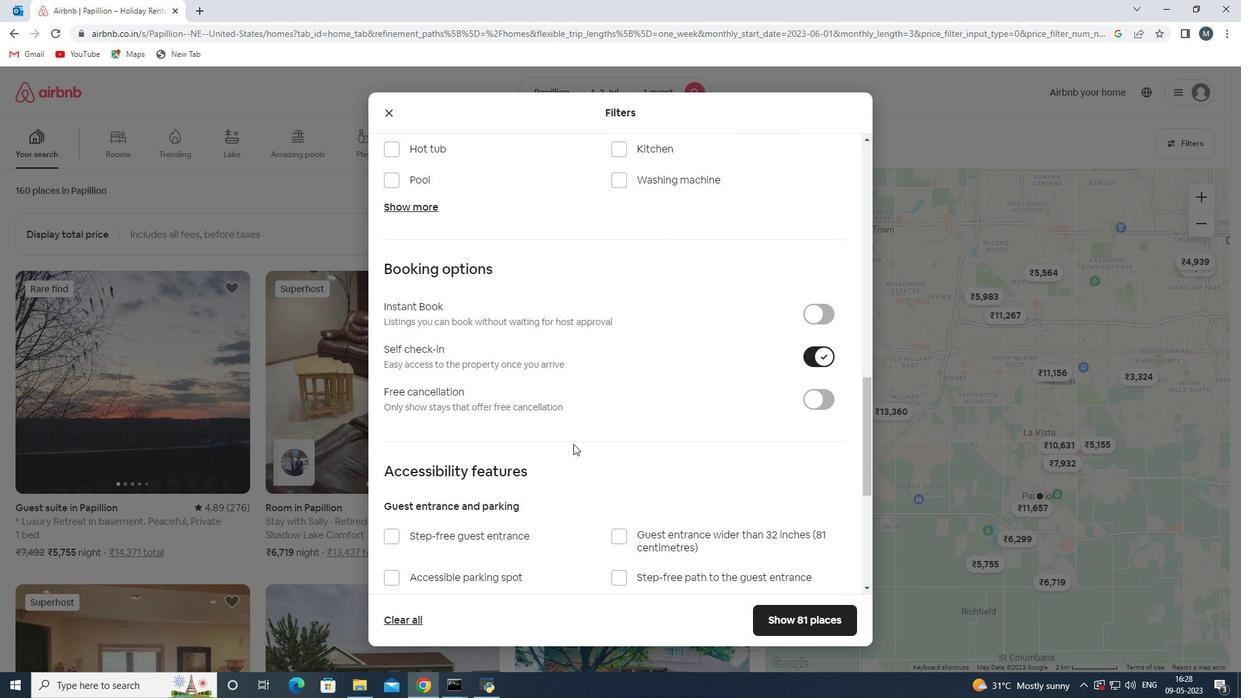 
Action: Mouse scrolled (567, 441) with delta (0, 0)
Screenshot: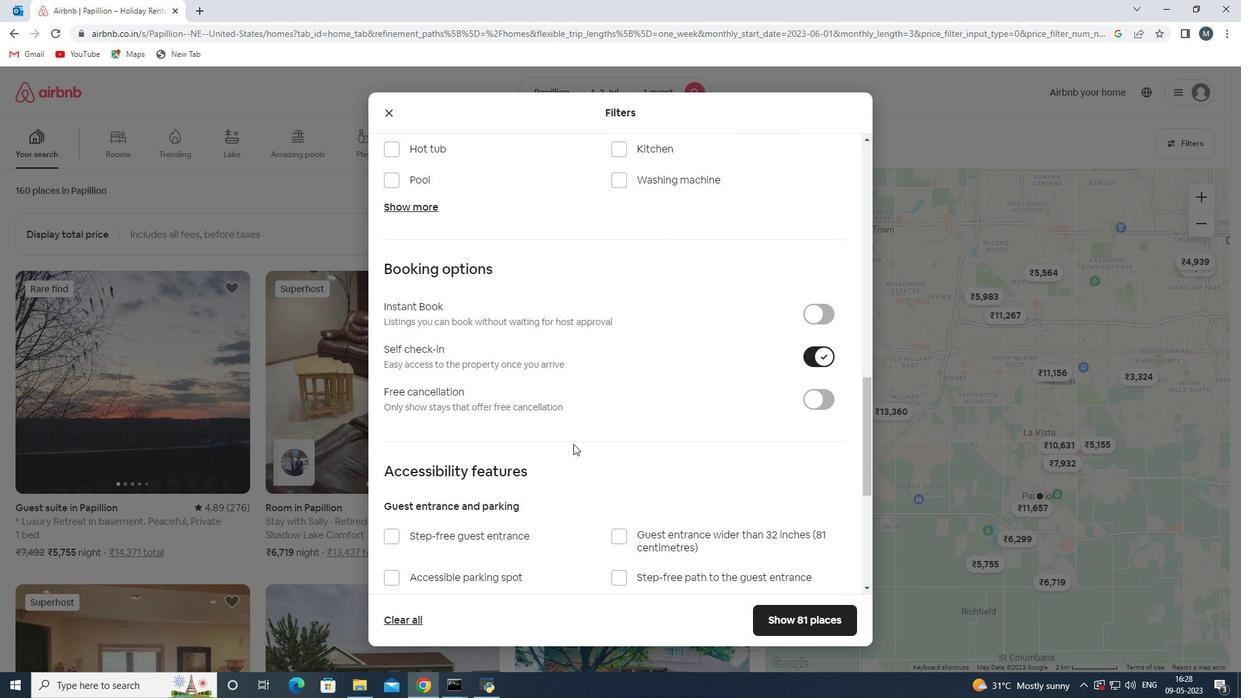 
Action: Mouse moved to (545, 440)
Screenshot: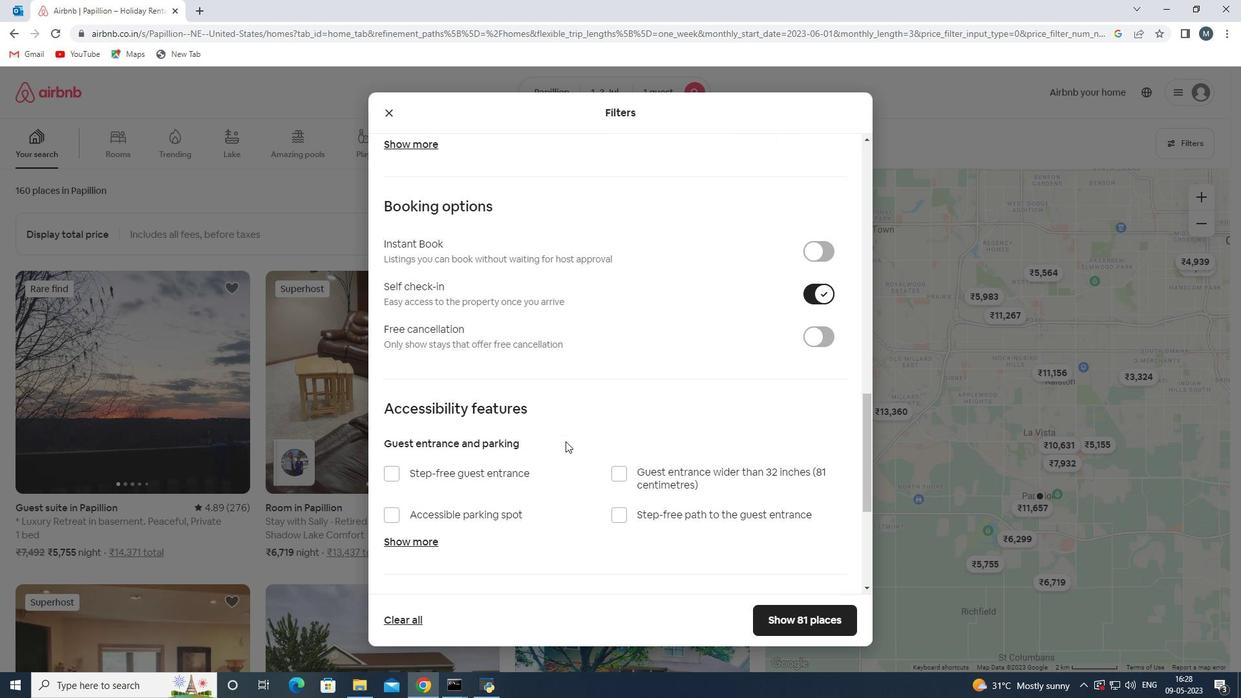 
Action: Mouse scrolled (545, 439) with delta (0, 0)
Screenshot: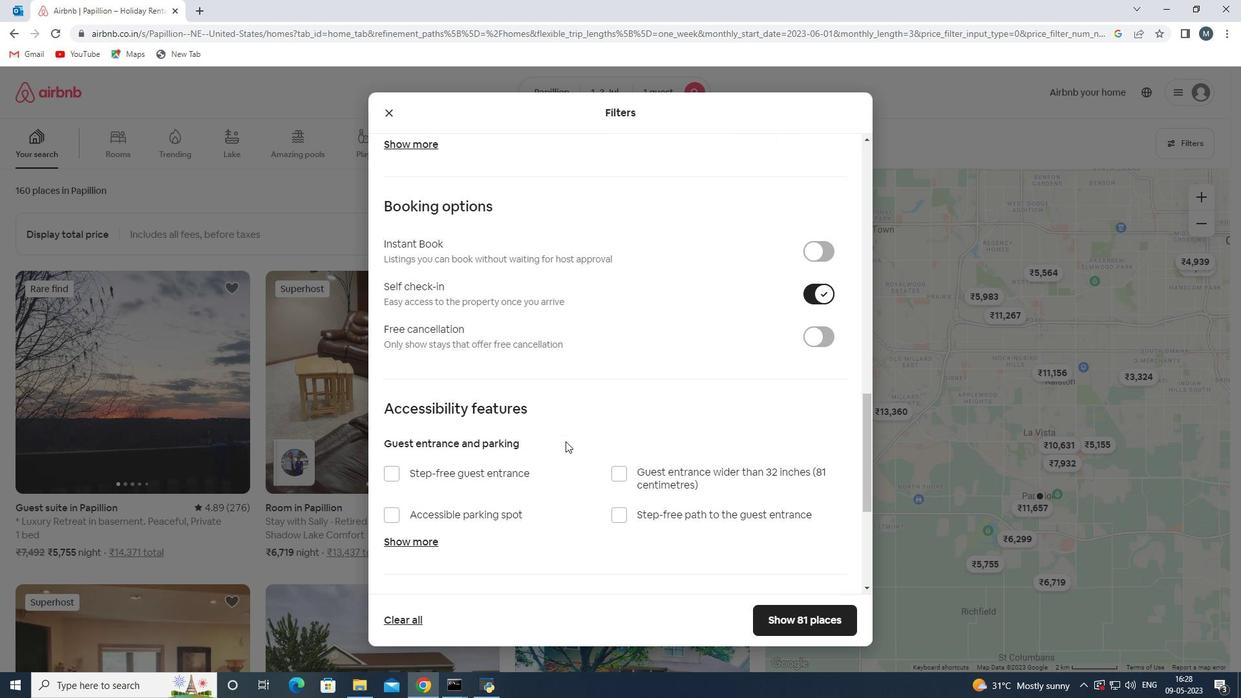 
Action: Mouse moved to (534, 442)
Screenshot: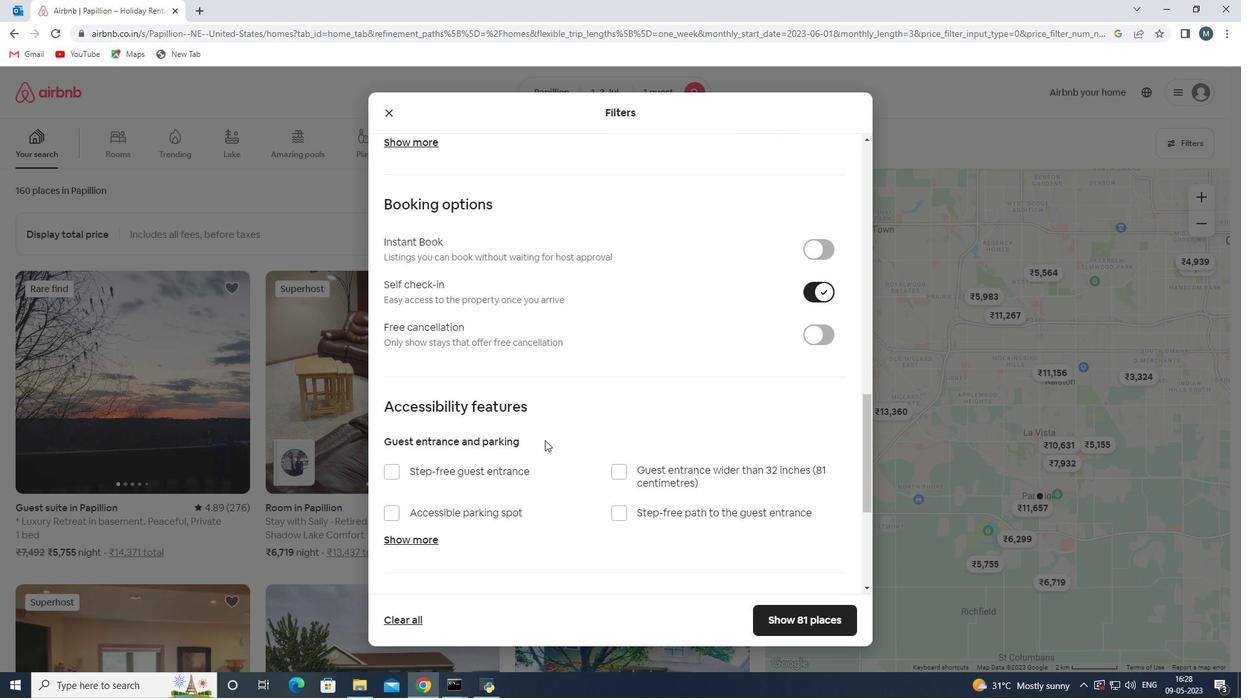 
Action: Mouse scrolled (534, 441) with delta (0, 0)
Screenshot: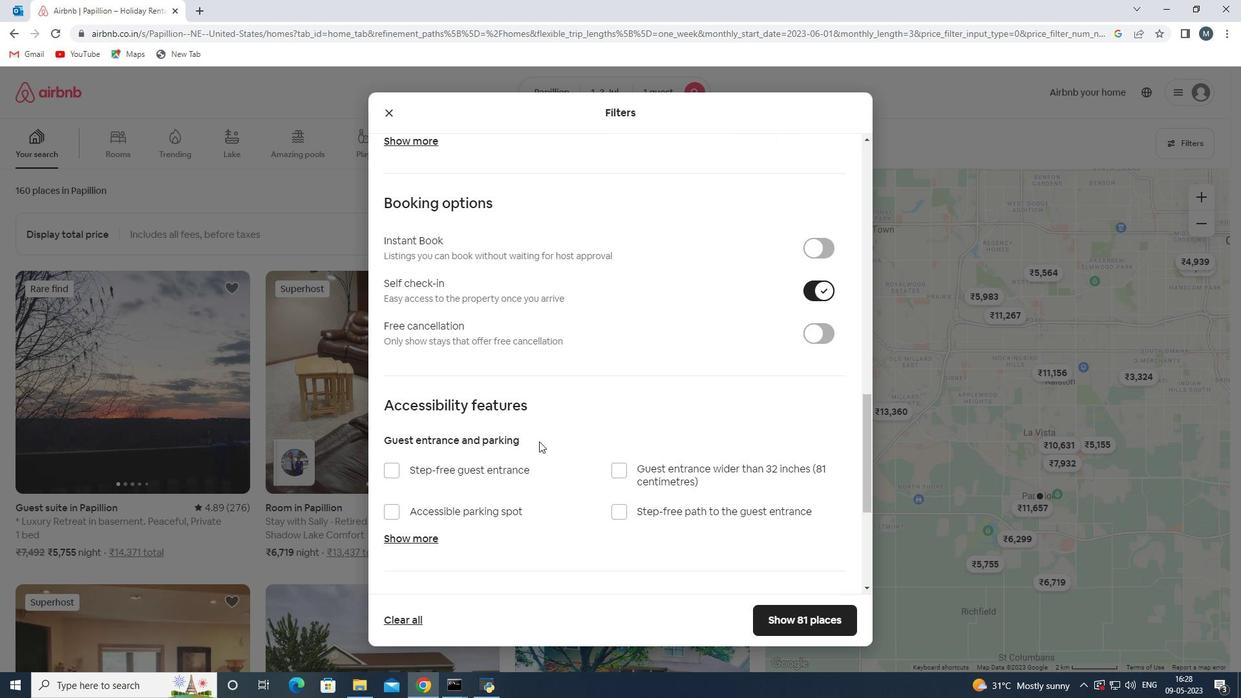 
Action: Mouse moved to (531, 442)
Screenshot: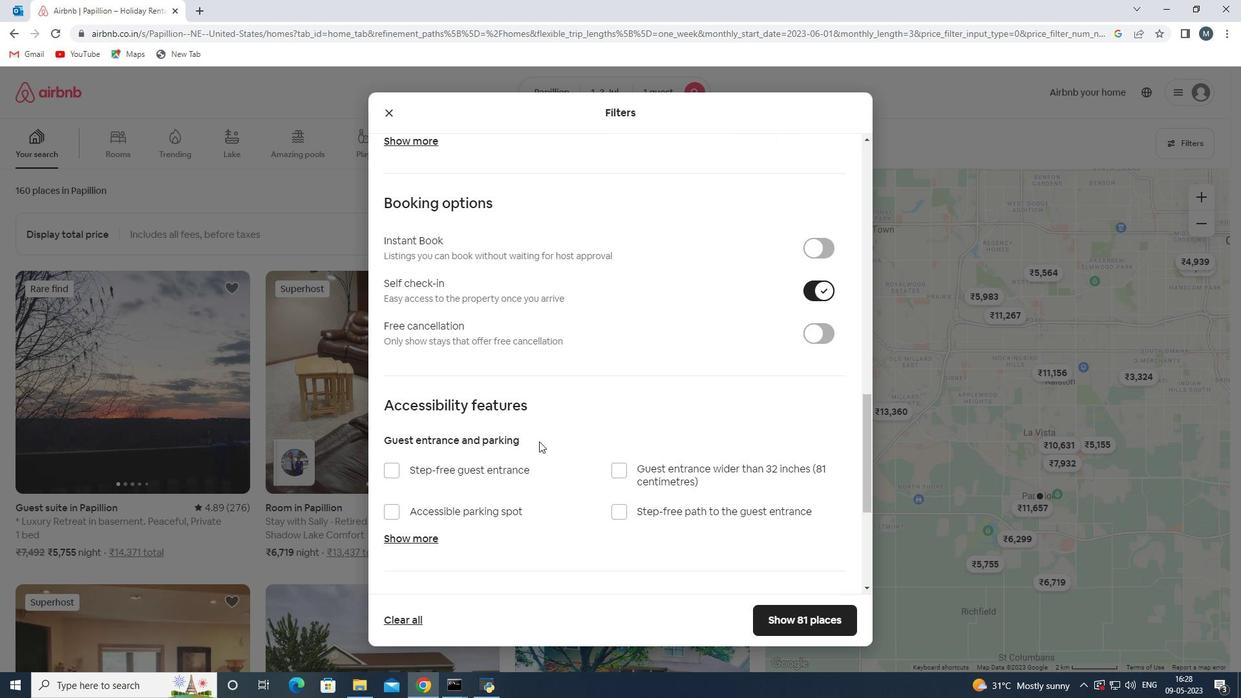 
Action: Mouse scrolled (531, 441) with delta (0, 0)
Screenshot: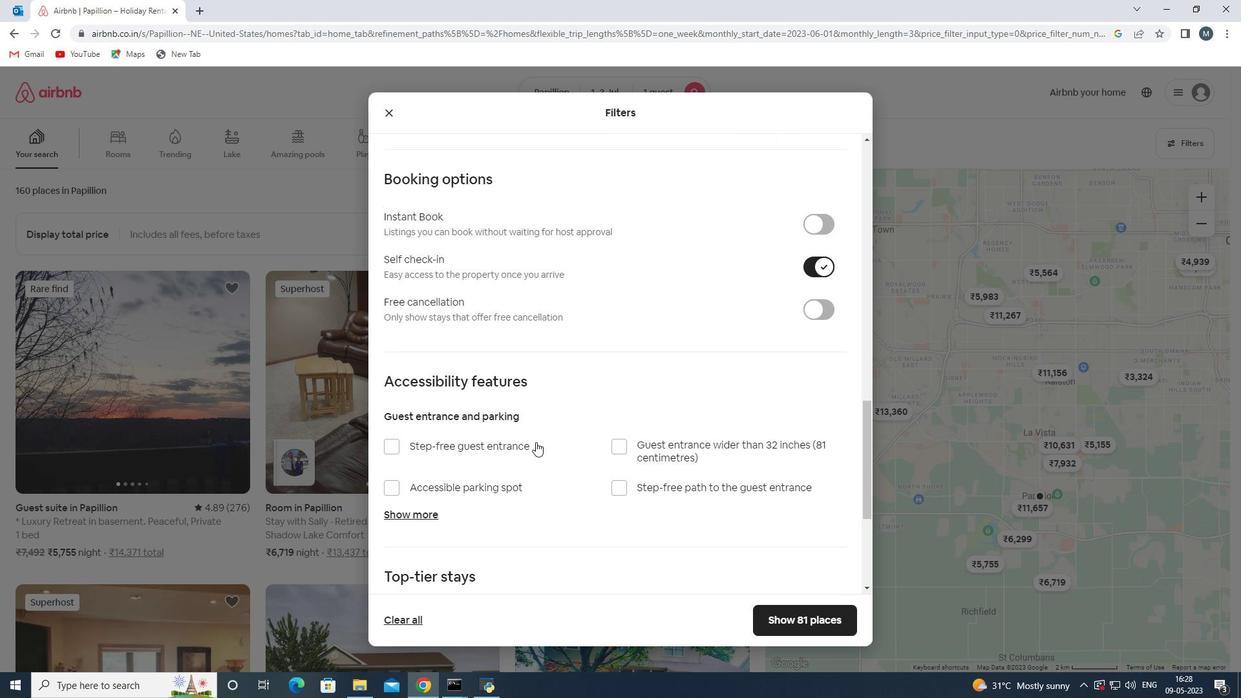 
Action: Mouse moved to (521, 445)
Screenshot: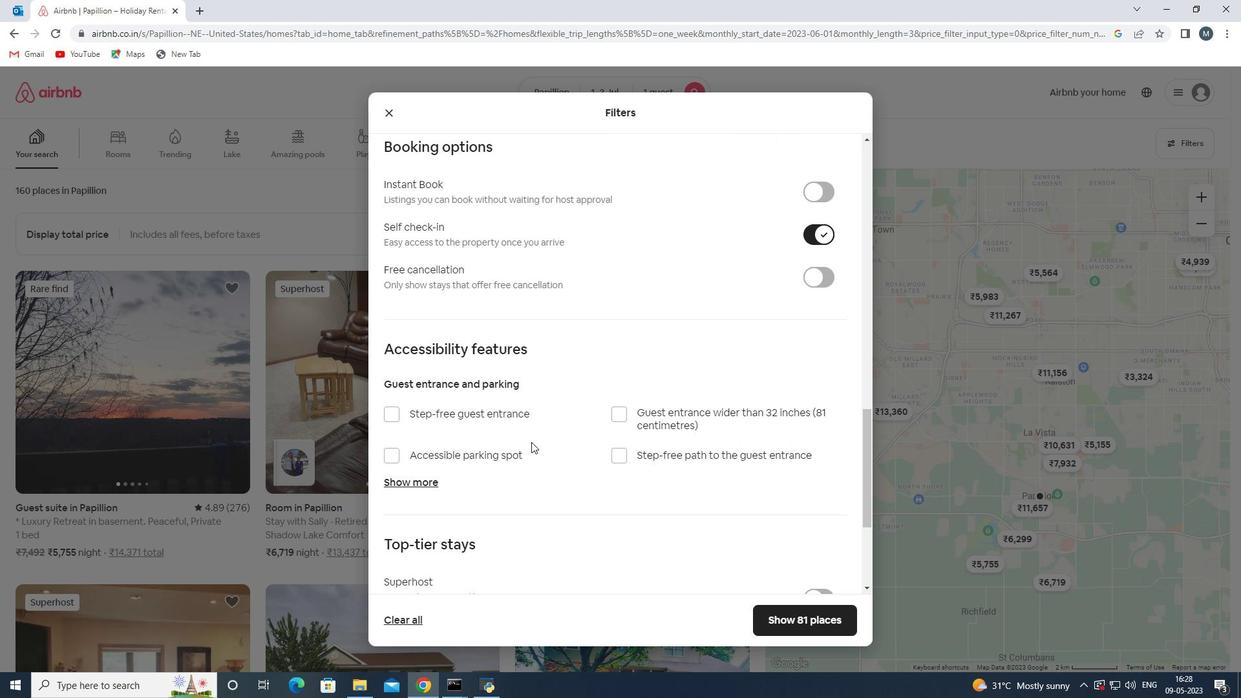 
Action: Mouse scrolled (521, 445) with delta (0, 0)
Screenshot: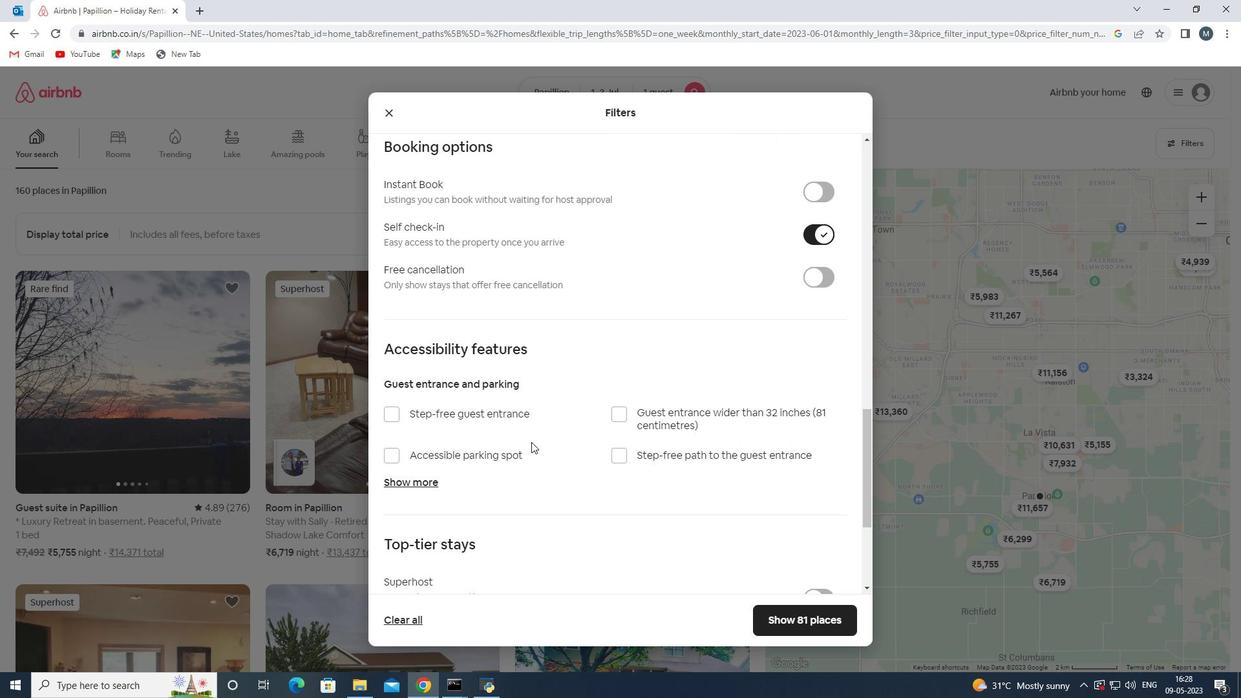 
Action: Mouse moved to (480, 457)
Screenshot: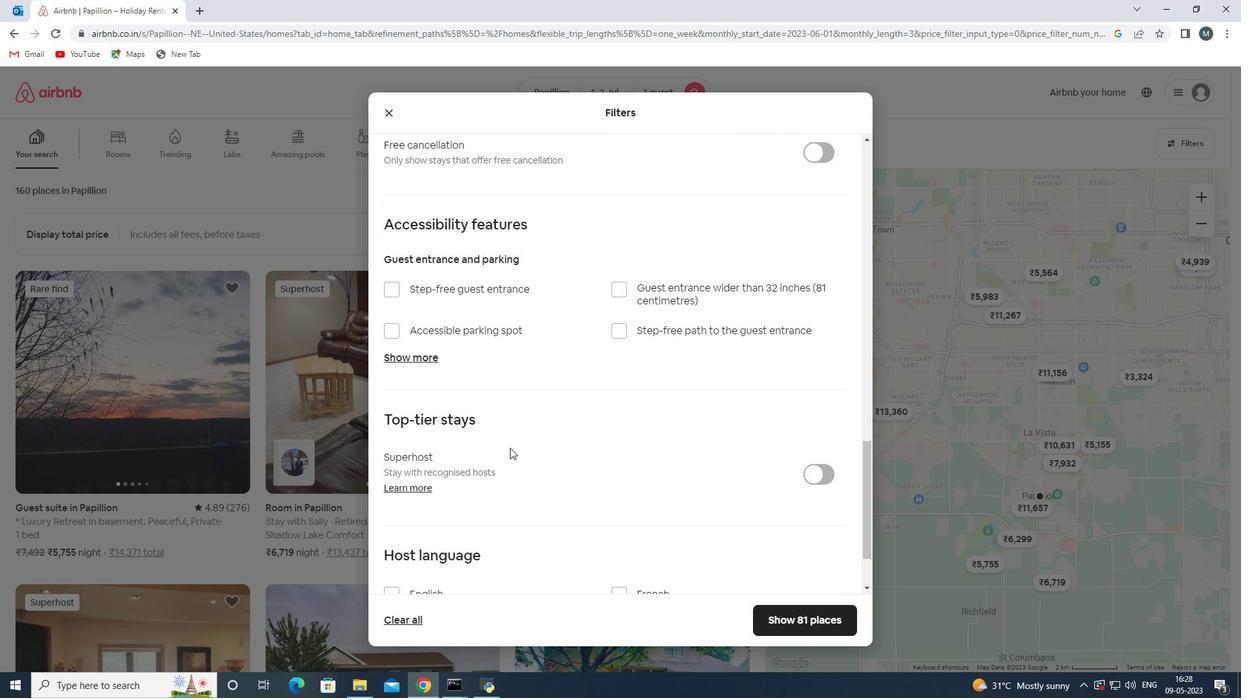
Action: Mouse scrolled (480, 456) with delta (0, 0)
Screenshot: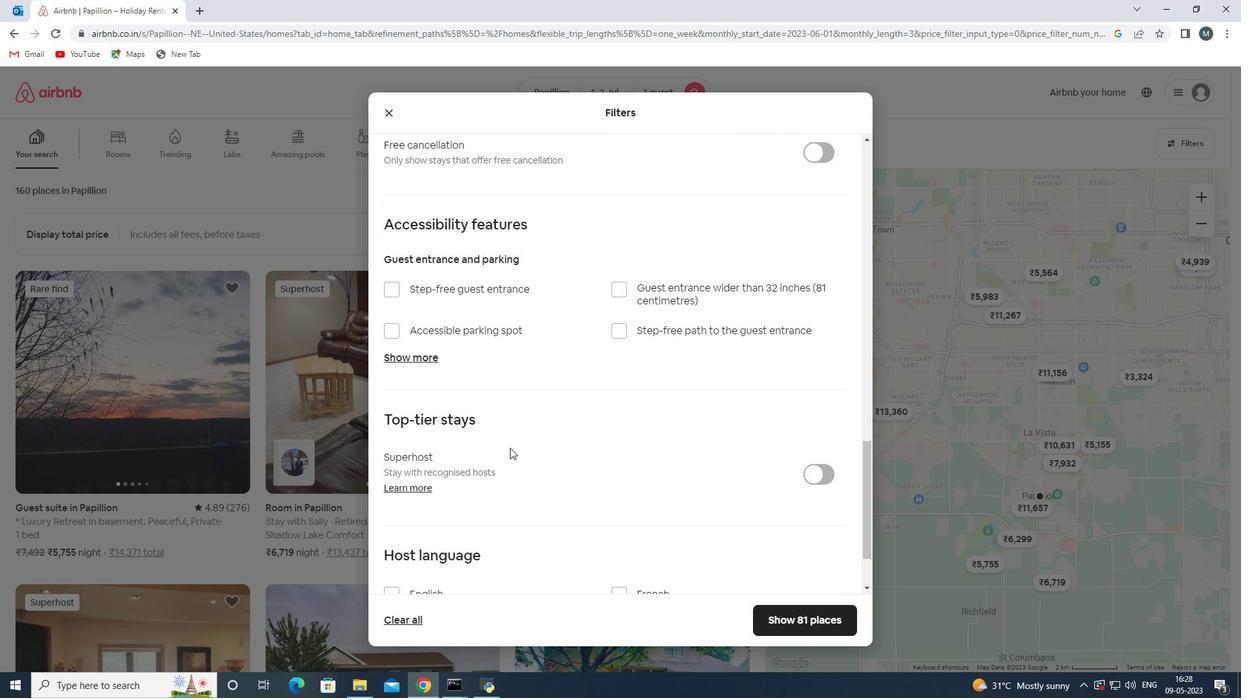 
Action: Mouse moved to (390, 511)
Screenshot: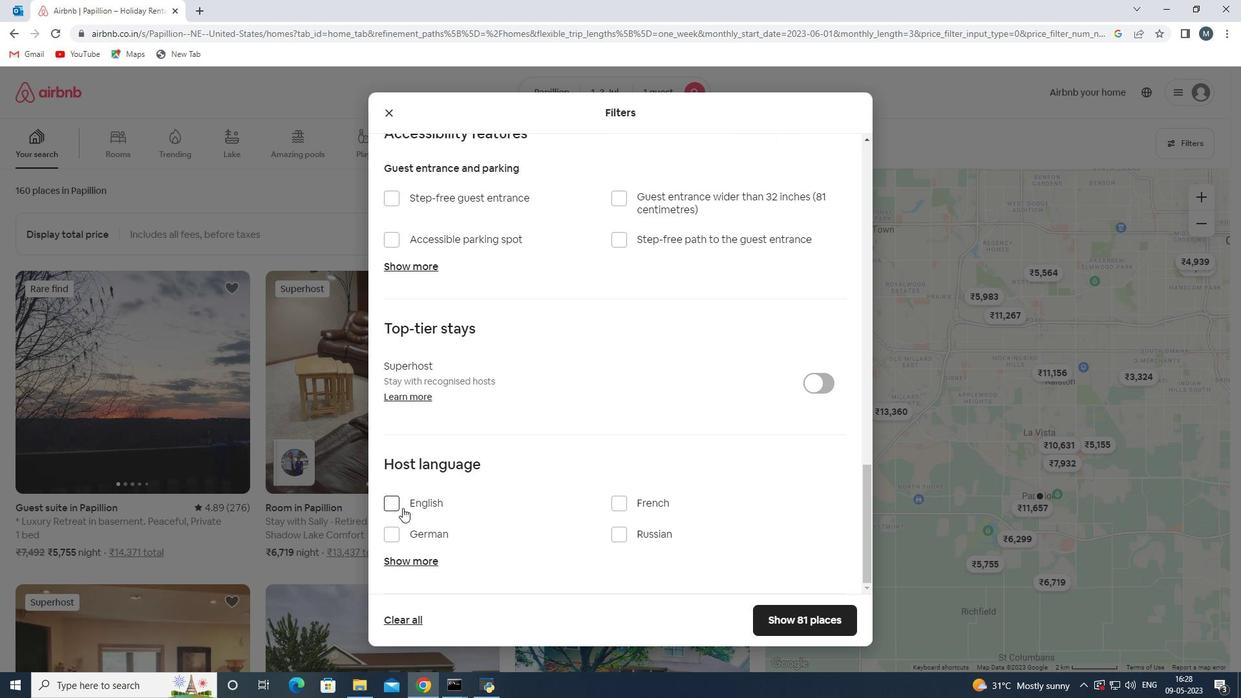 
Action: Mouse pressed left at (390, 511)
Screenshot: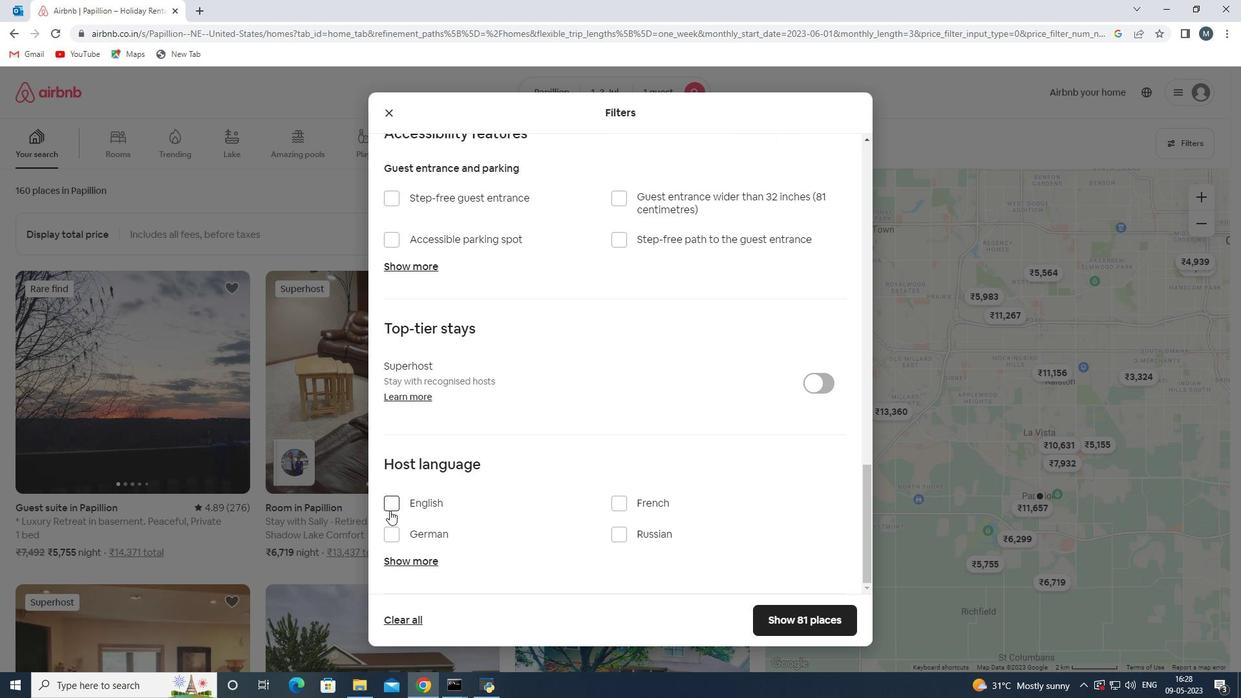 
Action: Mouse moved to (785, 622)
Screenshot: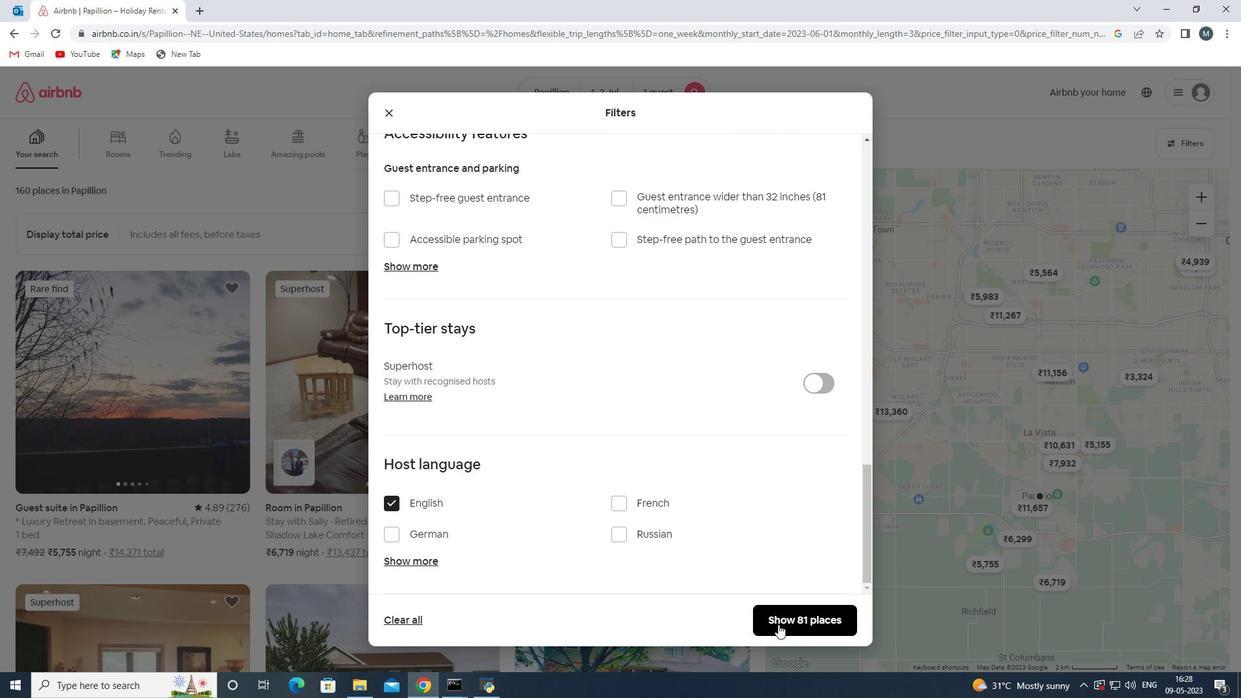 
Action: Mouse pressed left at (785, 622)
Screenshot: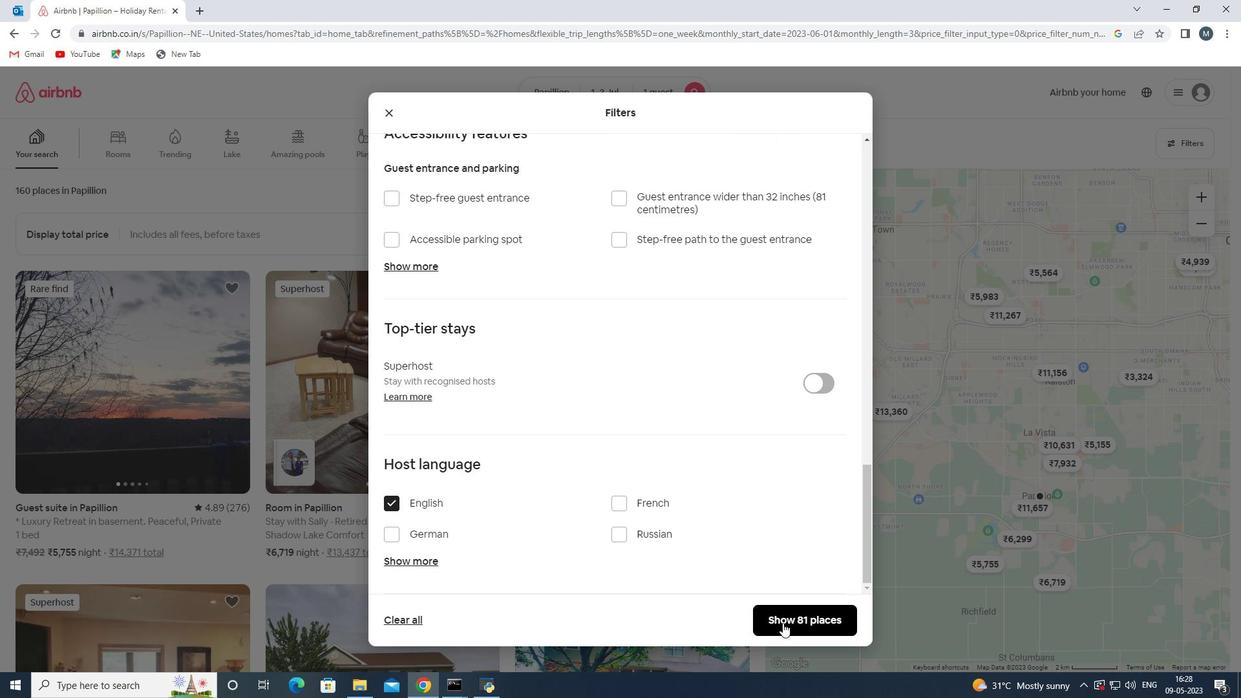 
Action: Mouse moved to (785, 622)
Screenshot: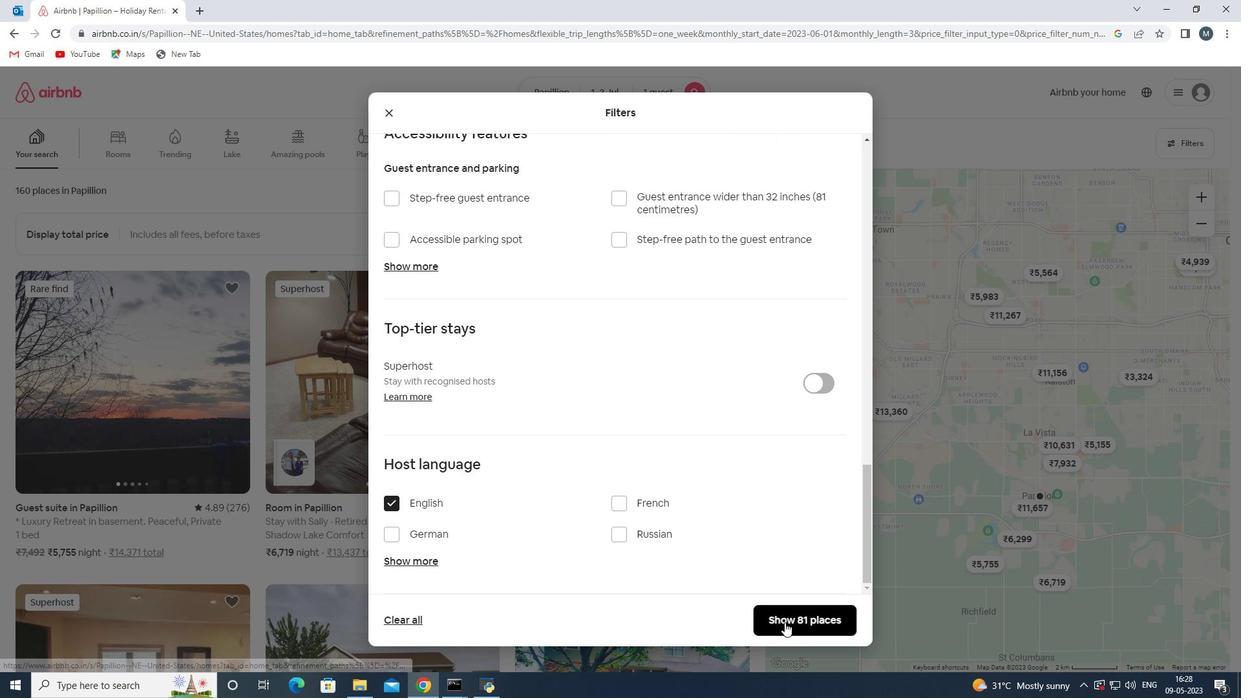 
